 Task: Look for space in Bihārīganj, India from 8th June, 2023 to 19th June, 2023 for 1 adult in price range Rs.5000 to Rs.12000. Place can be shared room with 1  bedroom having 1 bed and 1 bathroom. Property type can be house, flat, guest house, hotel. Booking option can be shelf check-in. Required host language is English.
Action: Mouse moved to (487, 70)
Screenshot: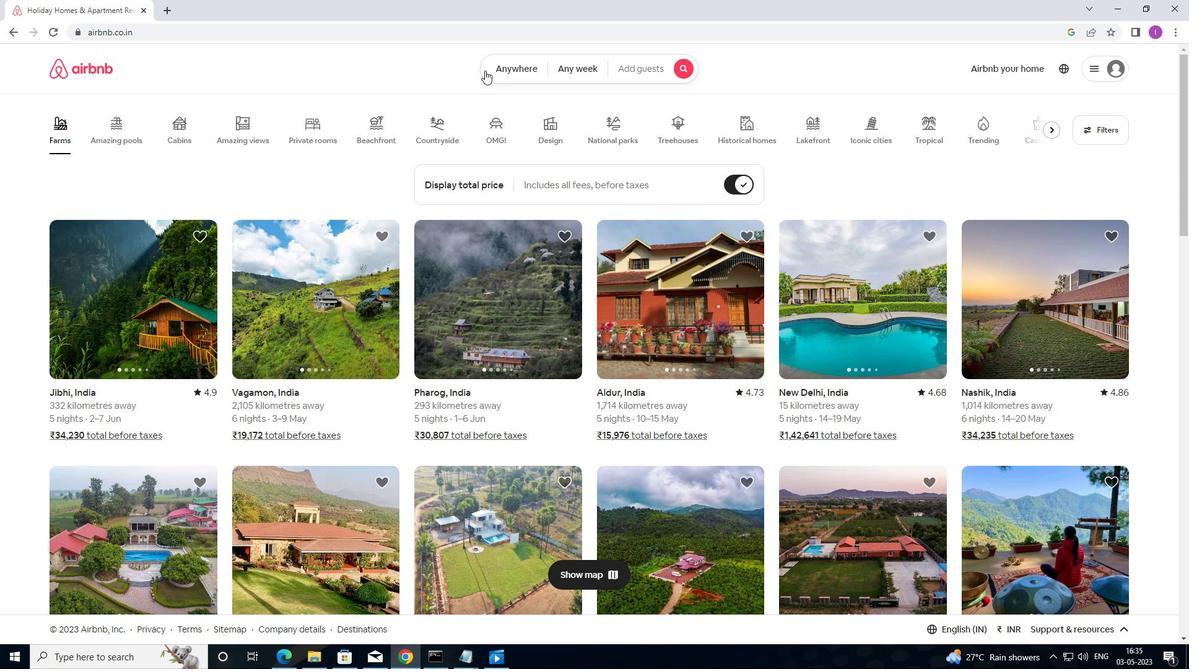 
Action: Mouse pressed left at (487, 70)
Screenshot: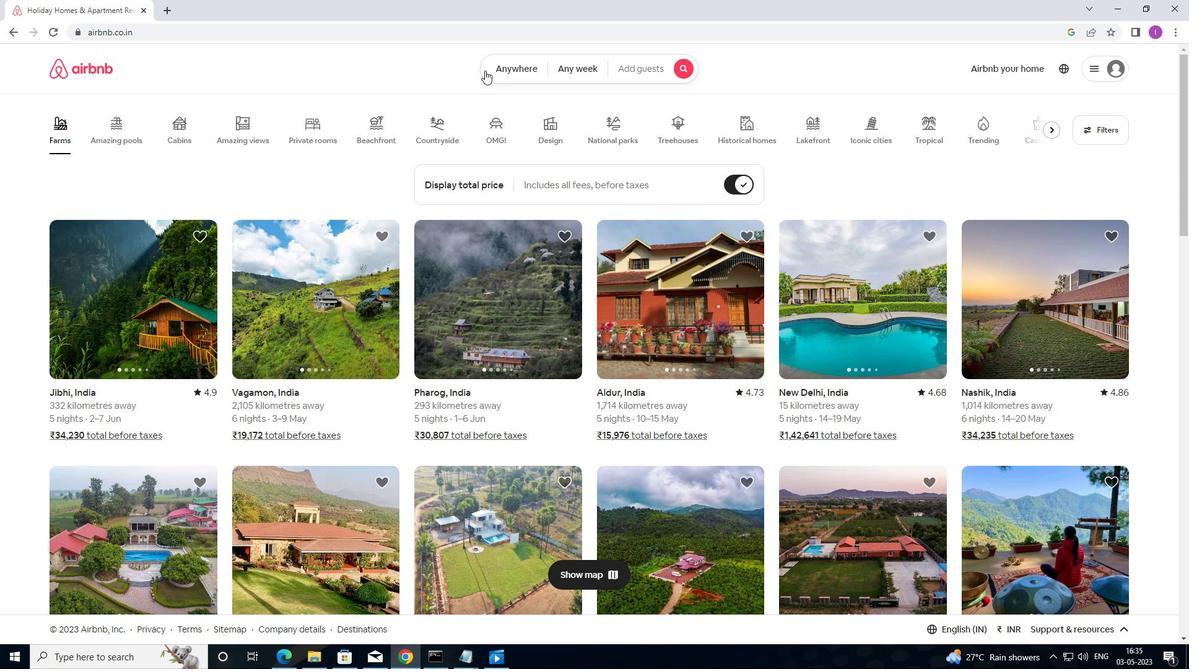 
Action: Mouse moved to (365, 127)
Screenshot: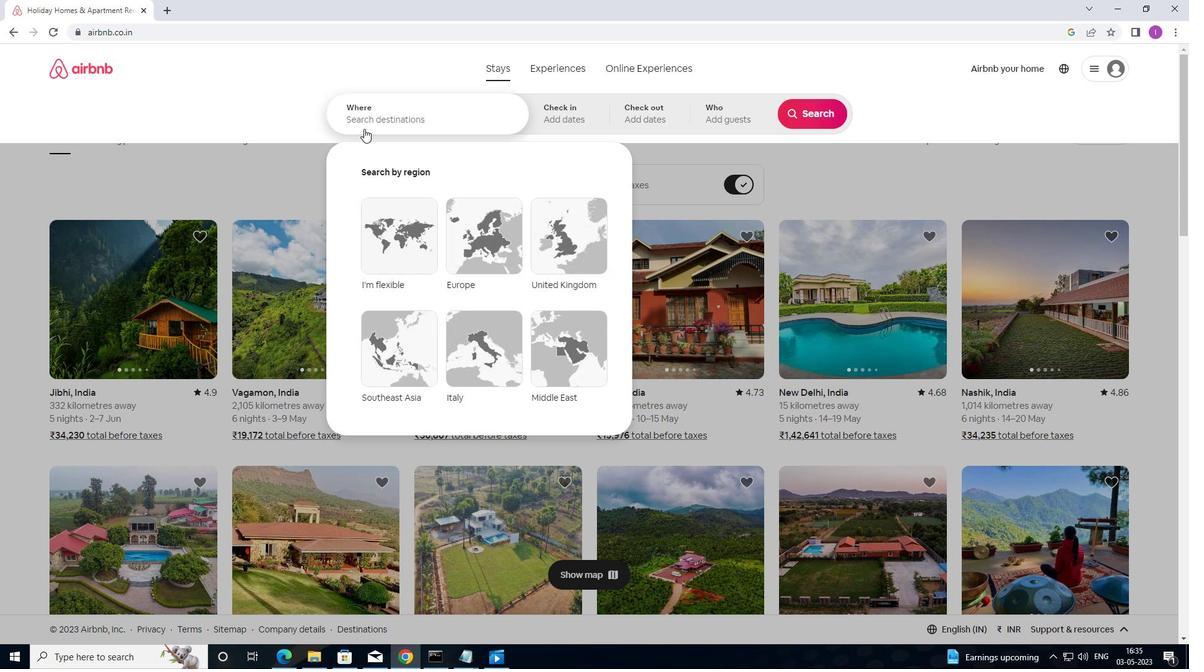 
Action: Mouse pressed left at (365, 127)
Screenshot: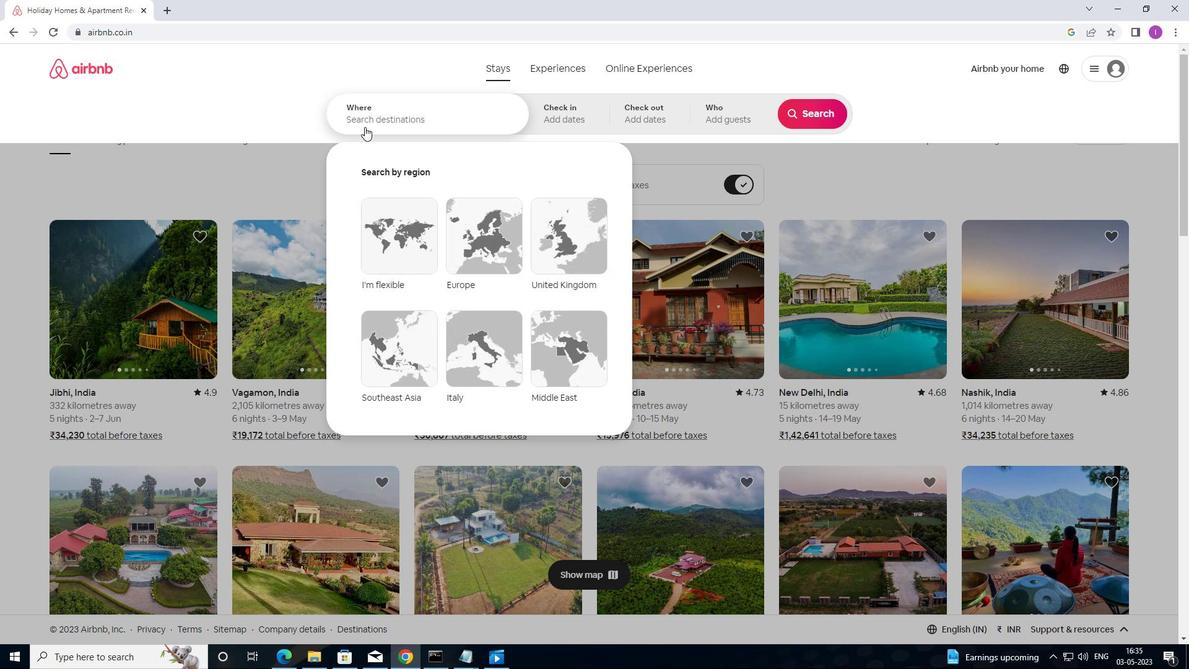 
Action: Mouse moved to (193, 237)
Screenshot: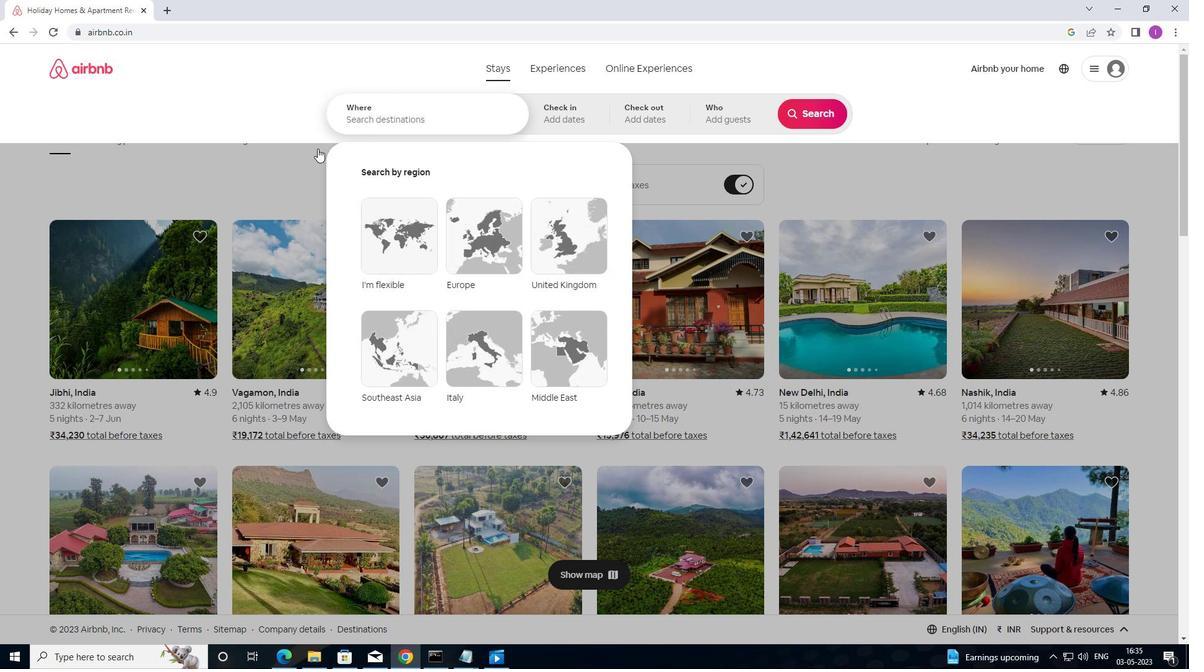 
Action: Key pressed <Key.shift>BIHARIGANJ,<Key.shift>INDIA
Screenshot: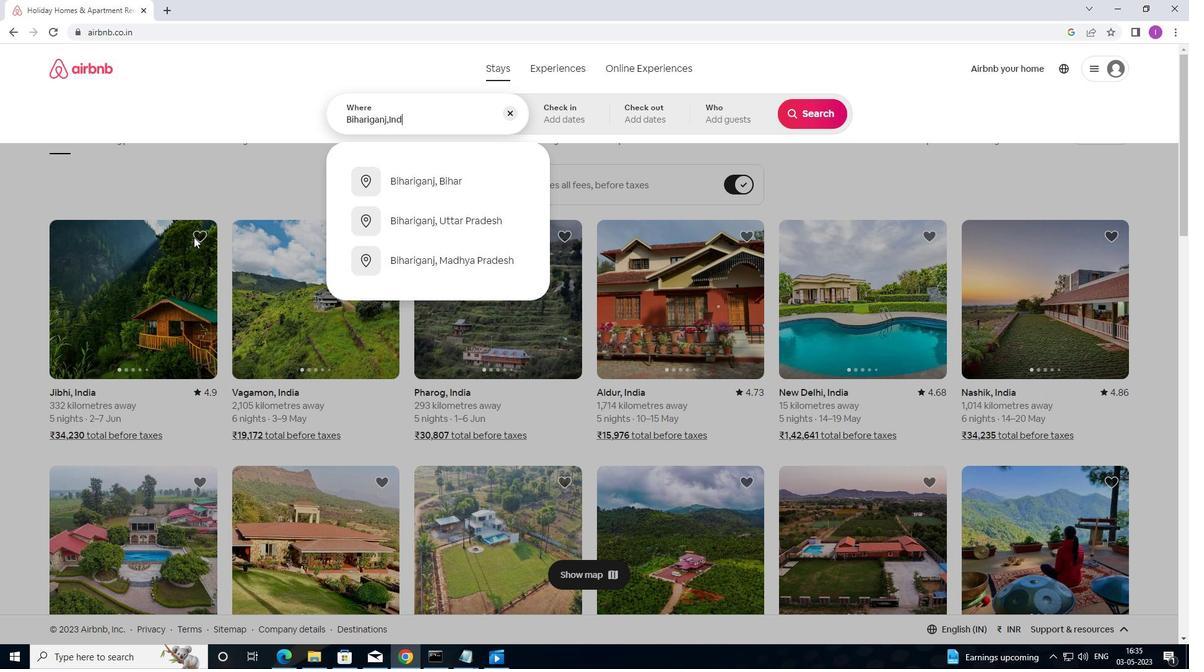 
Action: Mouse moved to (598, 128)
Screenshot: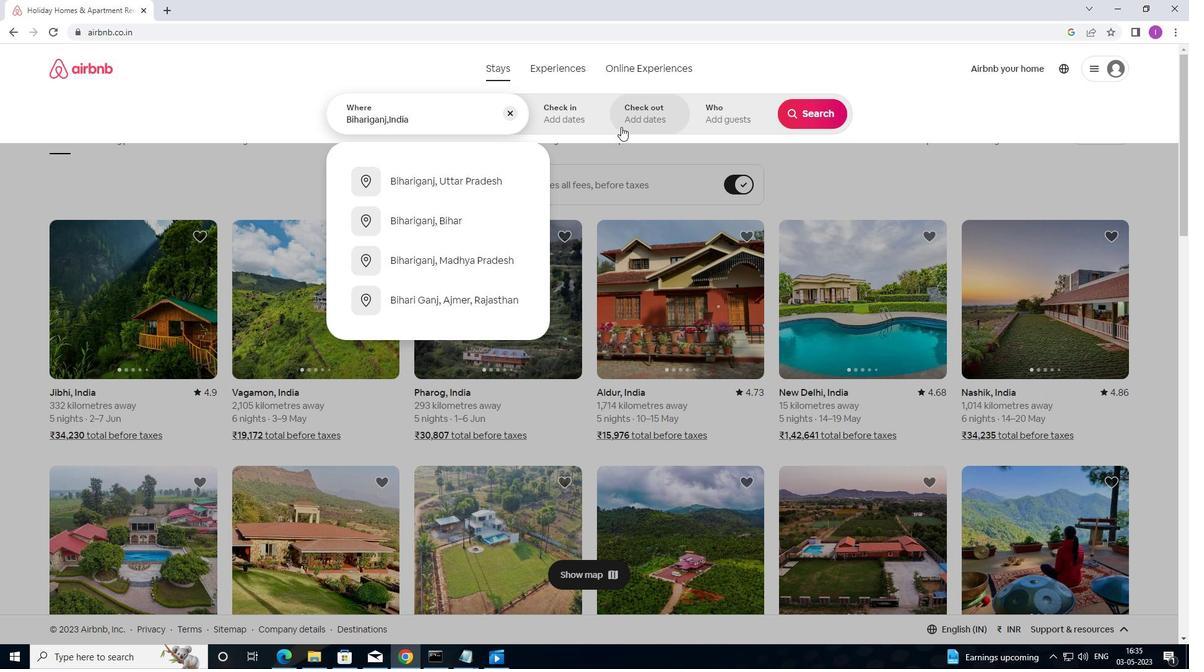 
Action: Mouse pressed left at (598, 128)
Screenshot: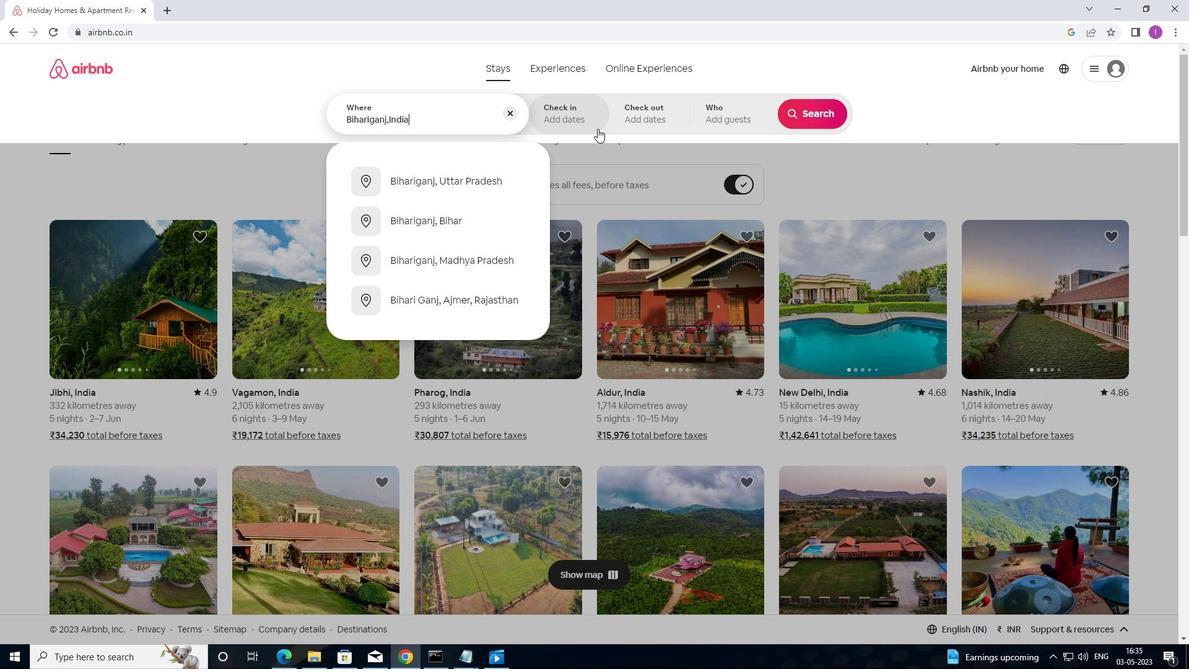 
Action: Mouse moved to (736, 295)
Screenshot: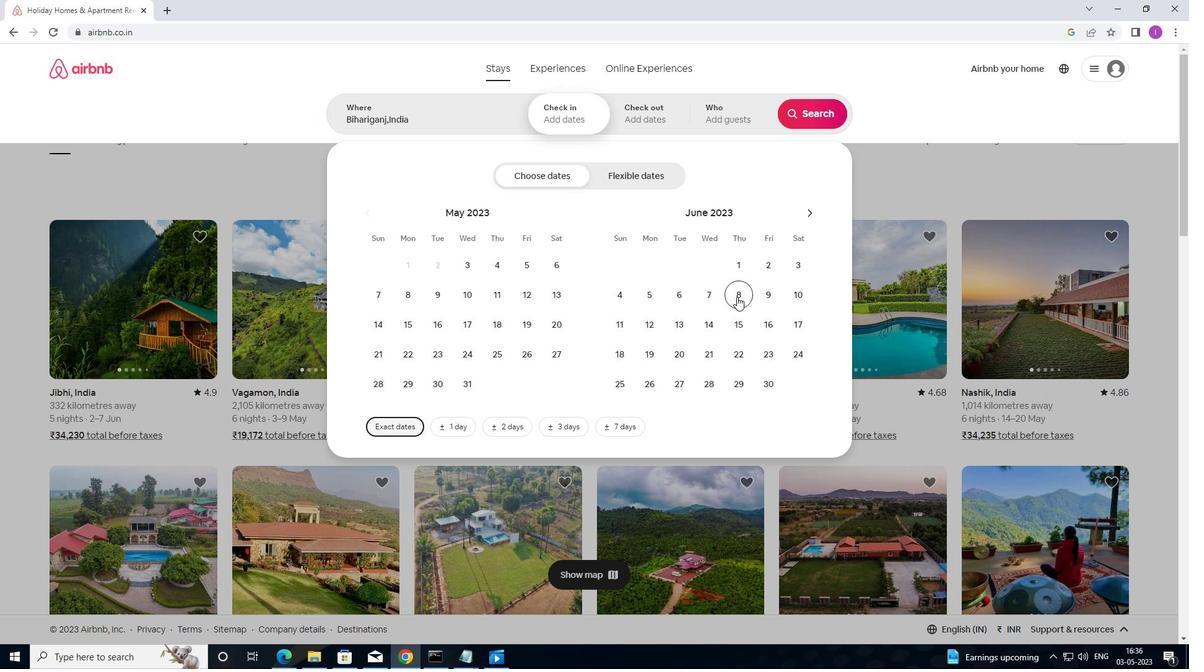 
Action: Mouse pressed left at (736, 295)
Screenshot: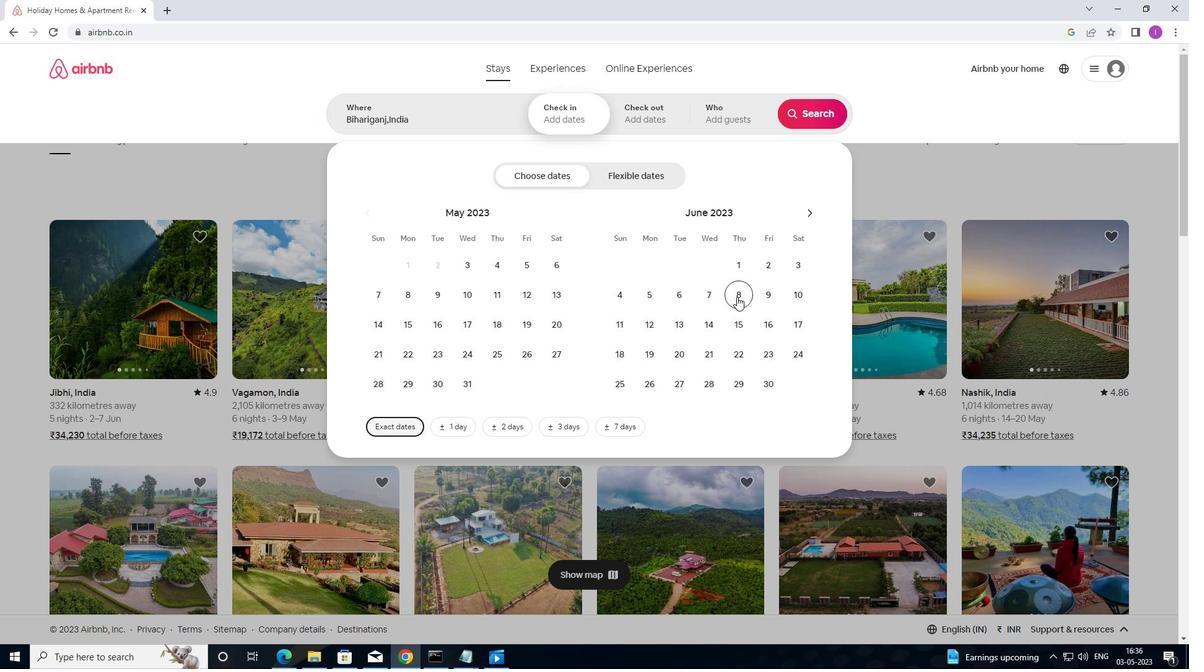 
Action: Mouse moved to (653, 362)
Screenshot: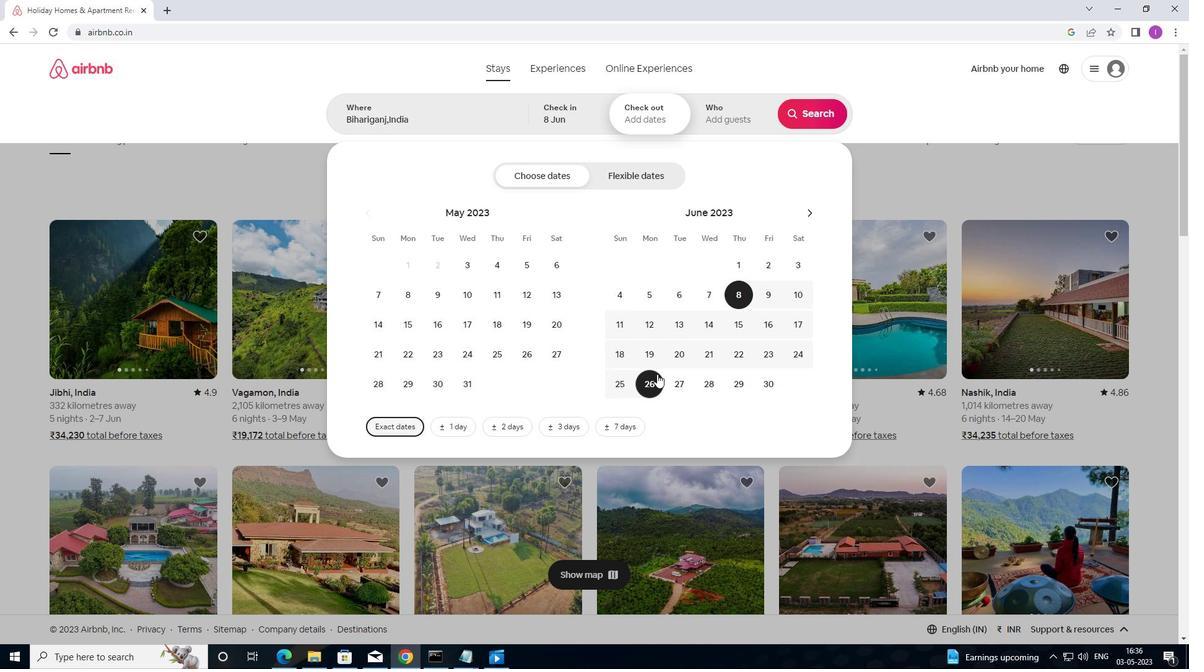 
Action: Mouse pressed left at (653, 362)
Screenshot: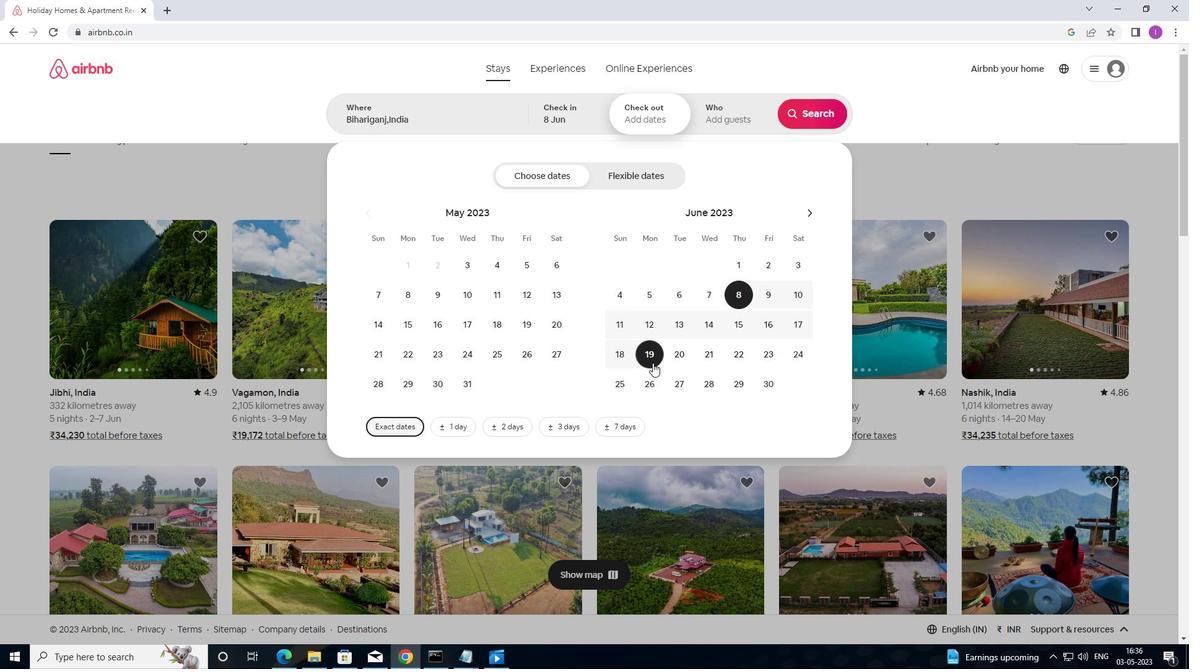 
Action: Mouse moved to (738, 124)
Screenshot: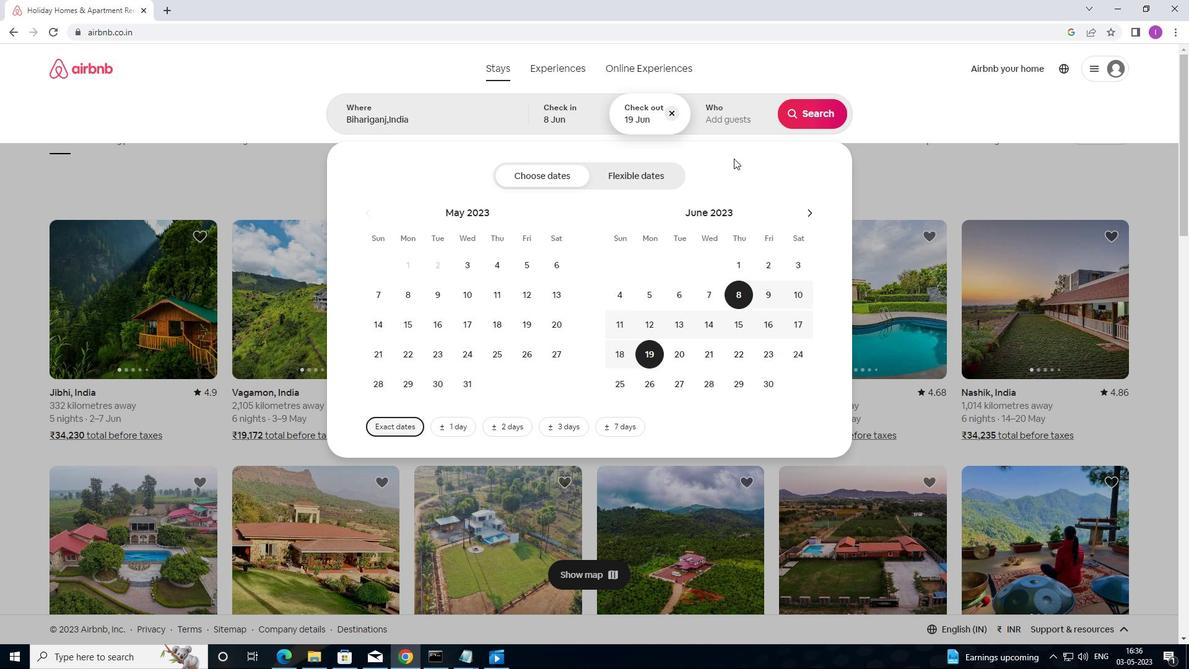 
Action: Mouse pressed left at (738, 124)
Screenshot: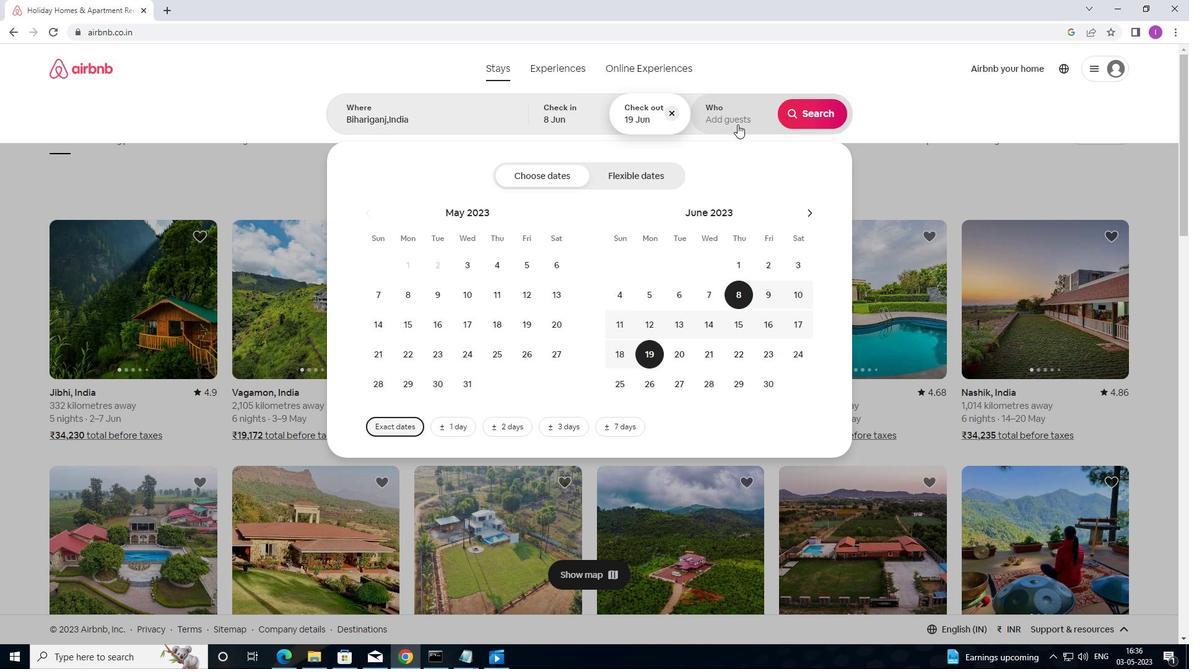 
Action: Mouse moved to (810, 179)
Screenshot: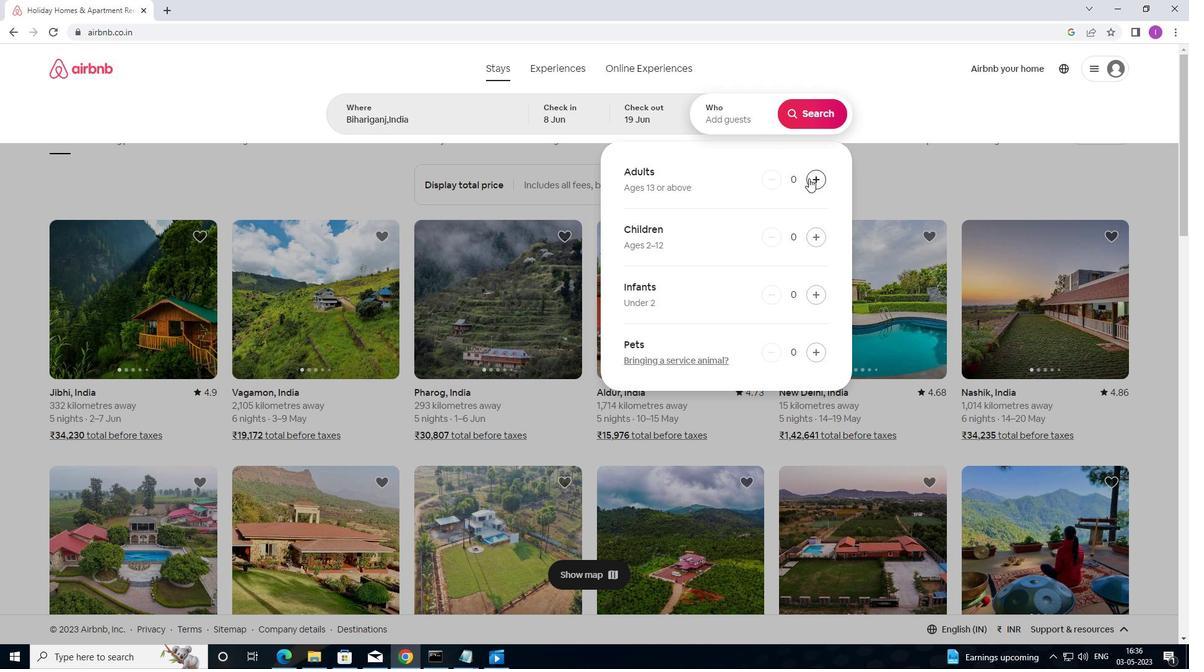 
Action: Mouse pressed left at (810, 179)
Screenshot: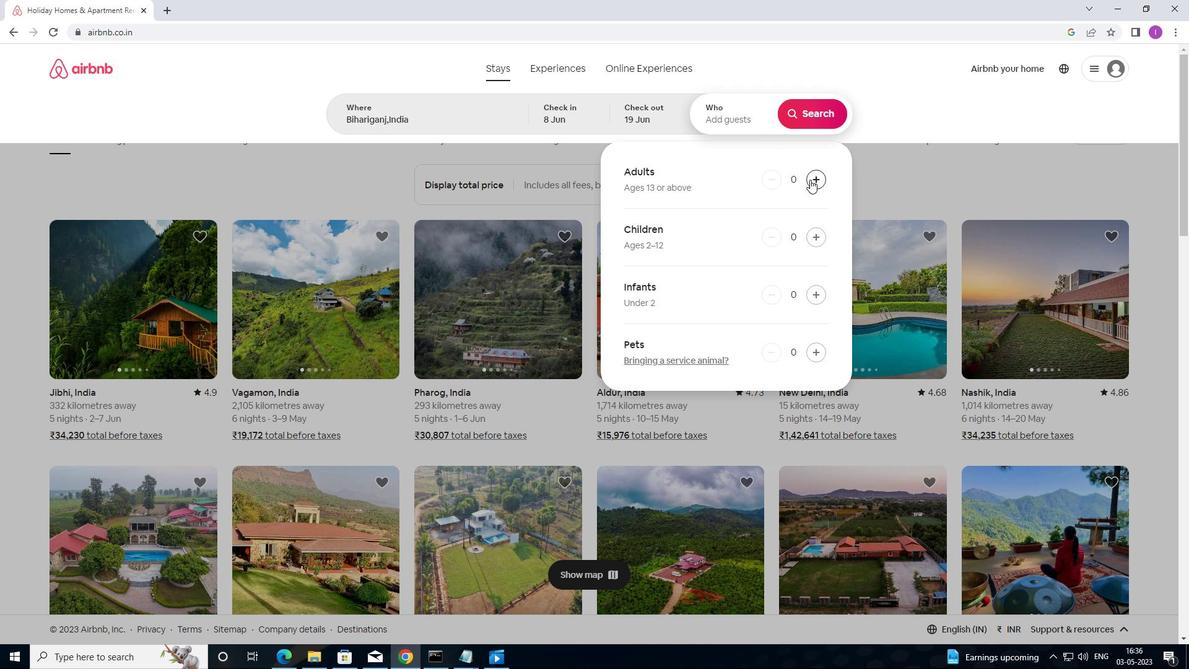 
Action: Mouse moved to (824, 112)
Screenshot: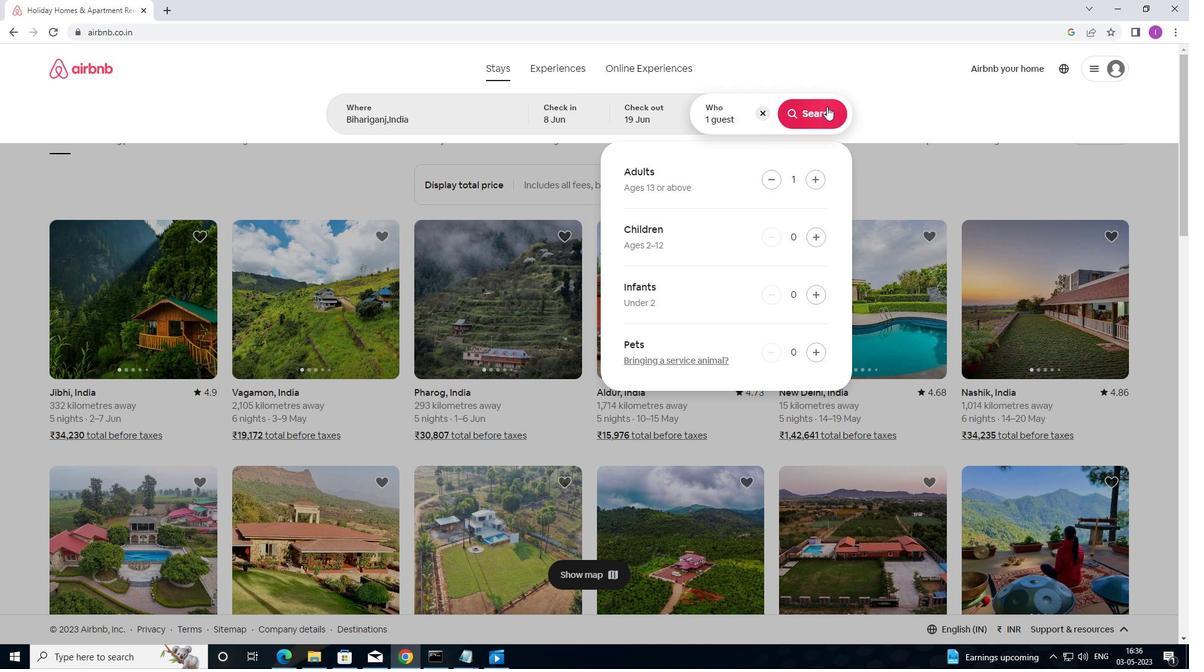 
Action: Mouse pressed left at (824, 112)
Screenshot: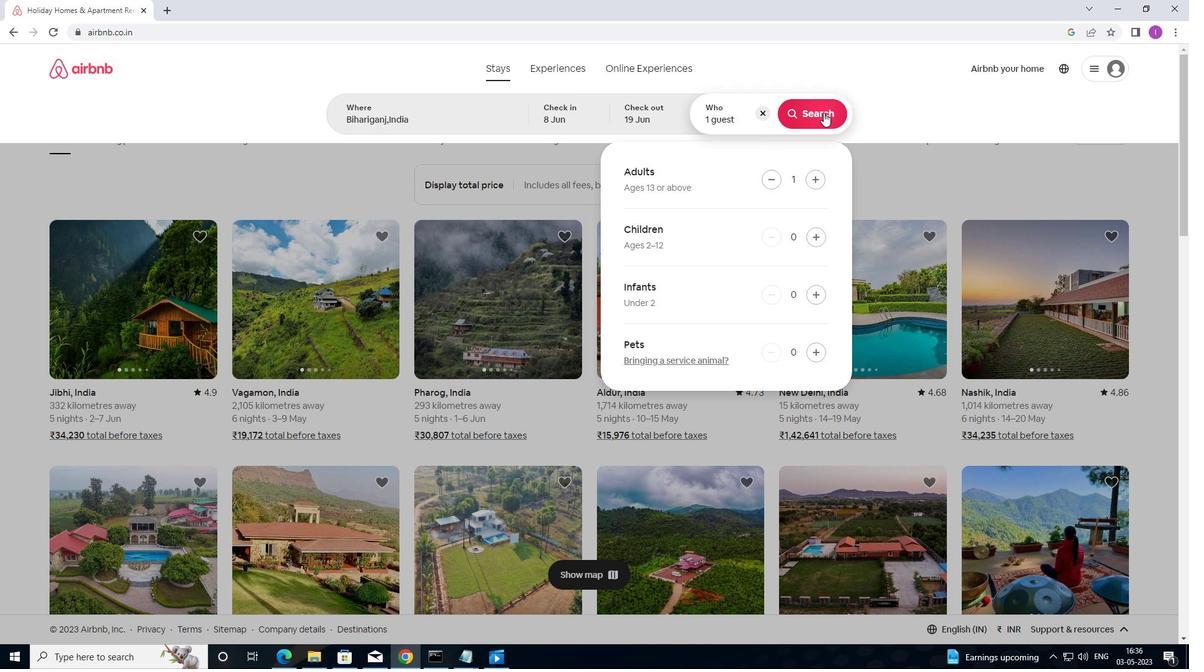 
Action: Mouse moved to (1123, 119)
Screenshot: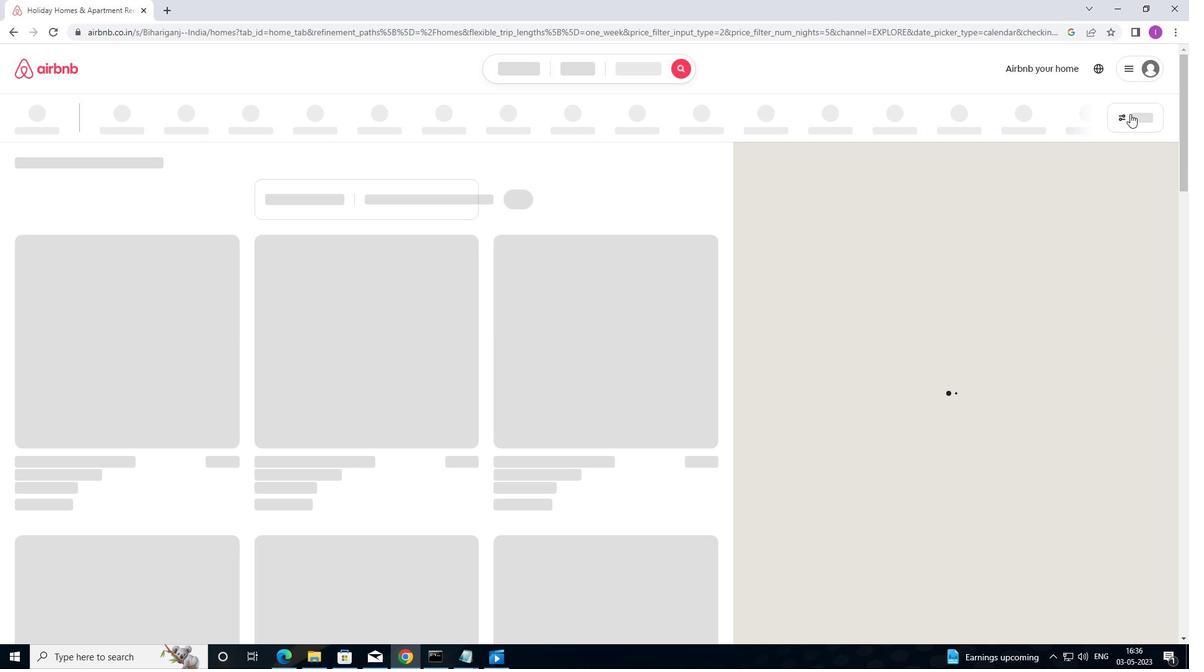 
Action: Mouse pressed left at (1123, 119)
Screenshot: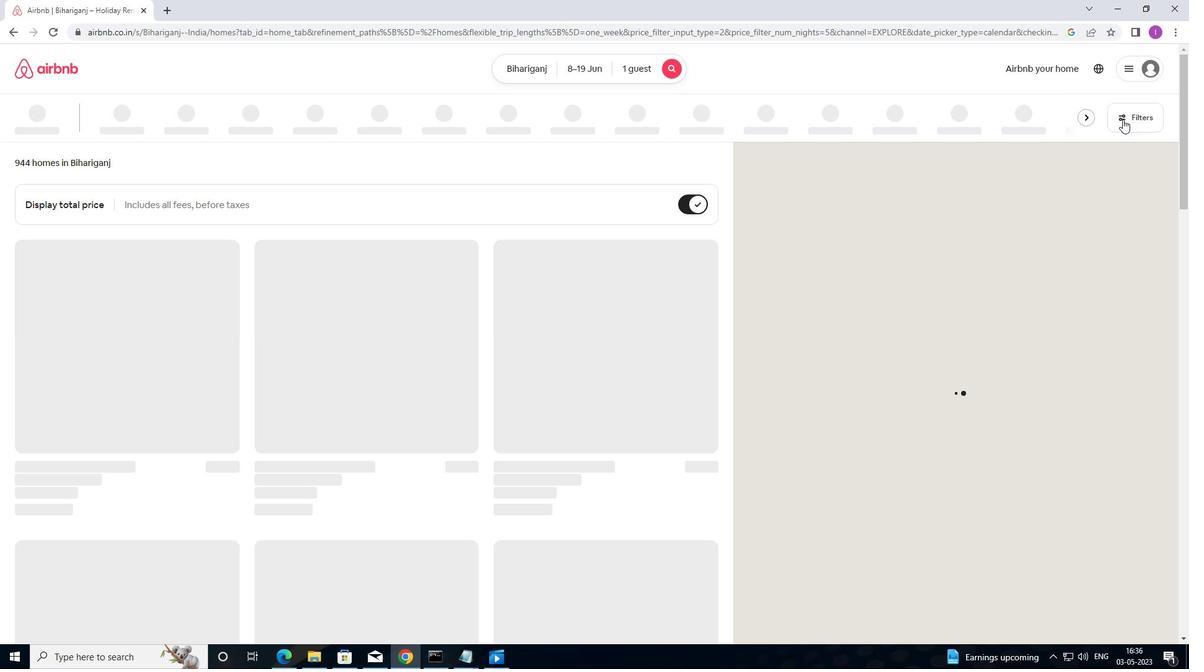 
Action: Mouse moved to (458, 280)
Screenshot: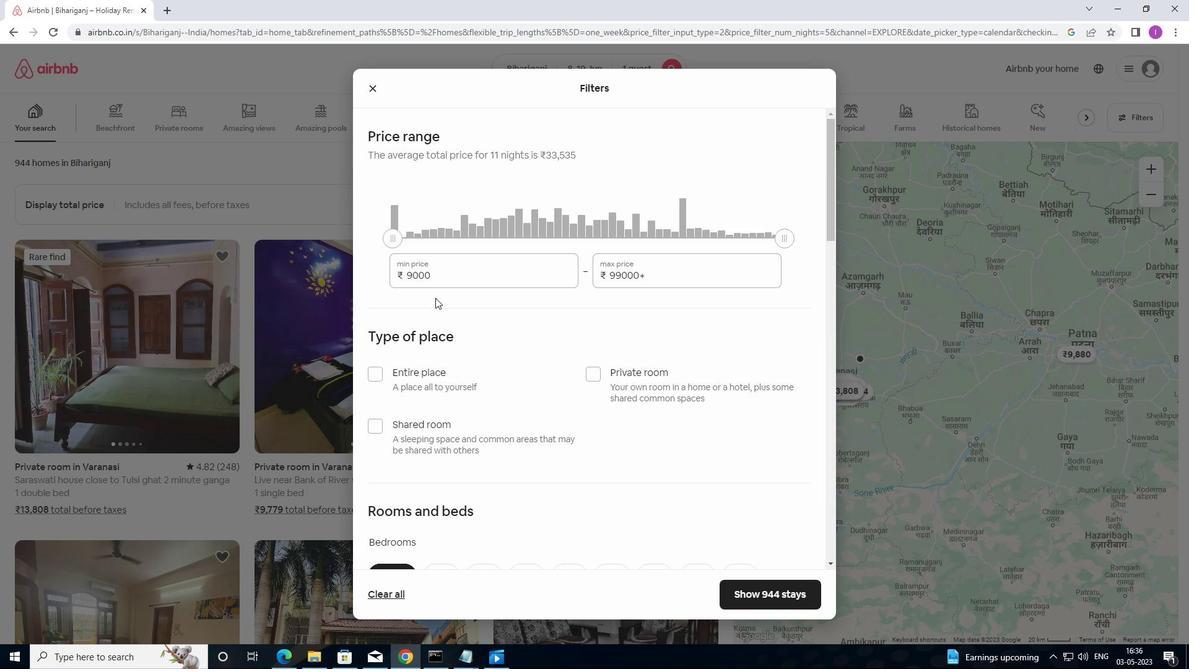
Action: Mouse pressed left at (458, 280)
Screenshot: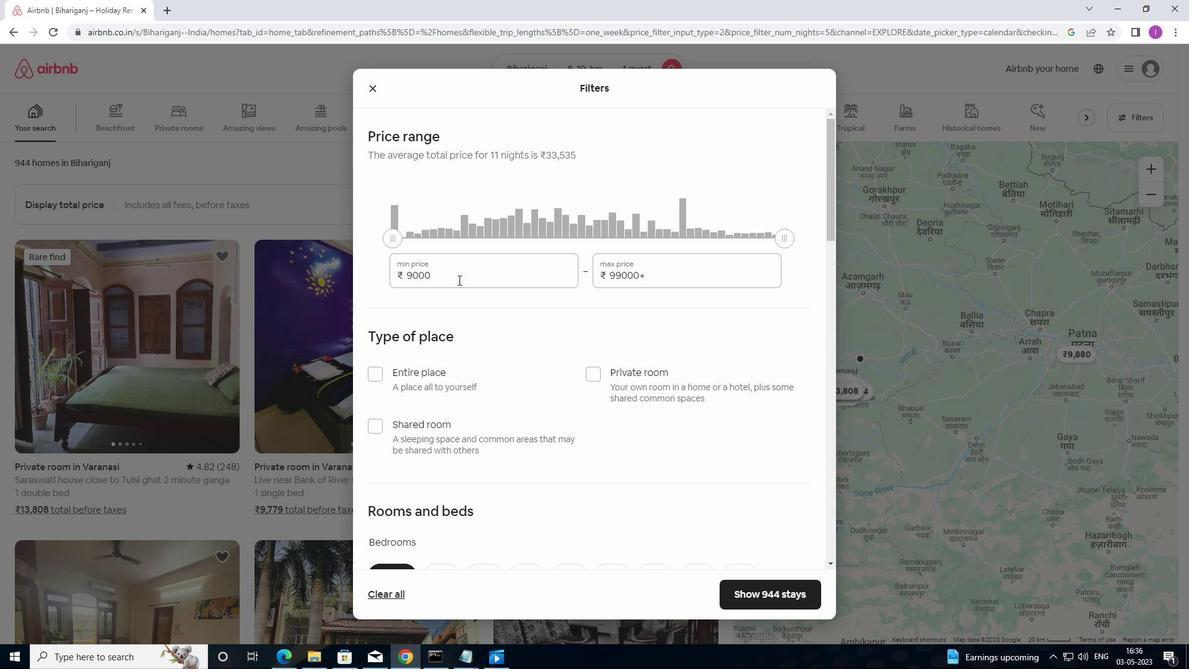 
Action: Mouse moved to (446, 281)
Screenshot: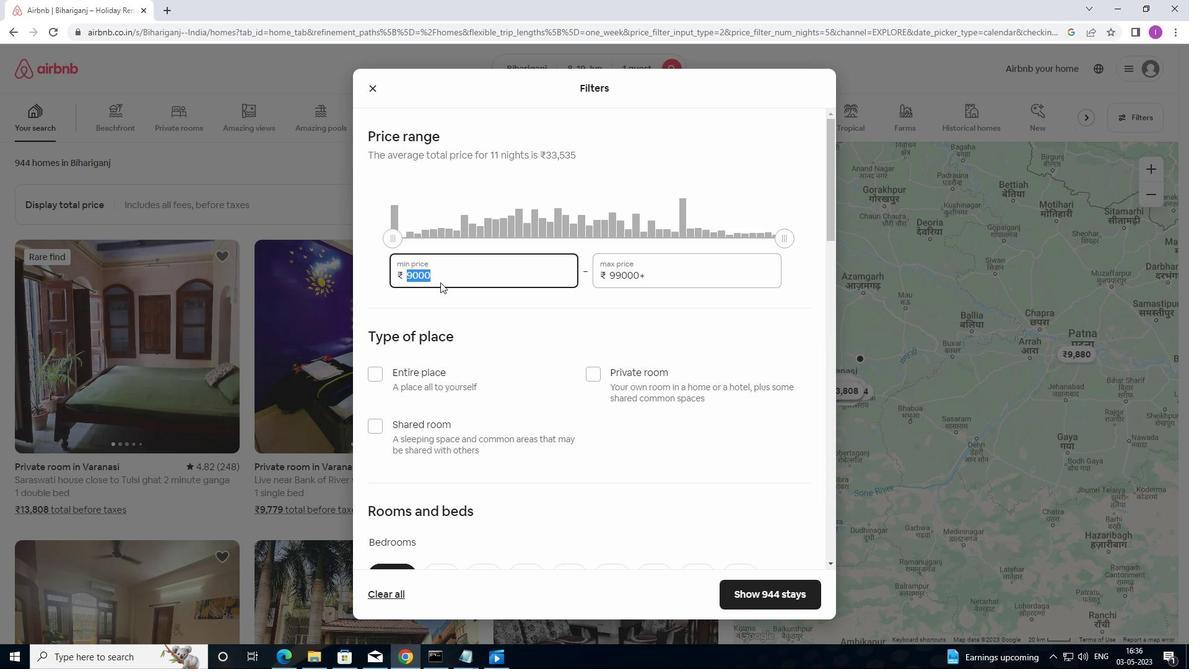 
Action: Key pressed 5
Screenshot: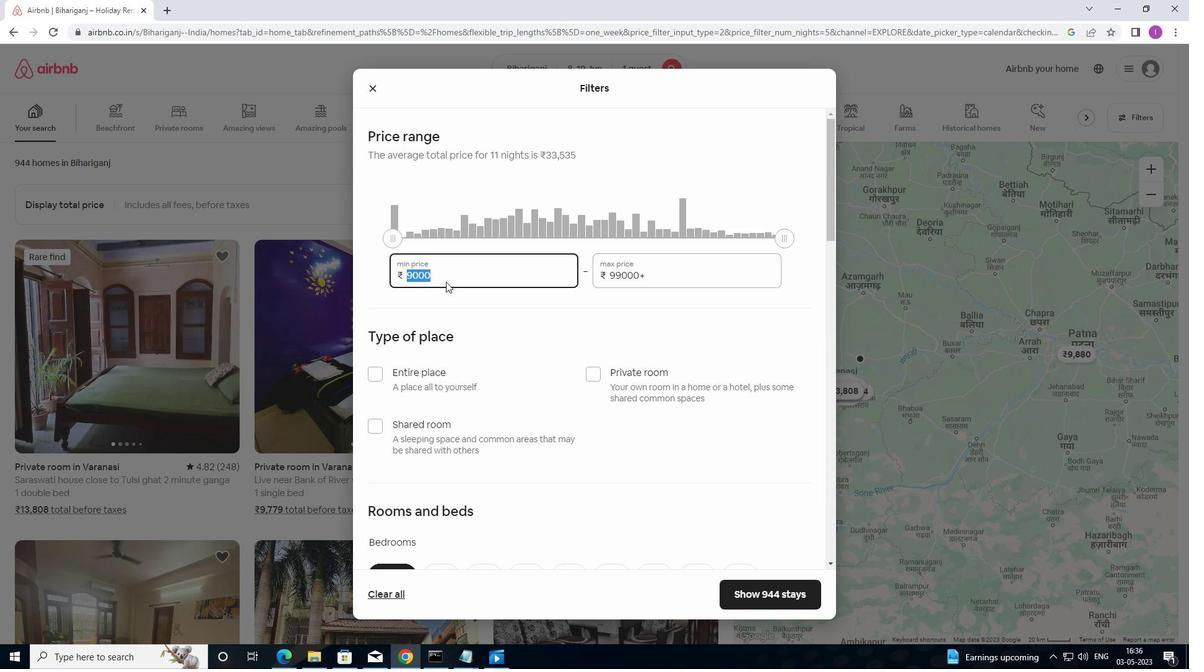 
Action: Mouse moved to (448, 283)
Screenshot: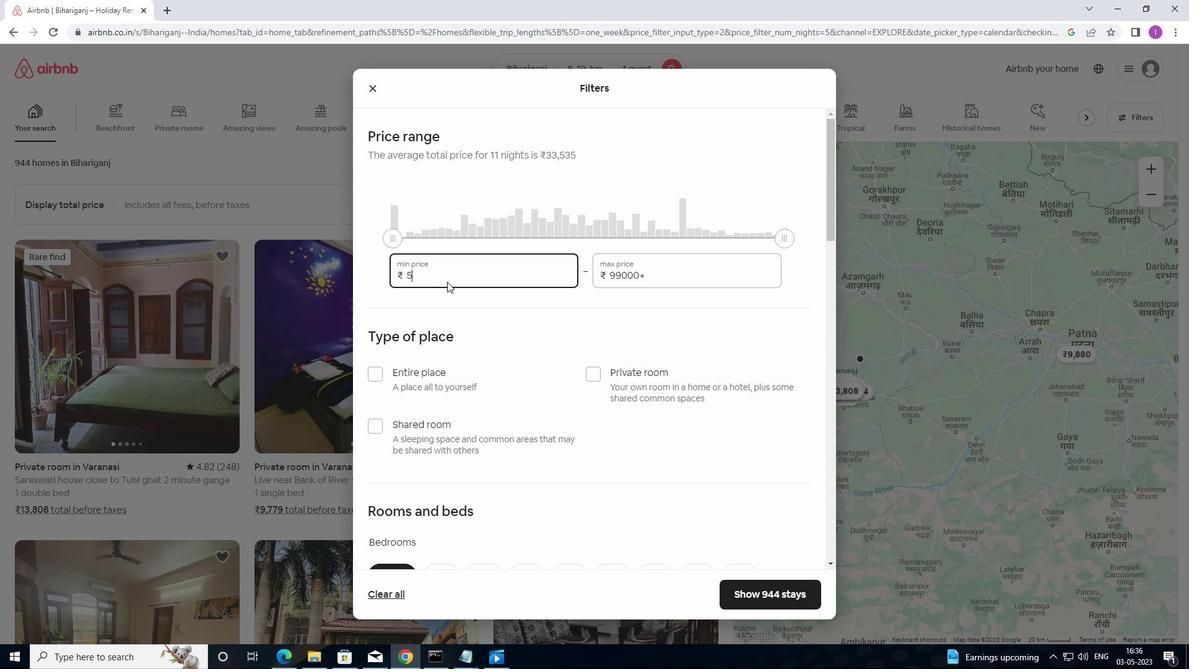 
Action: Key pressed 000
Screenshot: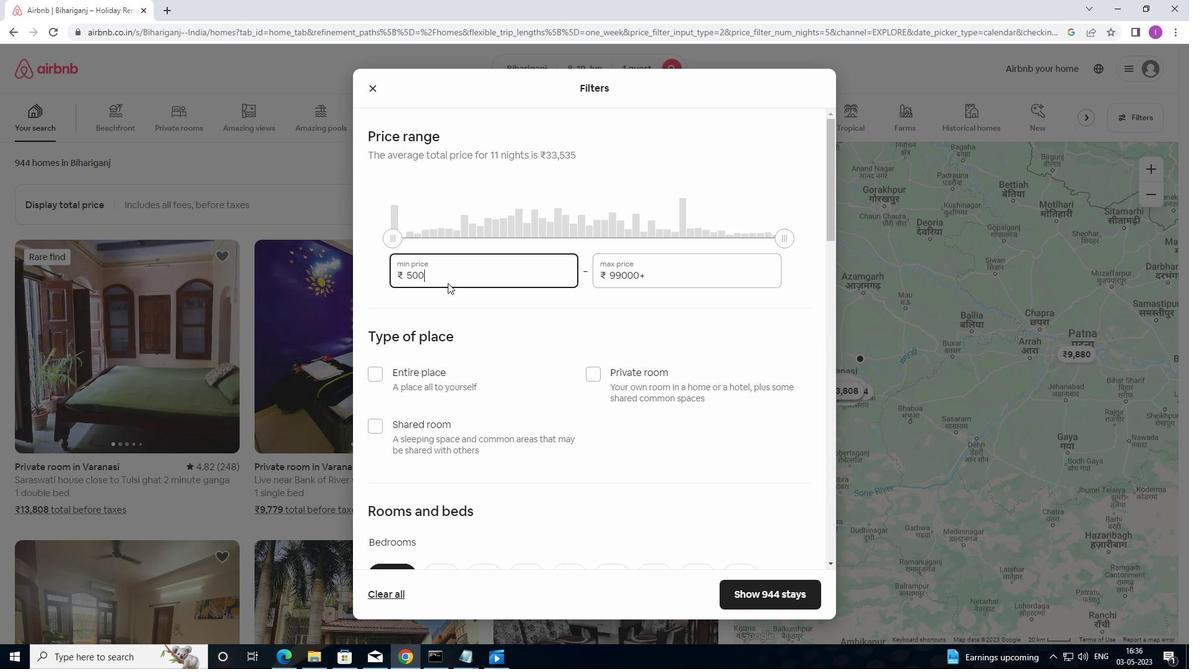 
Action: Mouse moved to (457, 286)
Screenshot: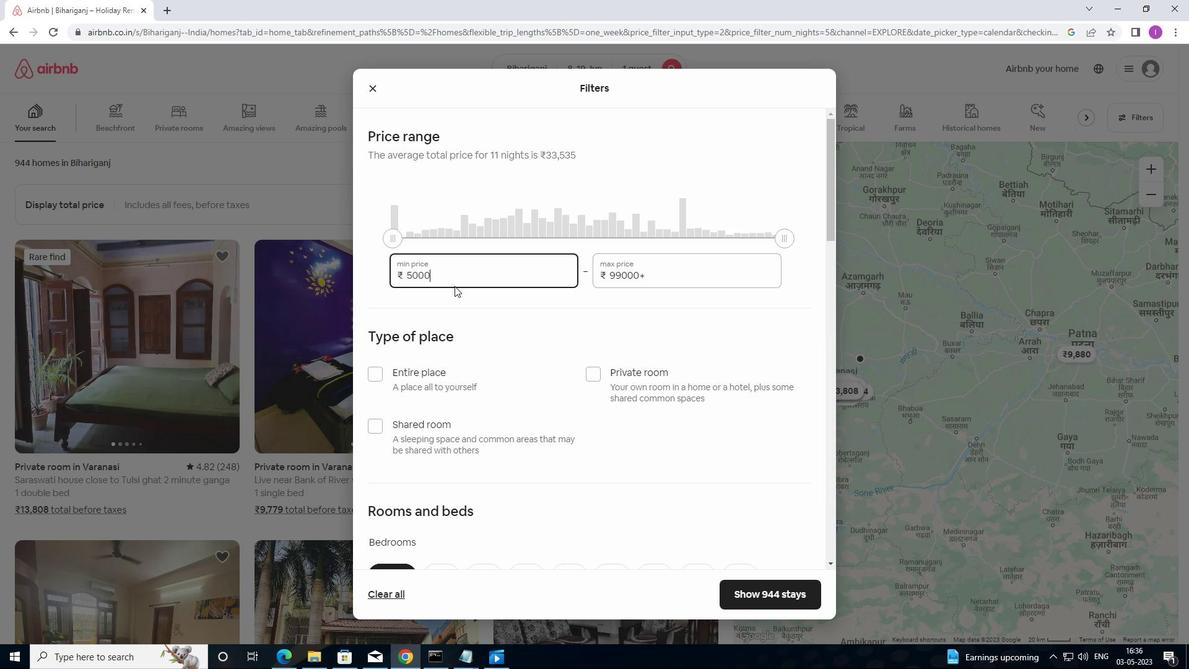 
Action: Key pressed 0
Screenshot: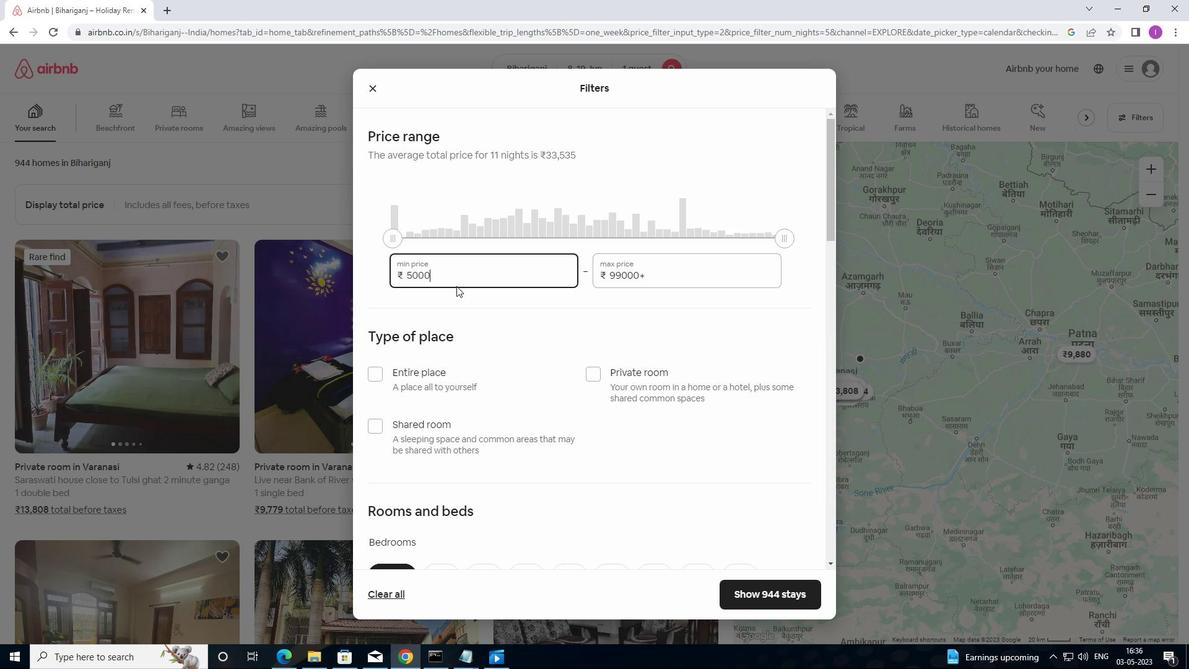 
Action: Mouse moved to (535, 281)
Screenshot: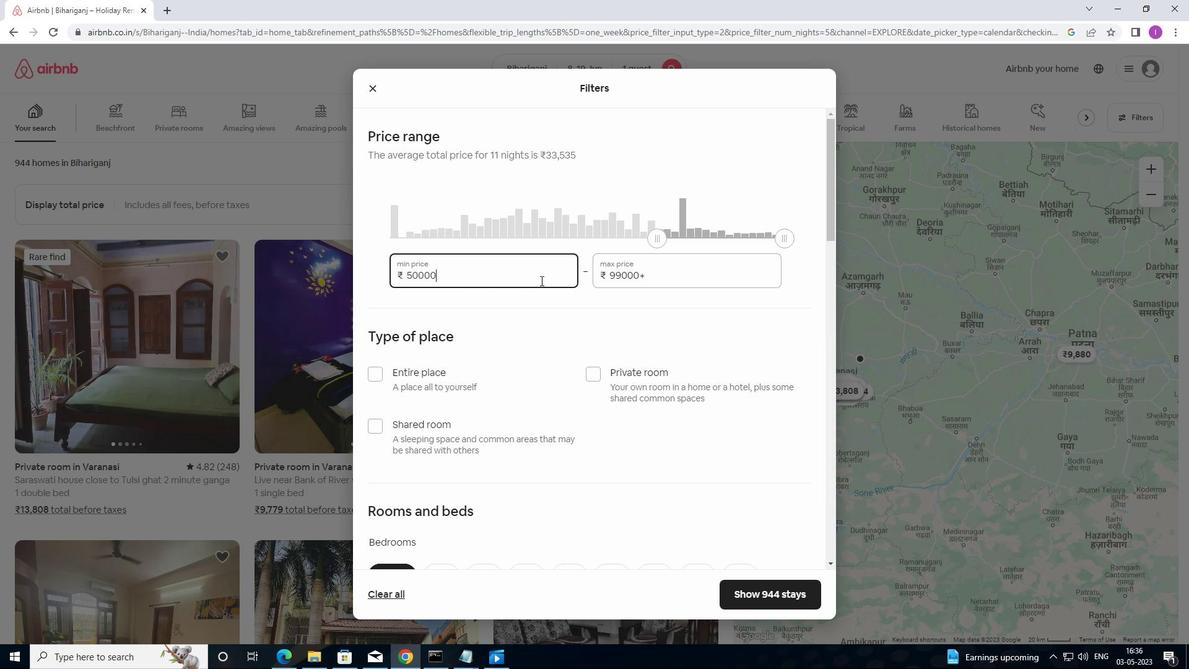 
Action: Key pressed <Key.backspace>
Screenshot: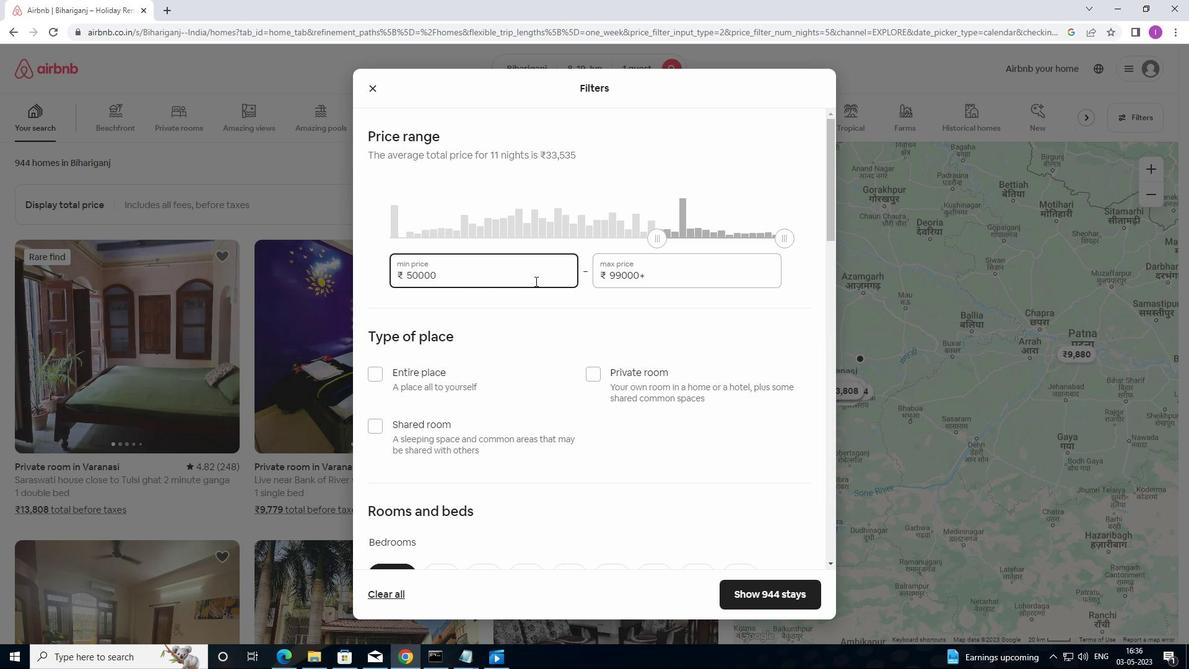 
Action: Mouse moved to (659, 271)
Screenshot: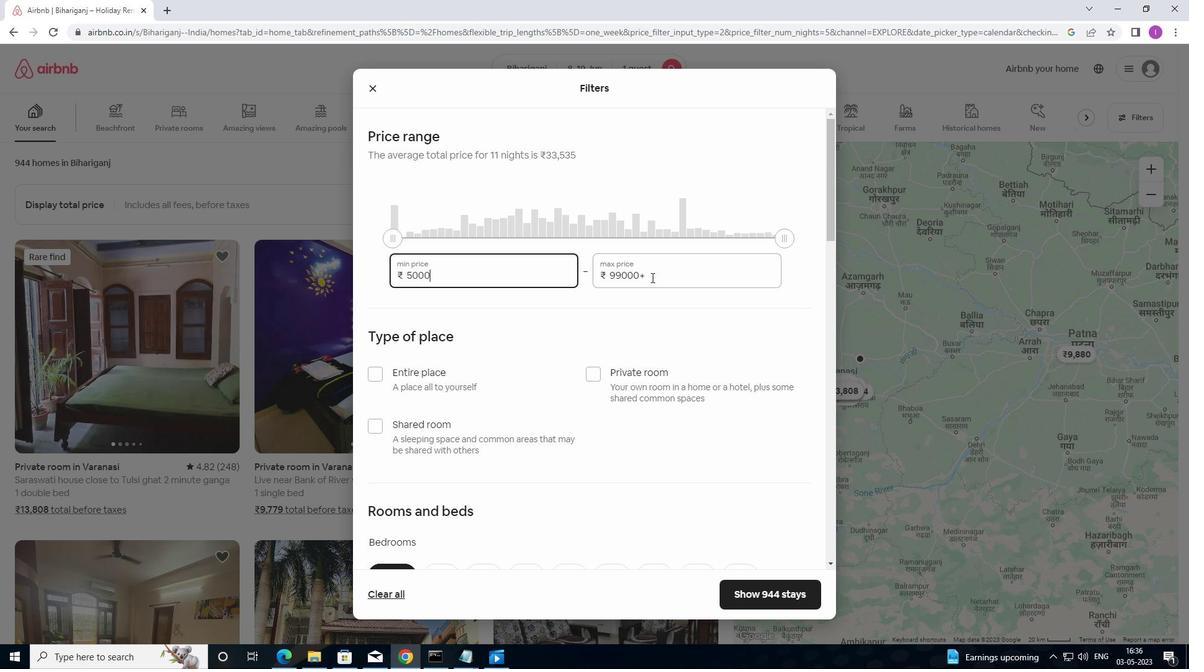
Action: Mouse pressed left at (659, 271)
Screenshot: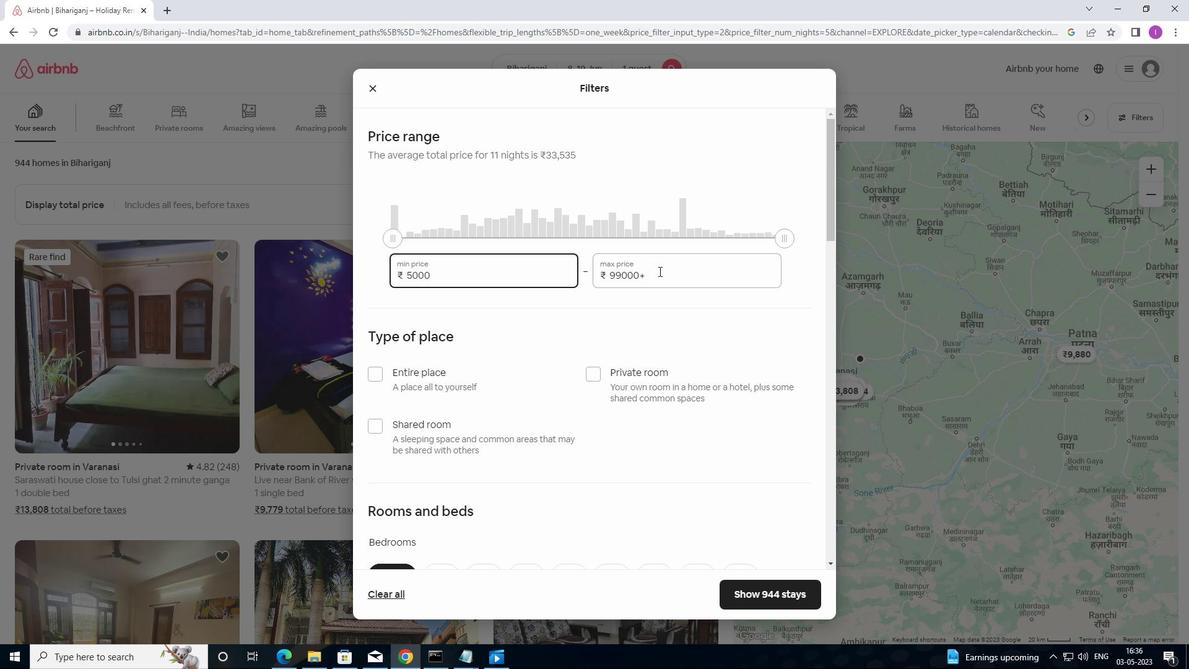 
Action: Mouse moved to (601, 275)
Screenshot: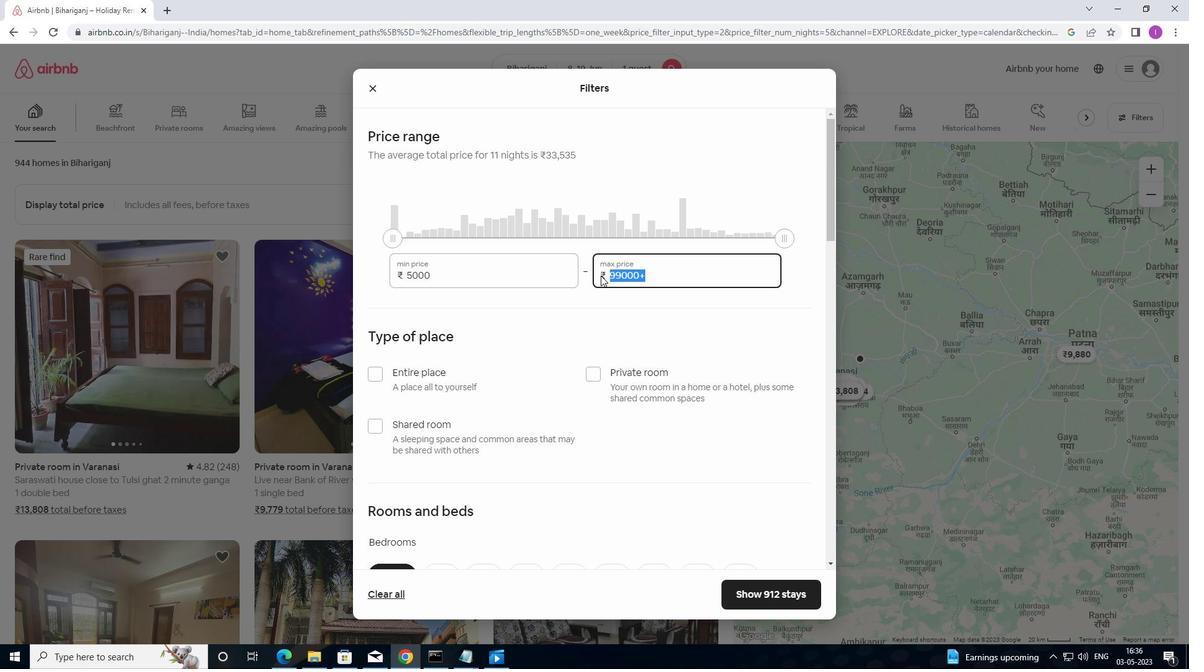 
Action: Key pressed 1
Screenshot: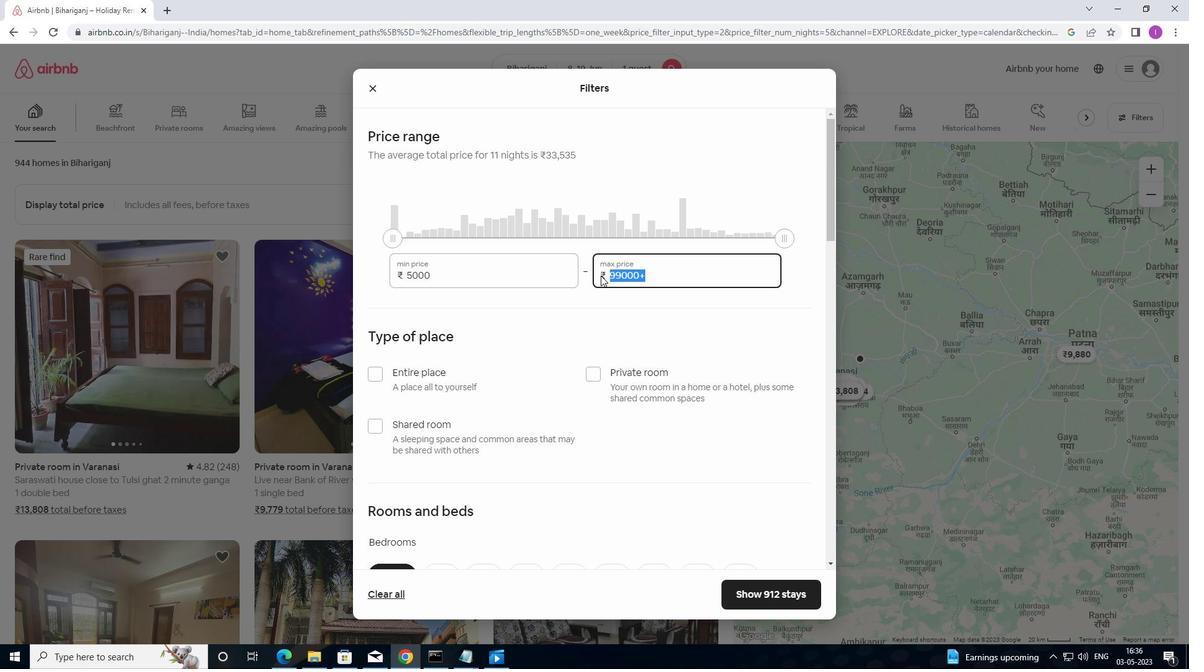 
Action: Mouse moved to (600, 278)
Screenshot: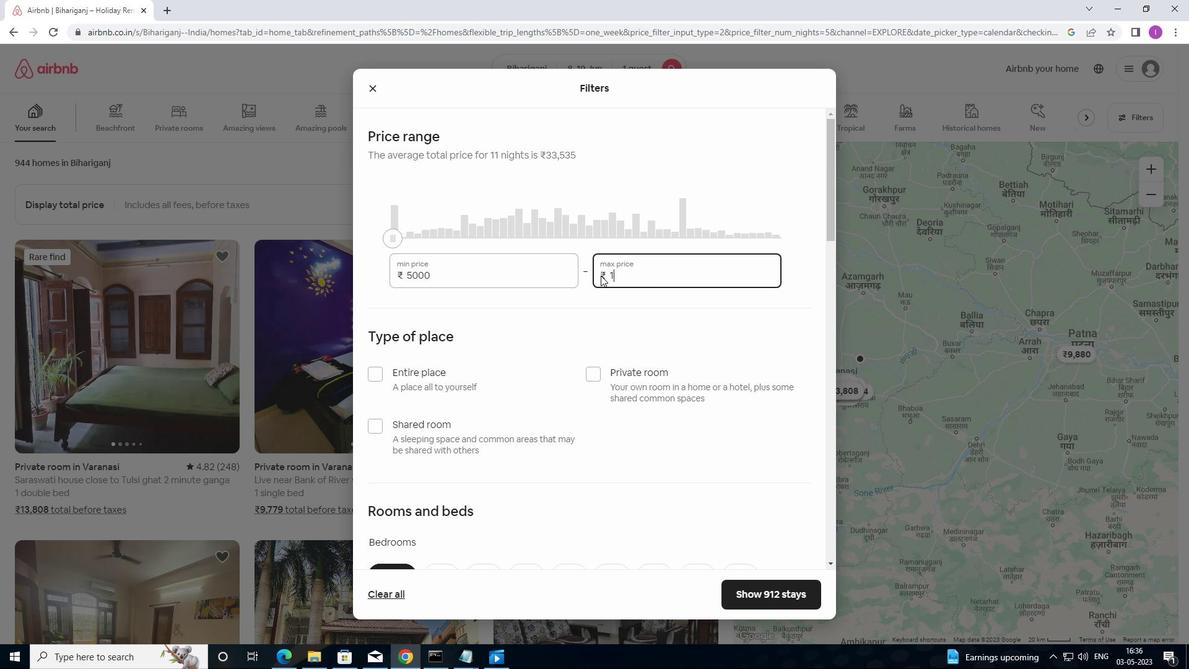 
Action: Key pressed 2
Screenshot: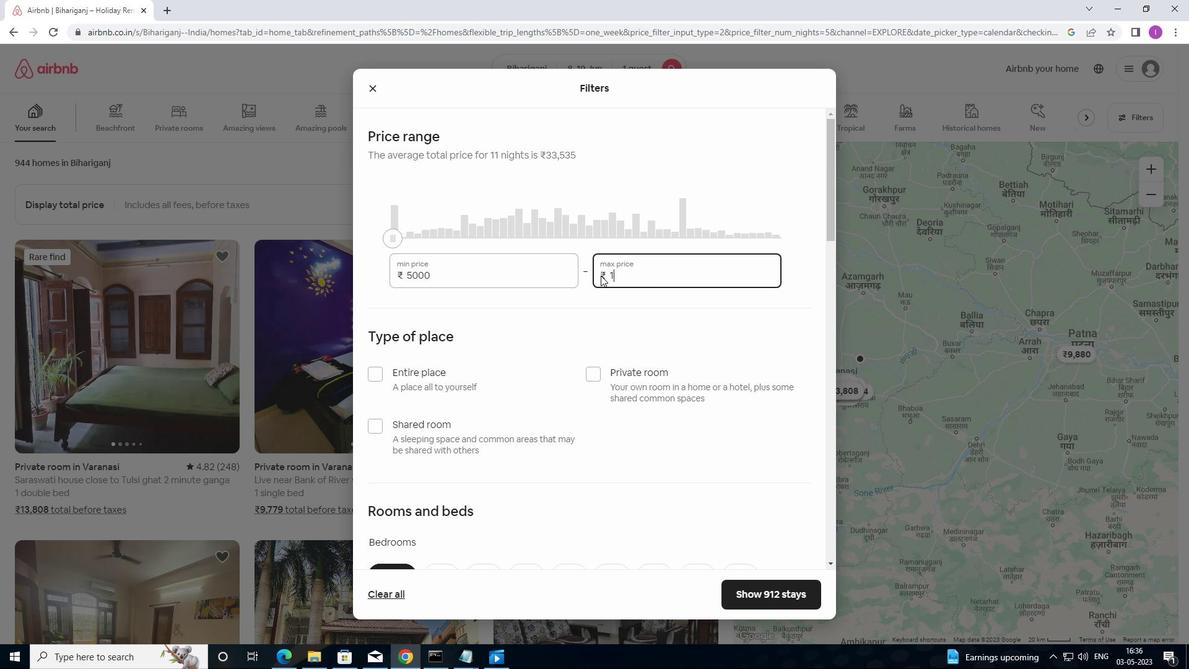 
Action: Mouse moved to (595, 280)
Screenshot: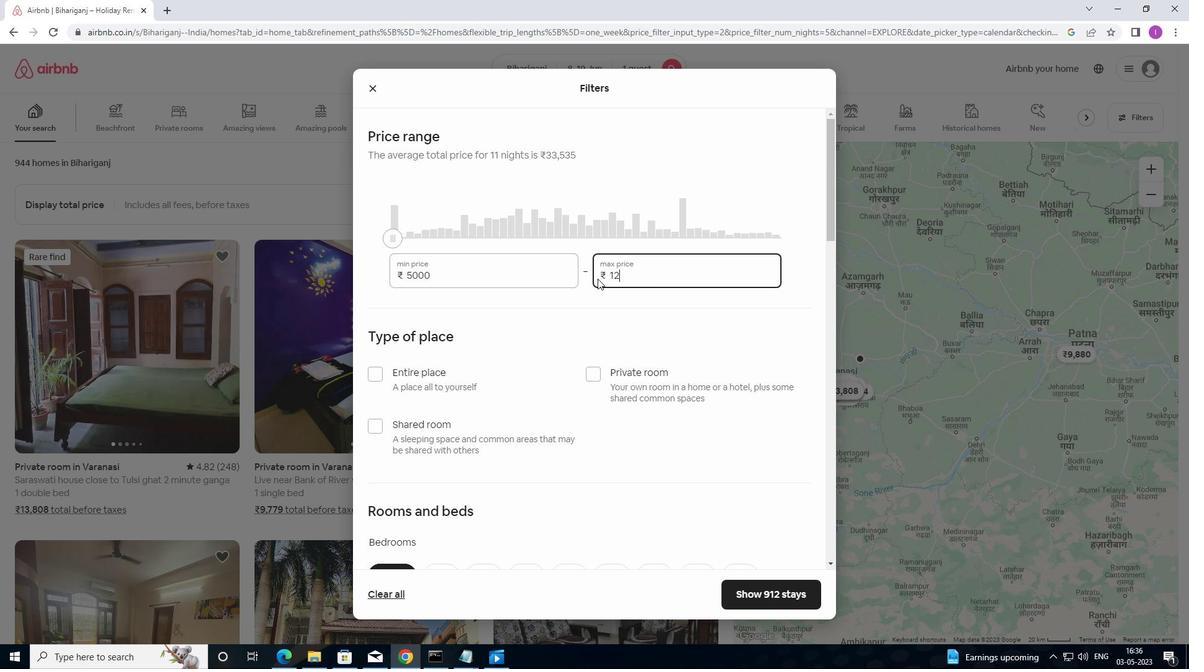 
Action: Key pressed 000
Screenshot: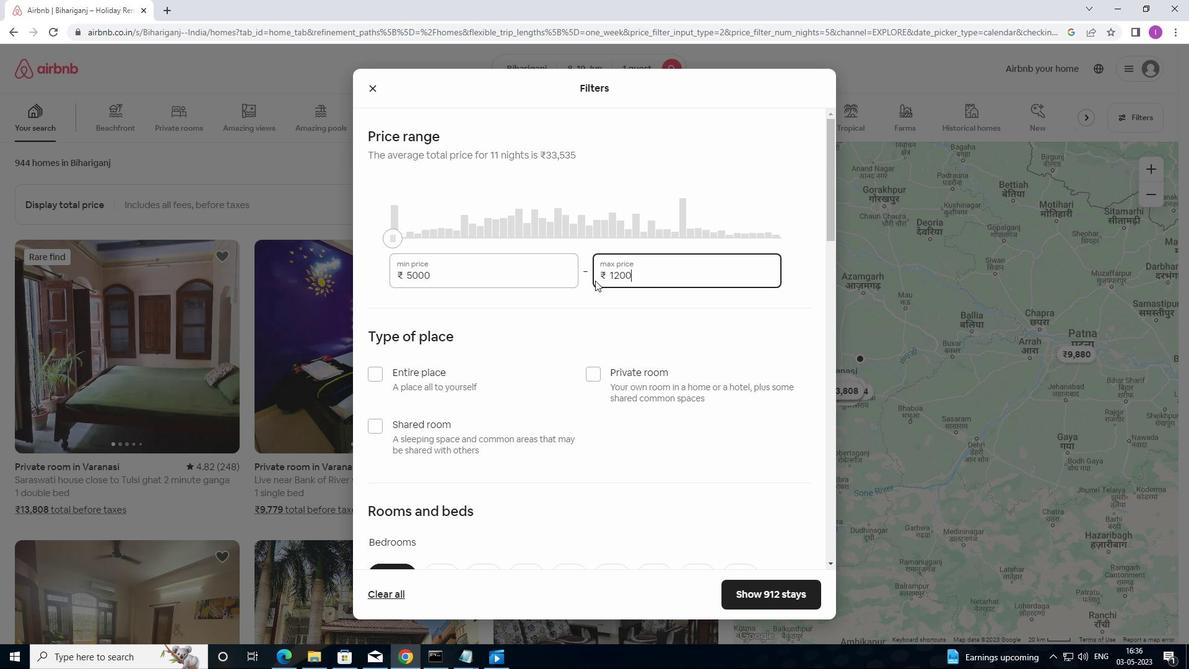 
Action: Mouse moved to (635, 299)
Screenshot: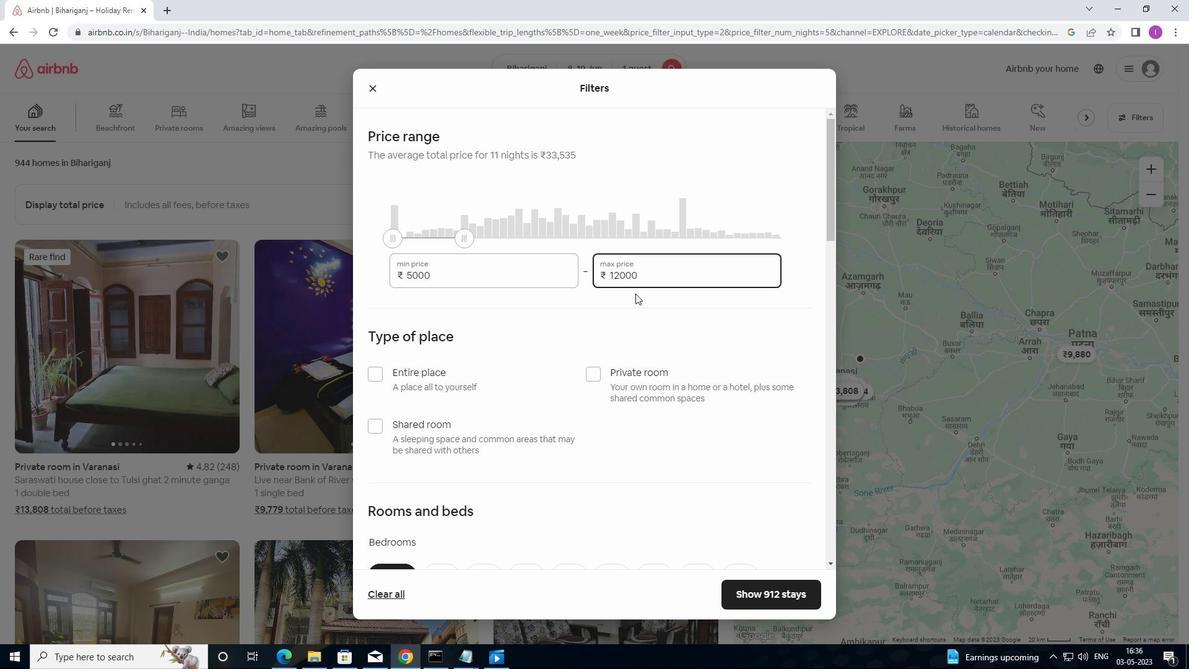 
Action: Mouse scrolled (635, 298) with delta (0, 0)
Screenshot: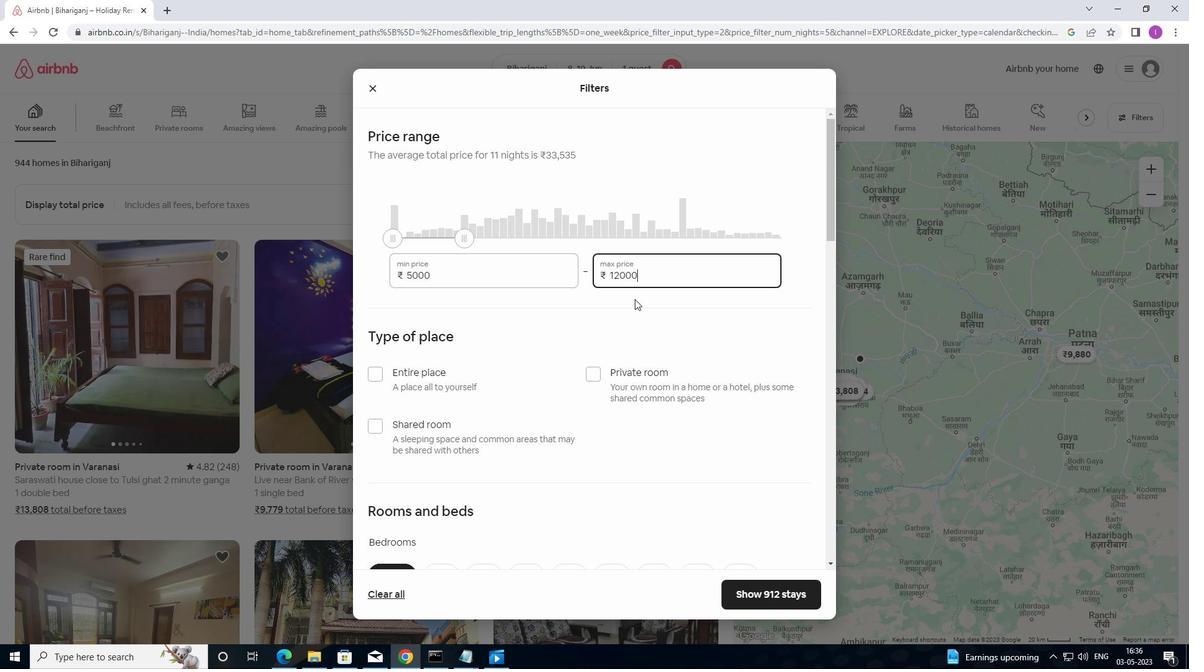 
Action: Mouse moved to (590, 311)
Screenshot: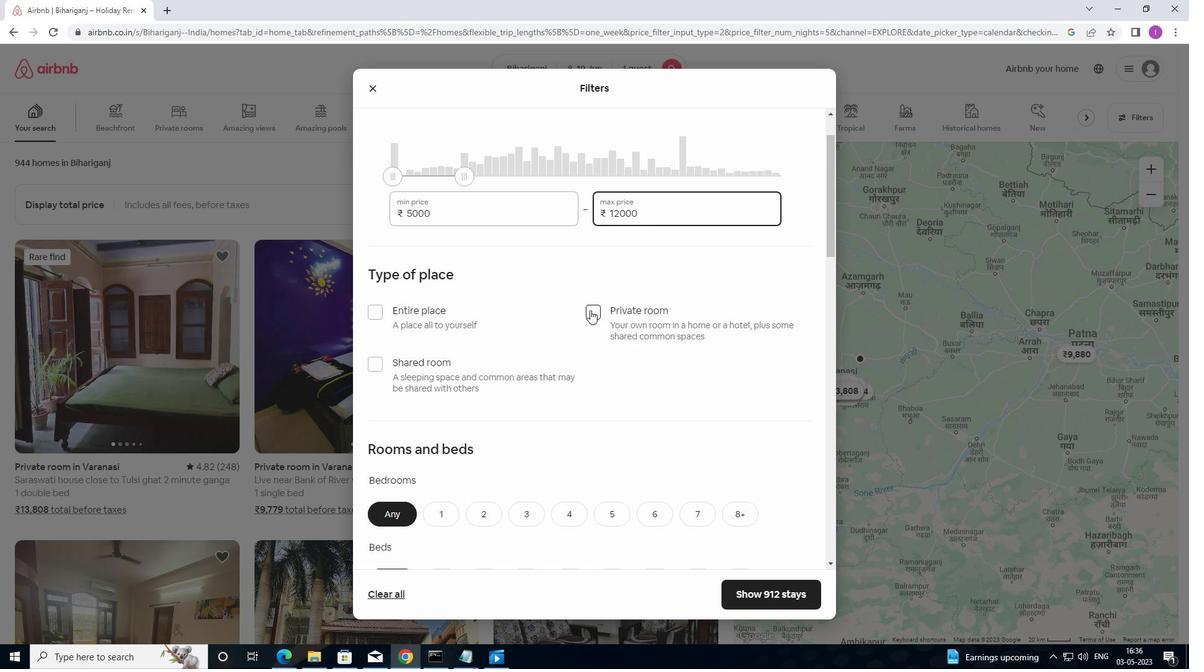 
Action: Mouse scrolled (590, 311) with delta (0, 0)
Screenshot: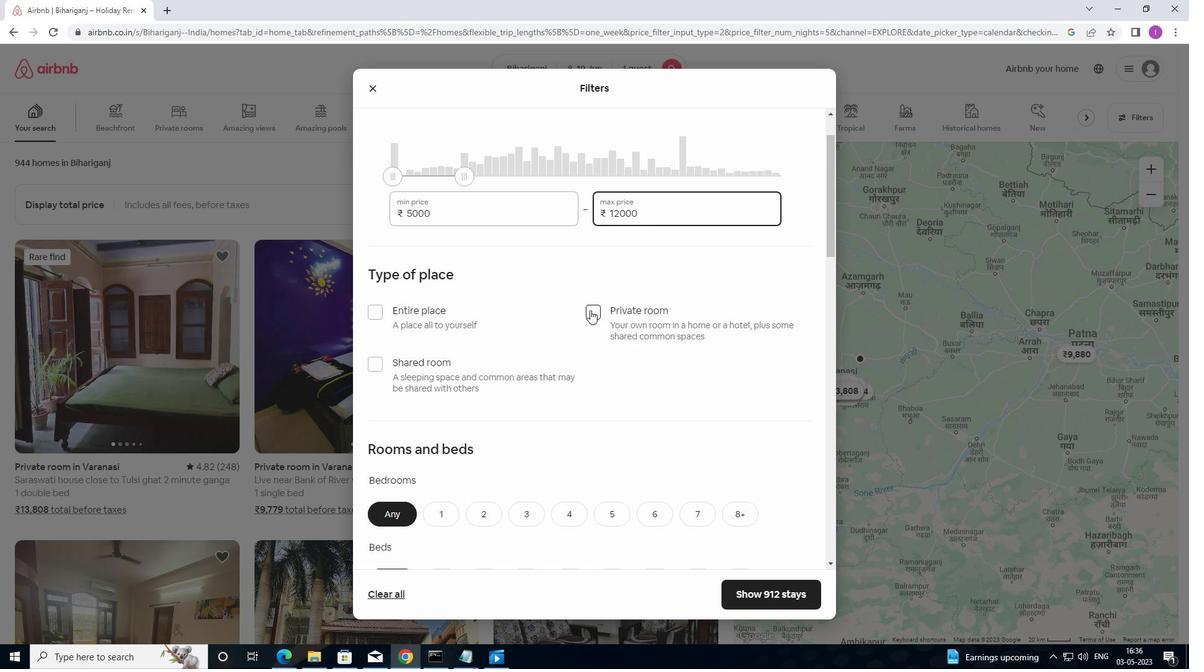 
Action: Mouse moved to (379, 302)
Screenshot: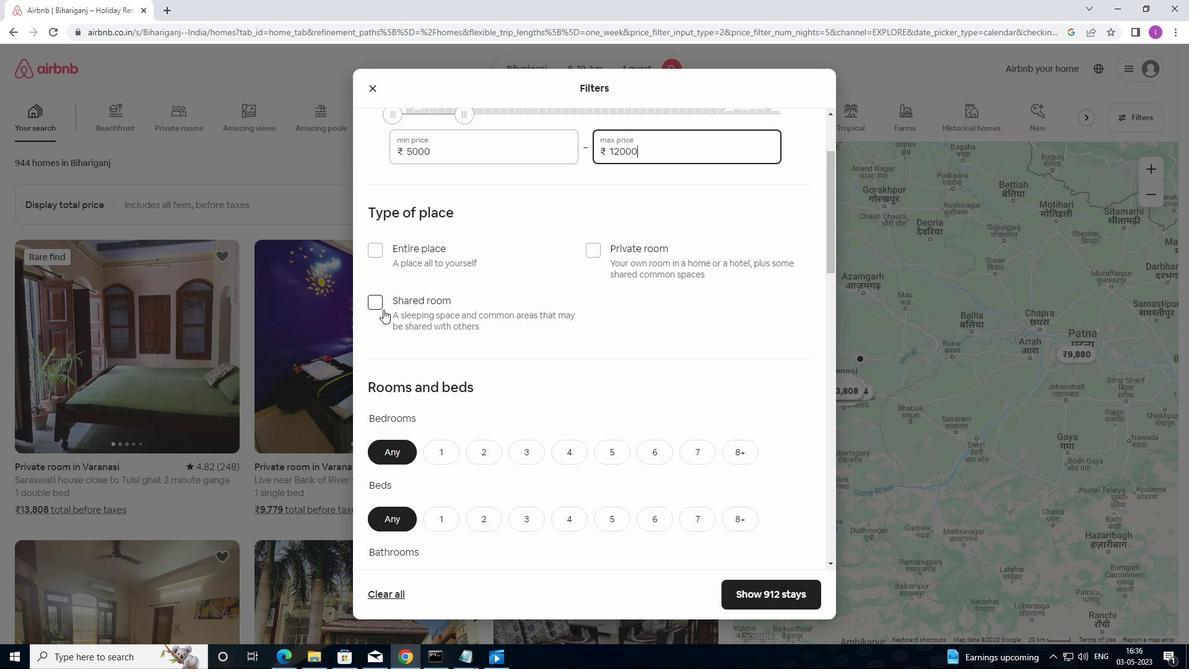 
Action: Mouse pressed left at (379, 302)
Screenshot: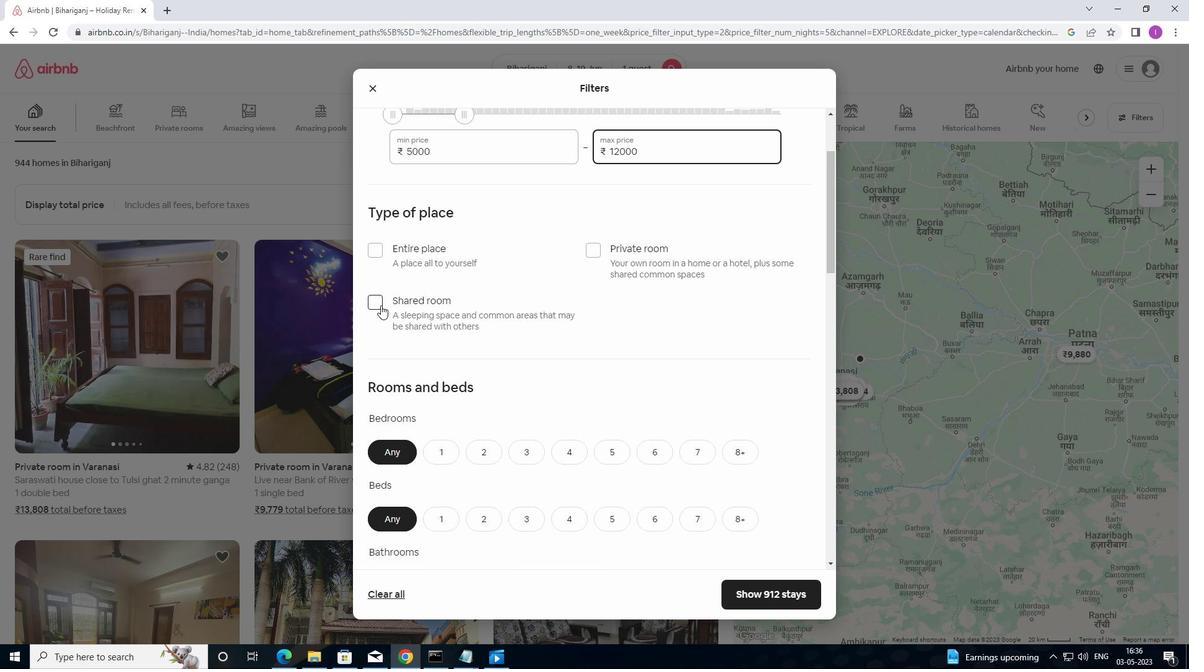 
Action: Mouse moved to (458, 304)
Screenshot: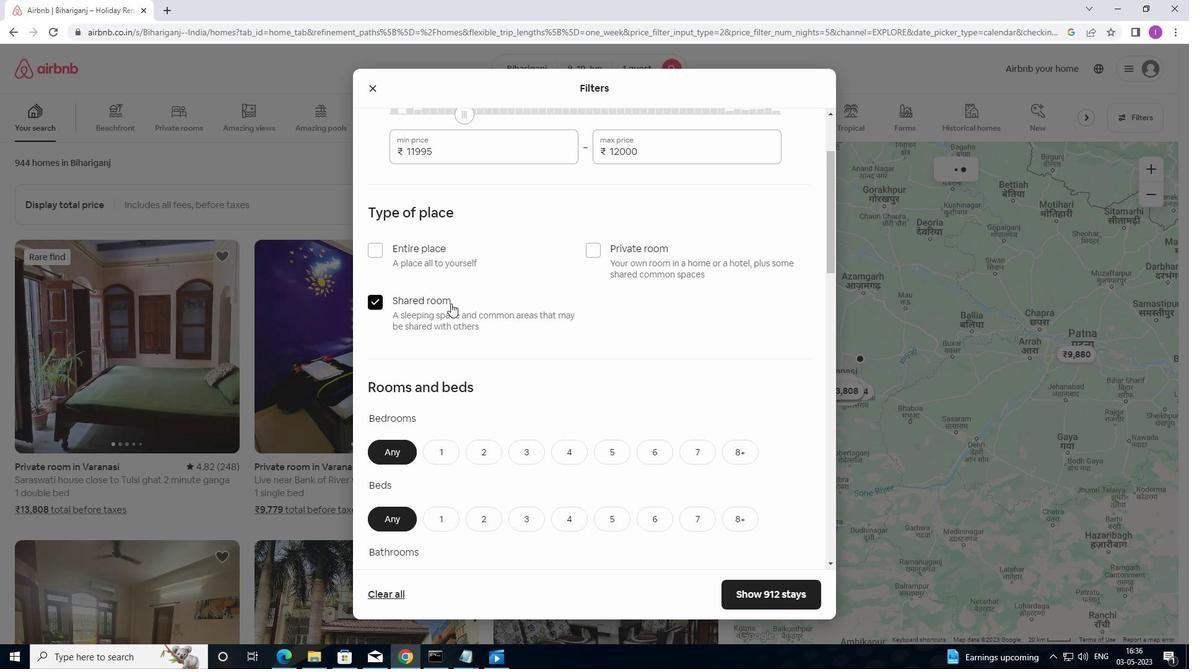 
Action: Mouse scrolled (458, 304) with delta (0, 0)
Screenshot: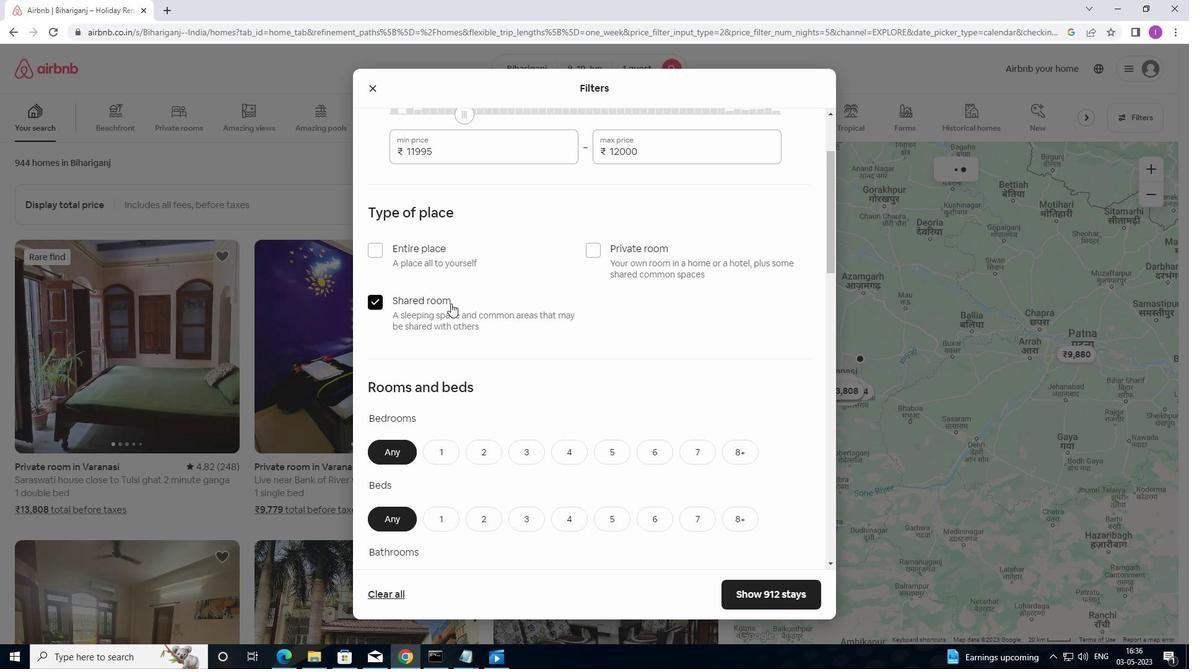
Action: Mouse moved to (458, 306)
Screenshot: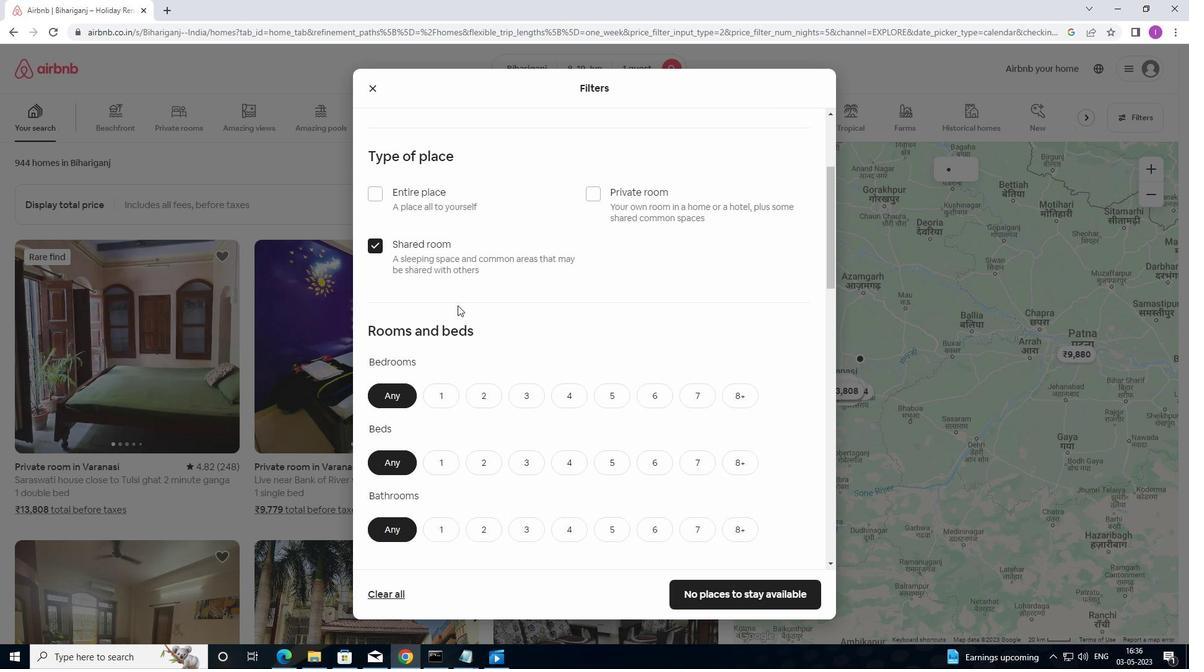 
Action: Mouse scrolled (458, 305) with delta (0, 0)
Screenshot: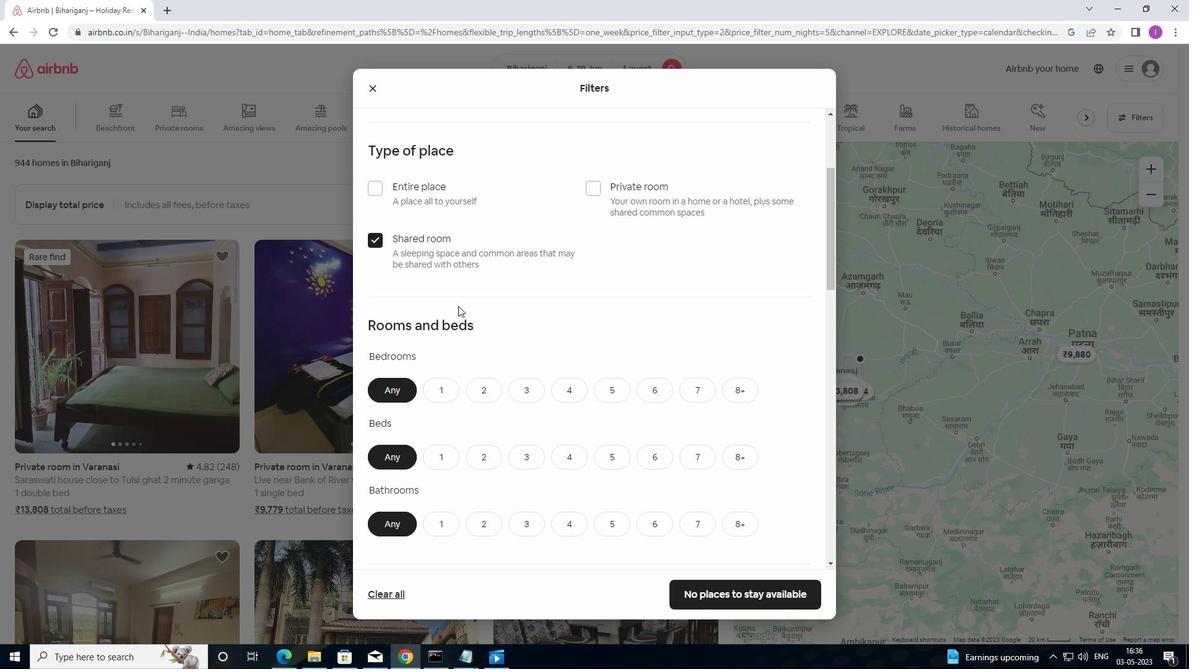 
Action: Mouse scrolled (458, 305) with delta (0, 0)
Screenshot: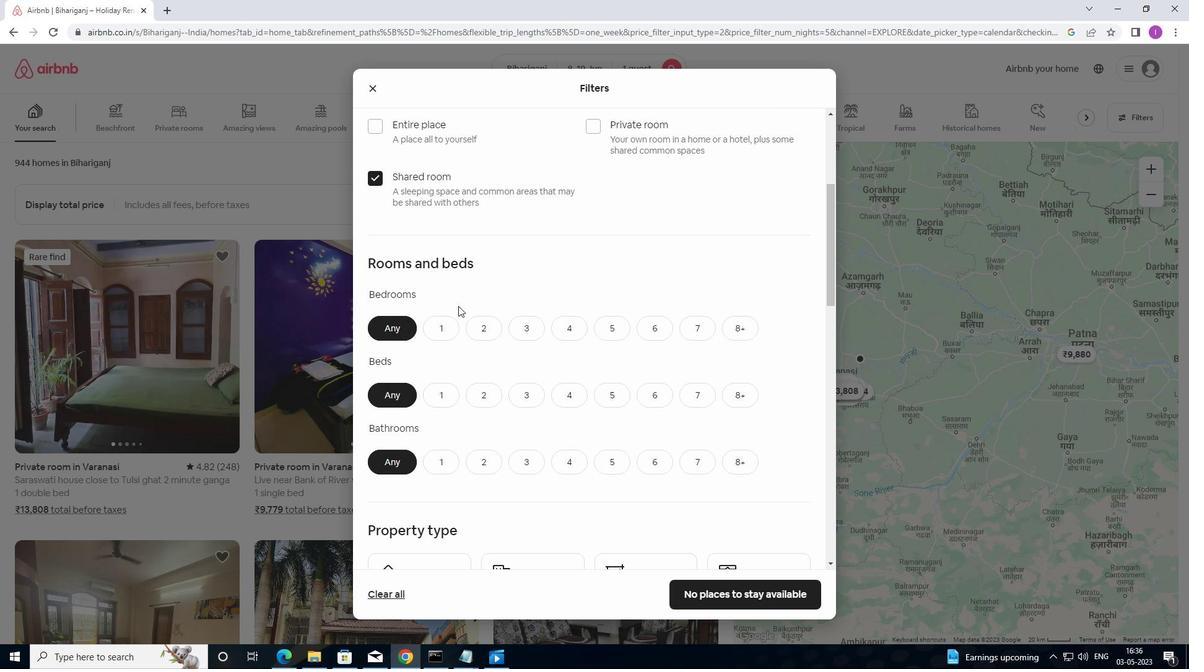 
Action: Mouse moved to (444, 276)
Screenshot: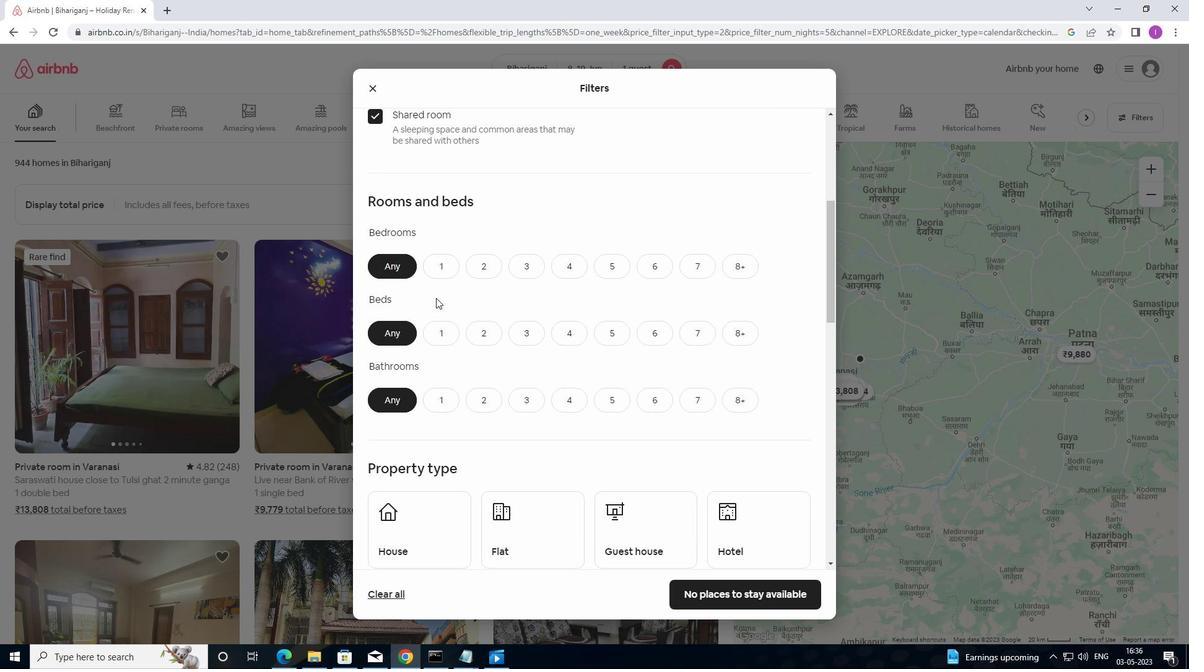 
Action: Mouse pressed left at (444, 276)
Screenshot: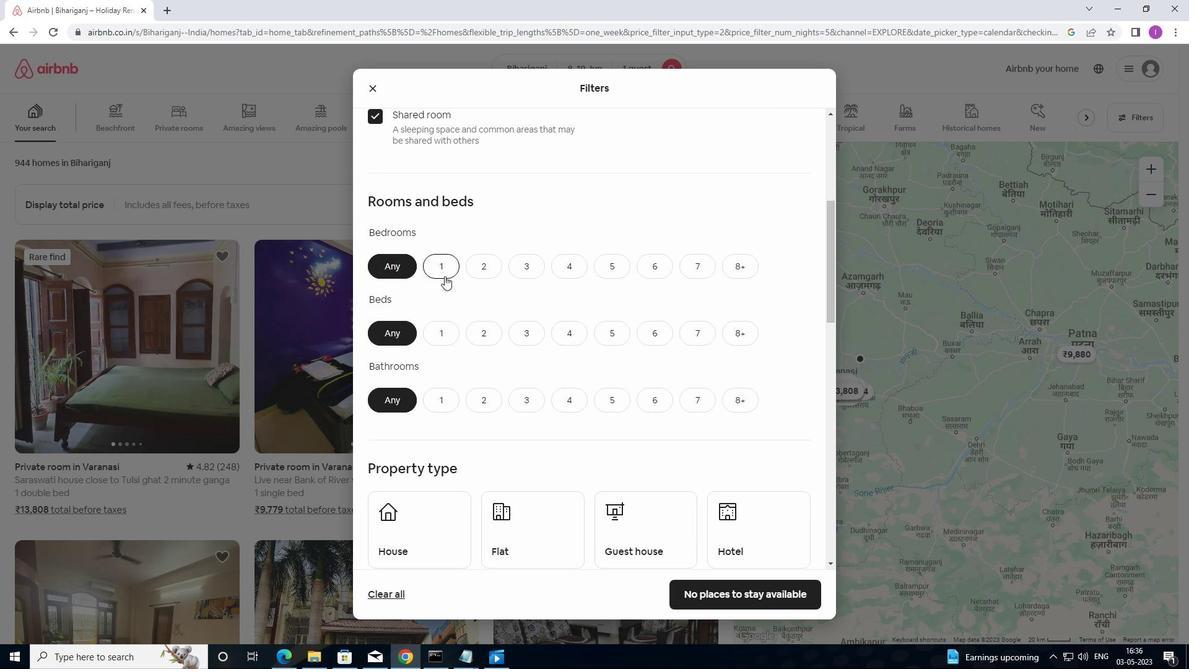 
Action: Mouse moved to (447, 329)
Screenshot: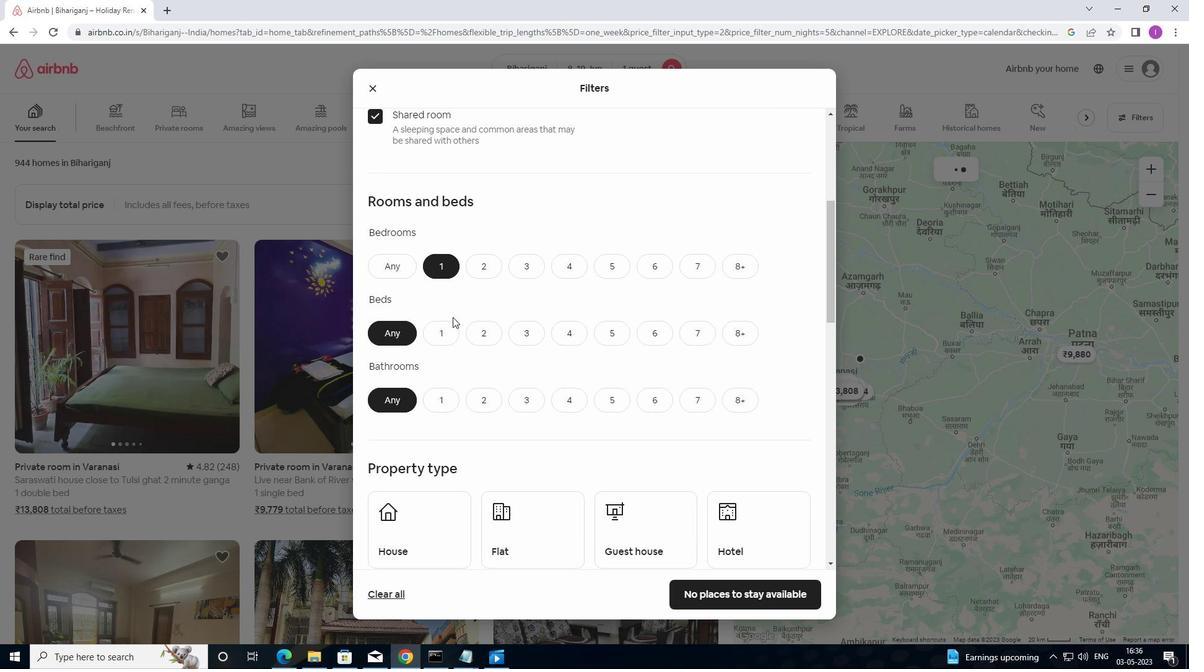 
Action: Mouse pressed left at (447, 329)
Screenshot: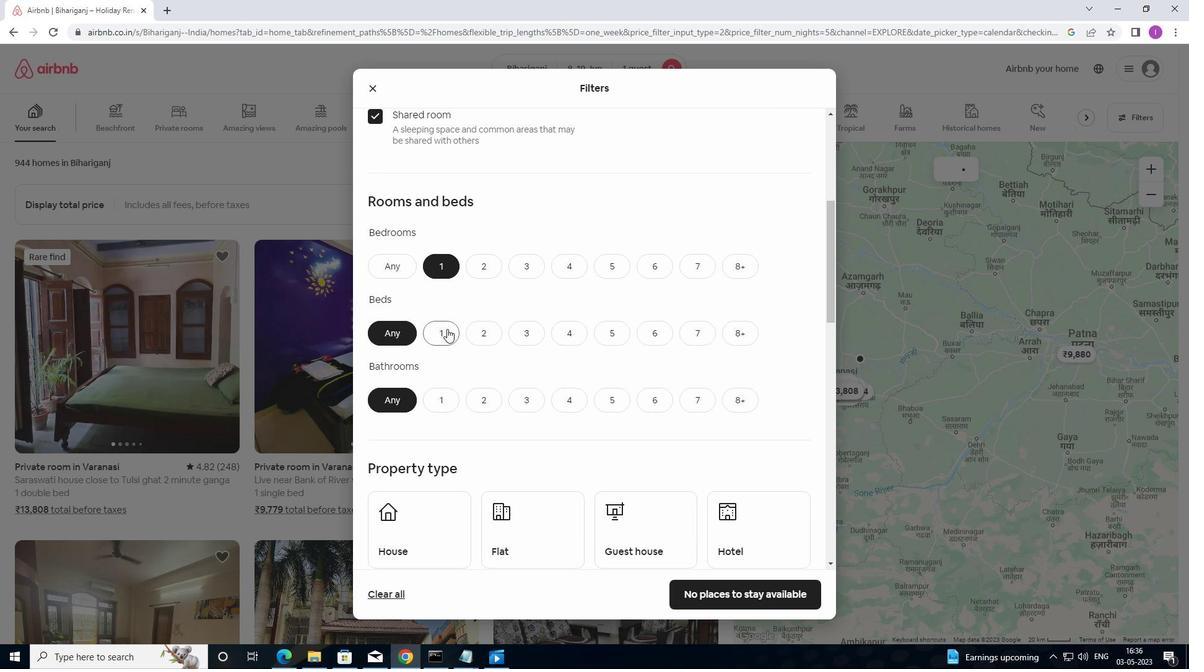 
Action: Mouse moved to (446, 400)
Screenshot: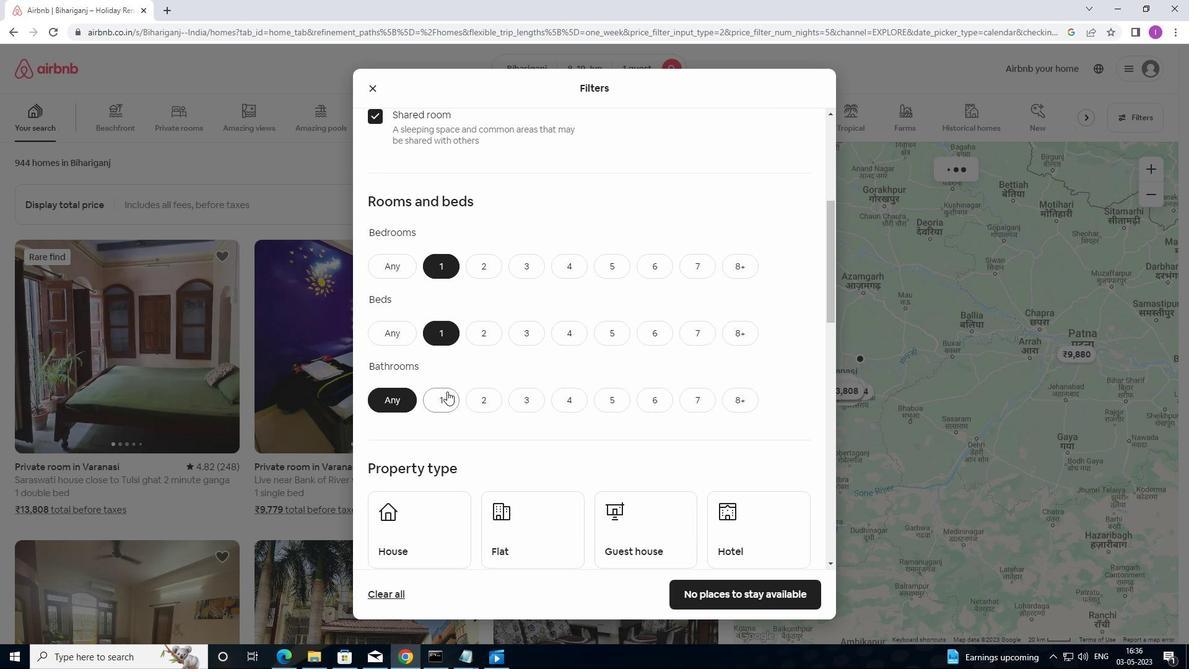 
Action: Mouse pressed left at (446, 400)
Screenshot: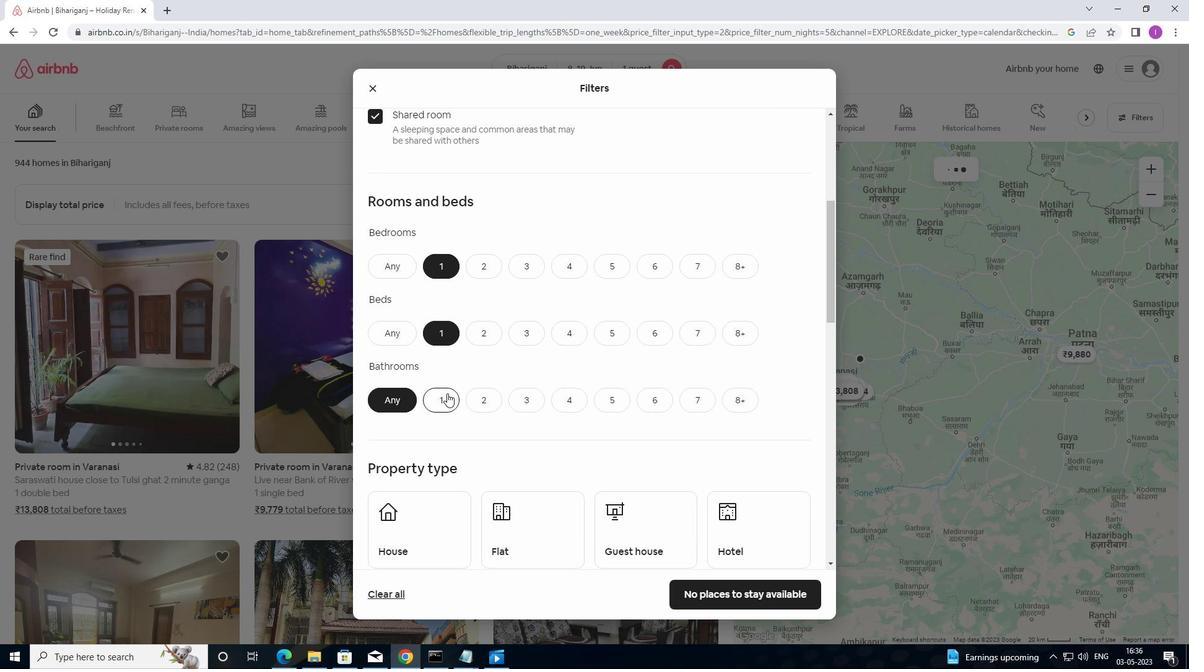 
Action: Mouse moved to (458, 400)
Screenshot: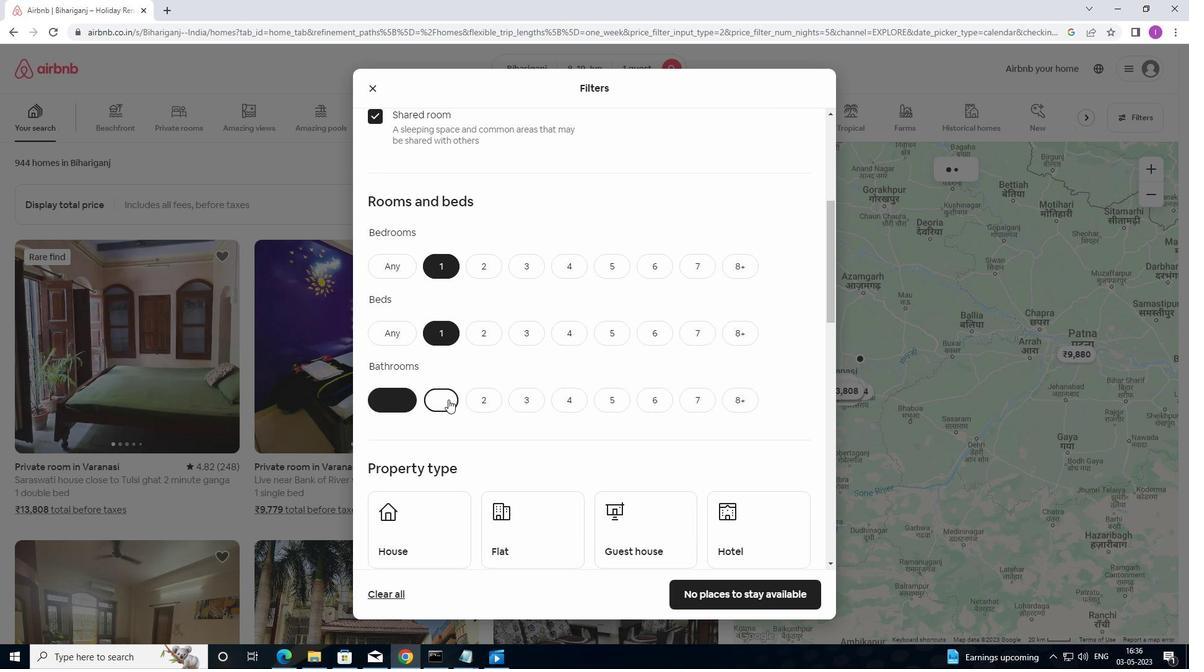 
Action: Mouse scrolled (458, 400) with delta (0, 0)
Screenshot: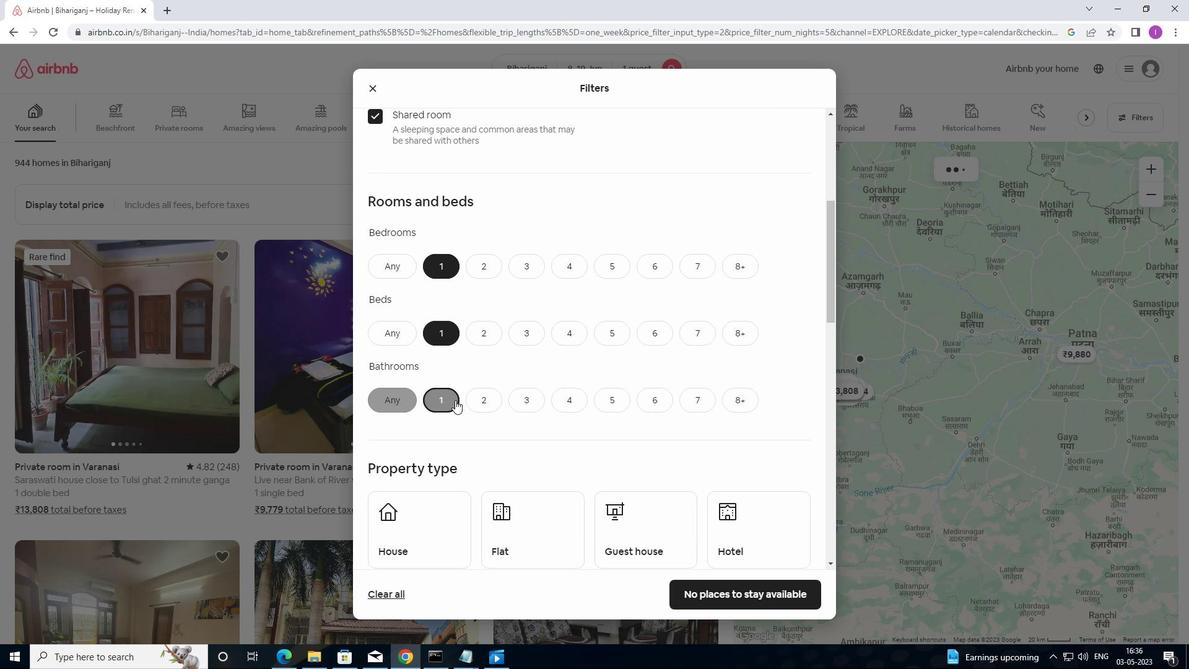 
Action: Mouse moved to (459, 401)
Screenshot: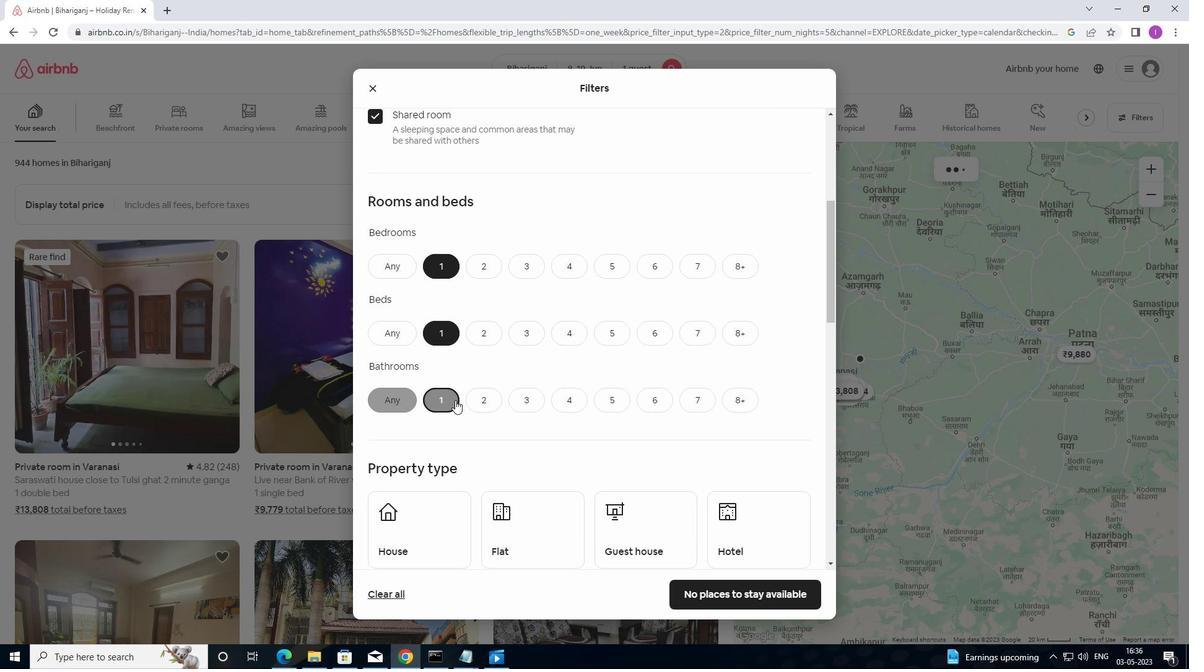 
Action: Mouse scrolled (459, 400) with delta (0, 0)
Screenshot: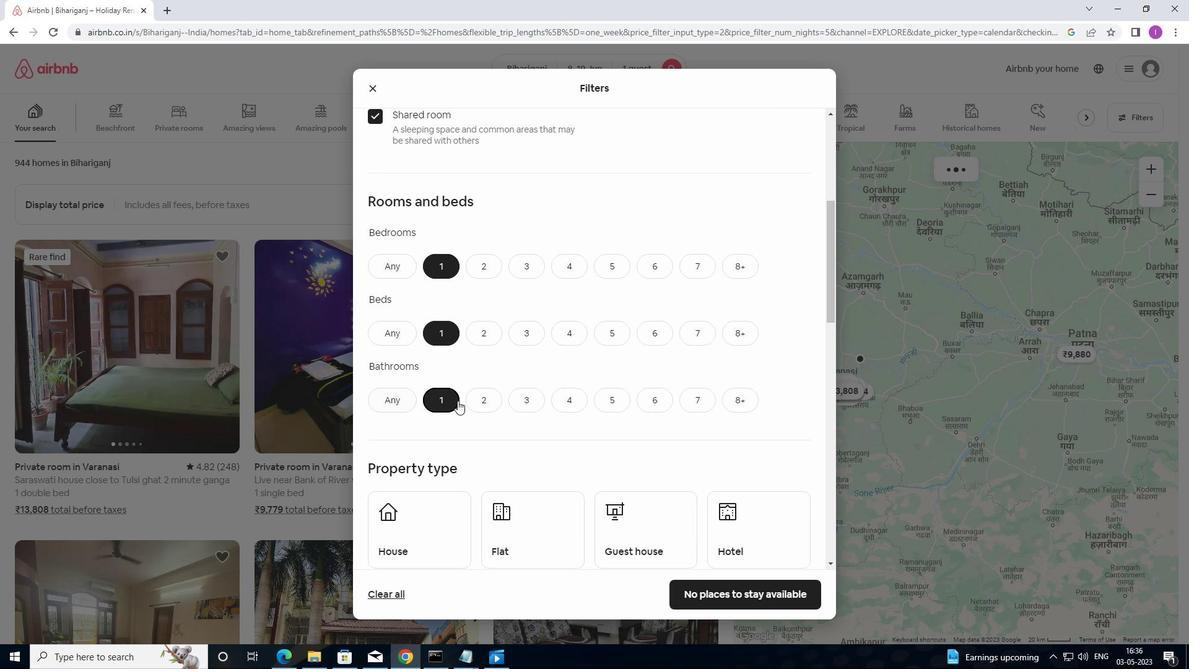 
Action: Mouse scrolled (459, 400) with delta (0, 0)
Screenshot: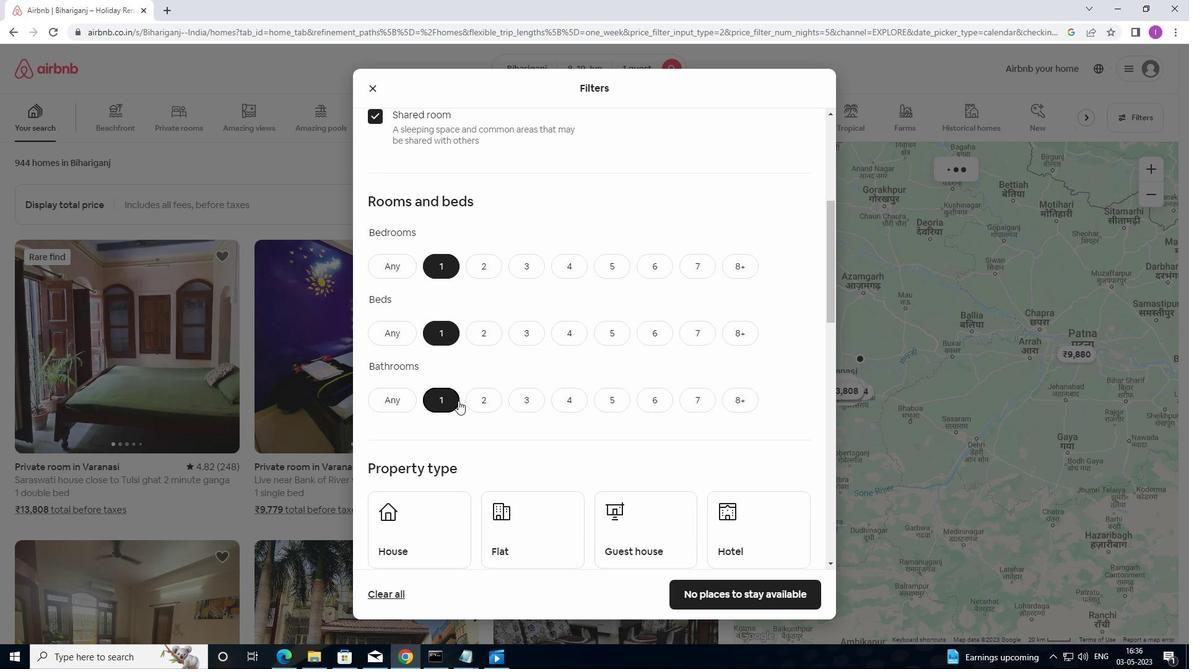 
Action: Mouse moved to (425, 376)
Screenshot: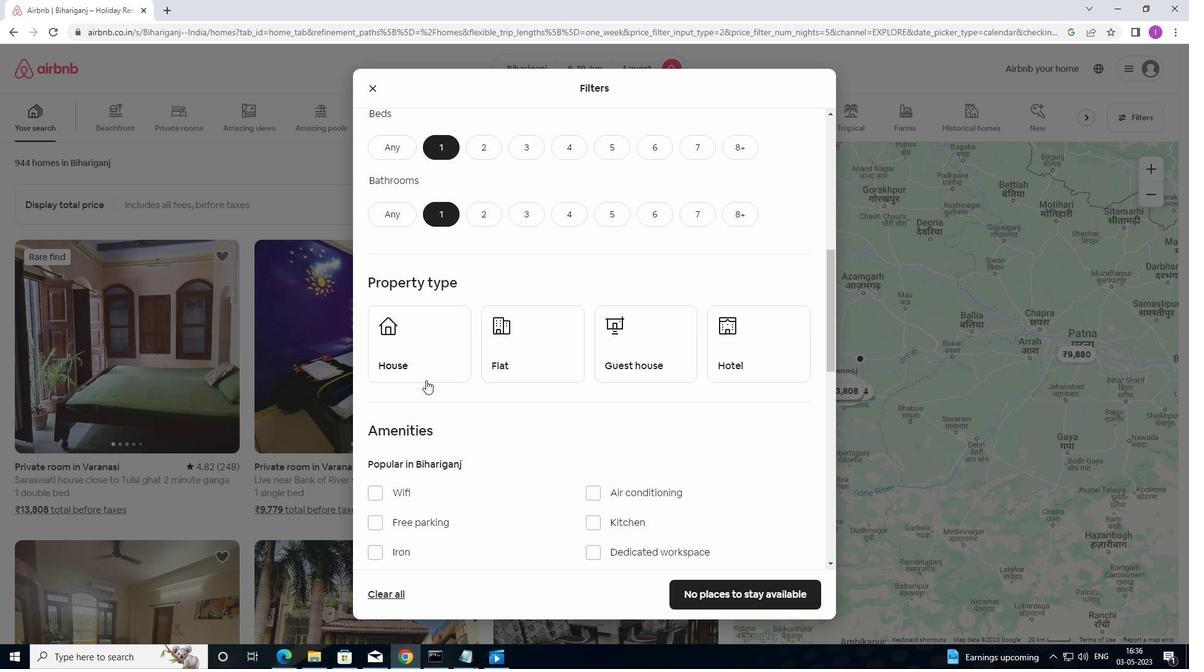 
Action: Mouse pressed left at (425, 376)
Screenshot: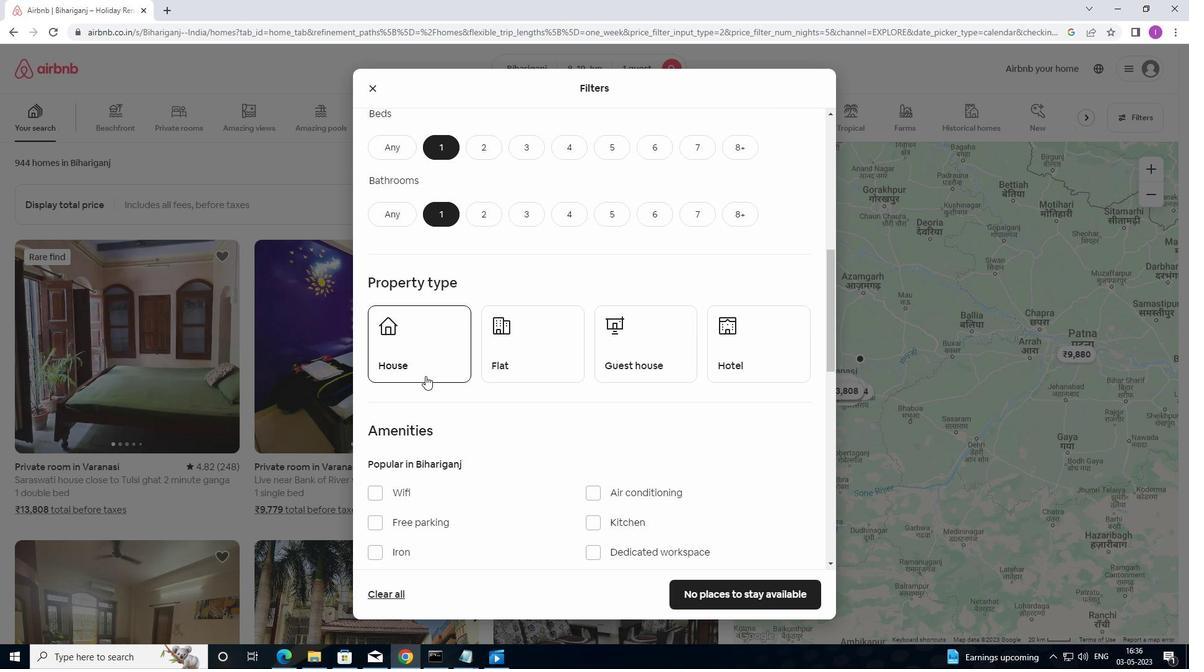 
Action: Mouse moved to (505, 370)
Screenshot: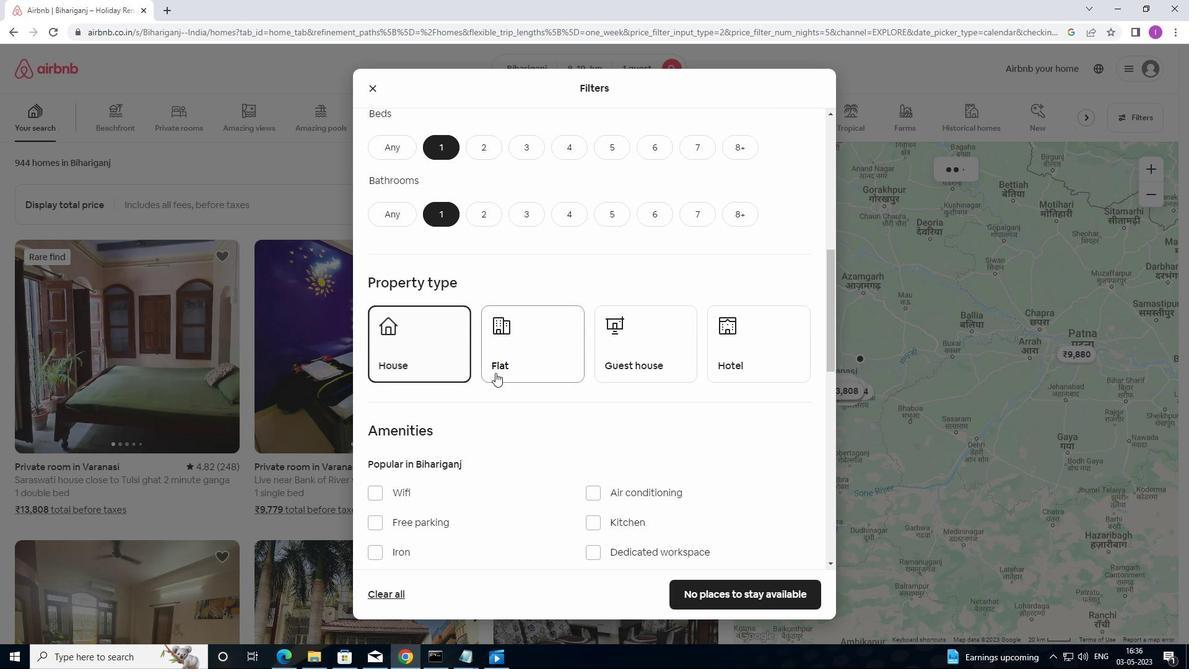 
Action: Mouse pressed left at (505, 370)
Screenshot: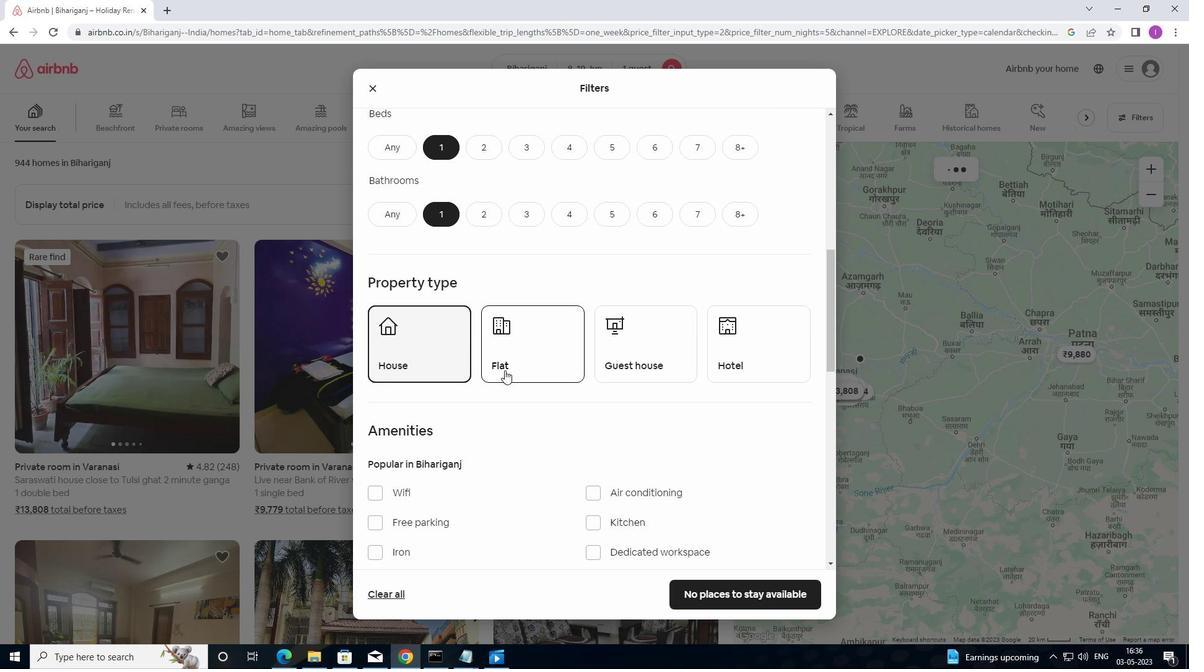
Action: Mouse moved to (684, 366)
Screenshot: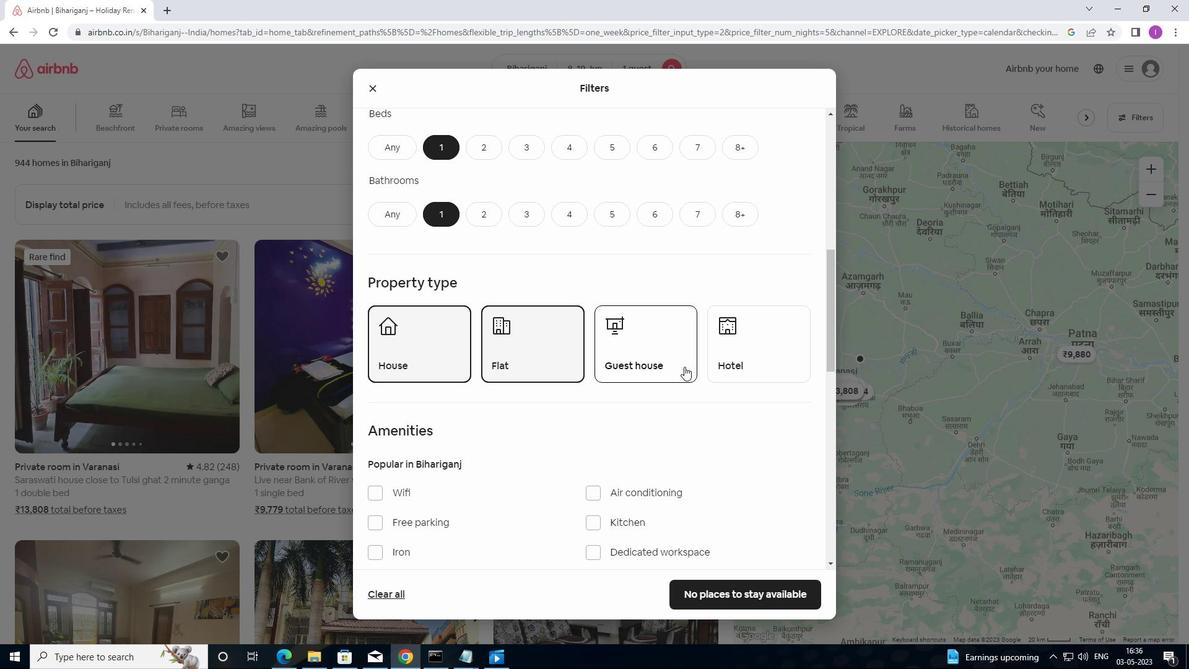 
Action: Mouse pressed left at (684, 366)
Screenshot: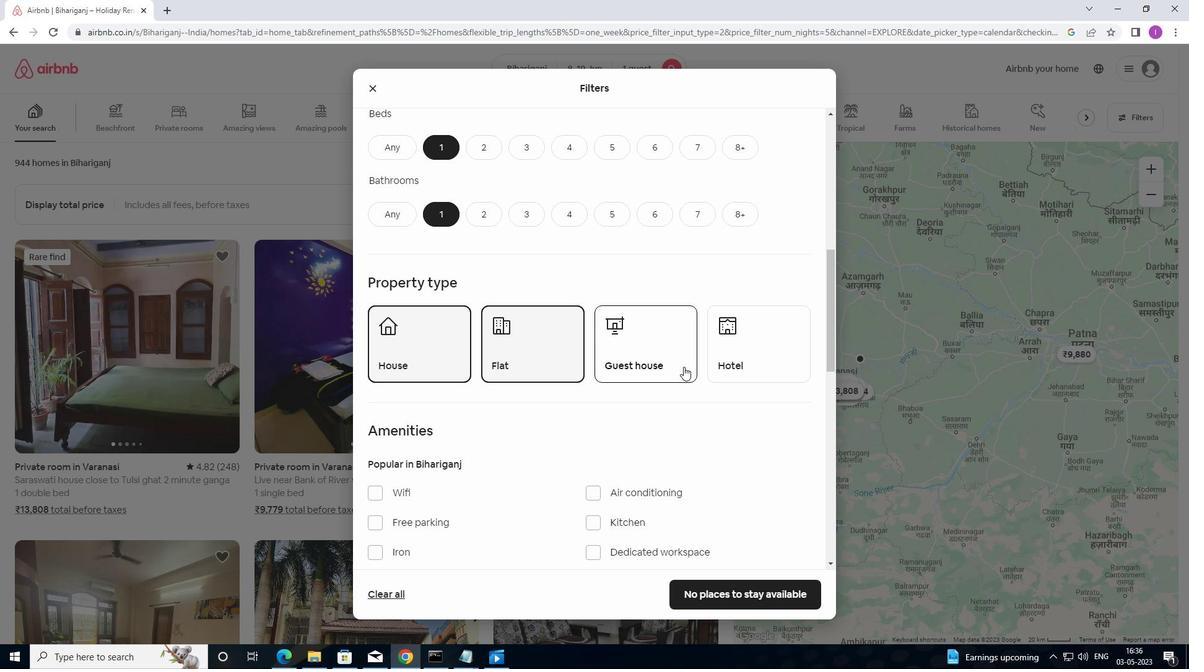 
Action: Mouse moved to (740, 356)
Screenshot: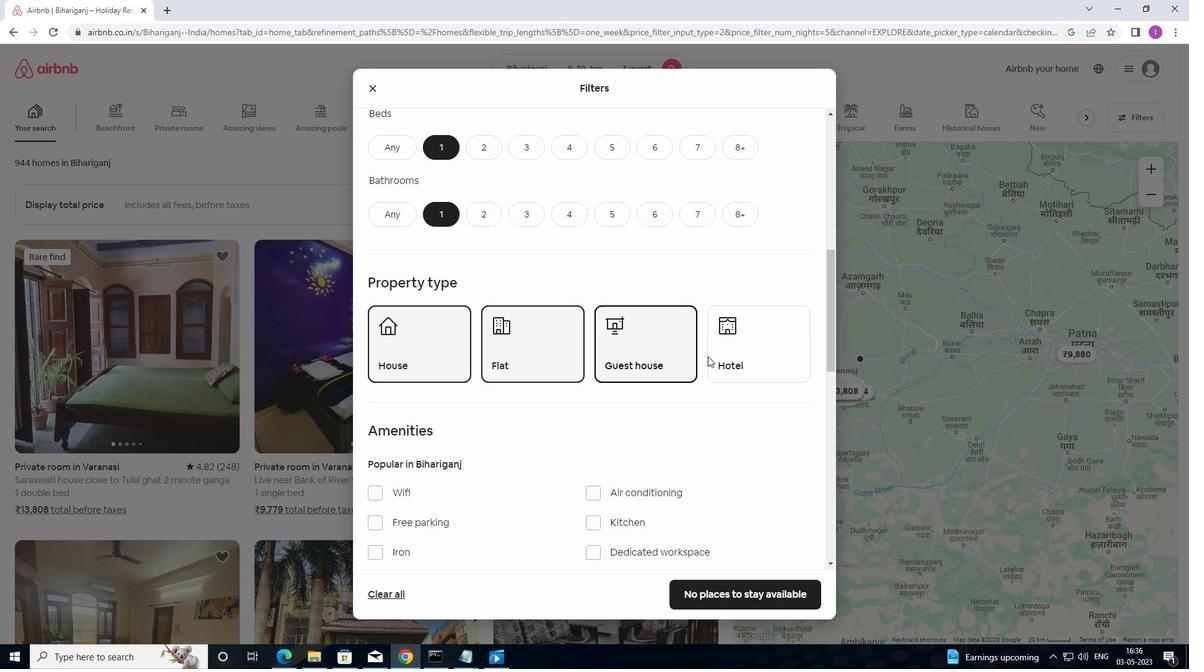 
Action: Mouse pressed left at (740, 356)
Screenshot: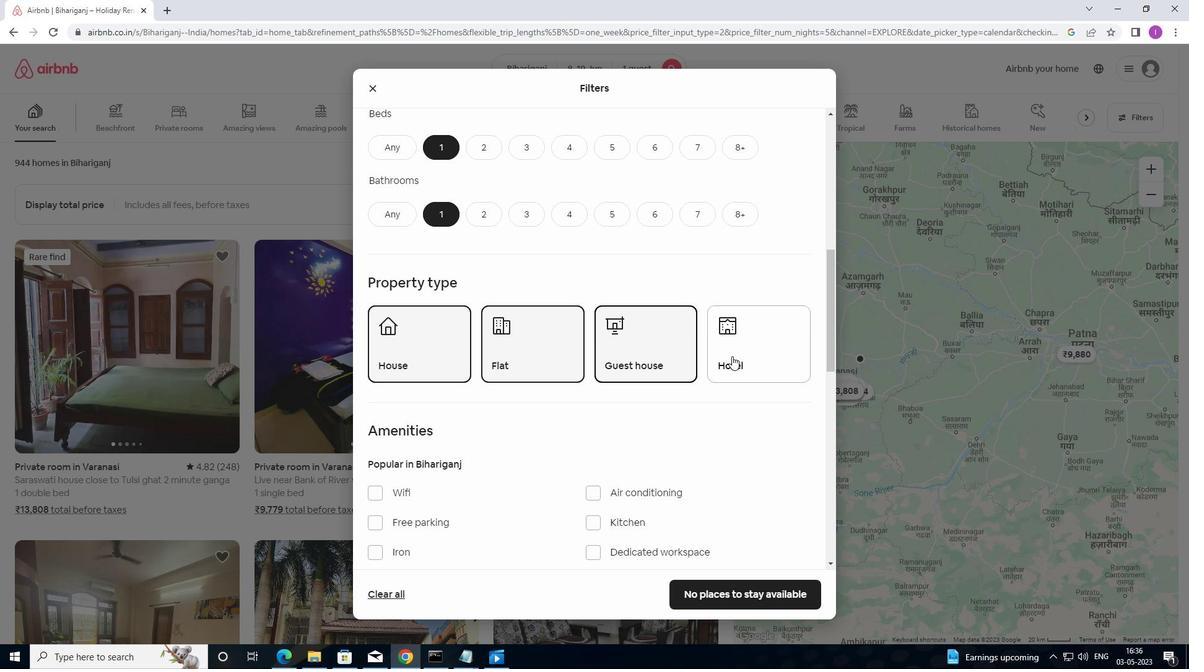 
Action: Mouse moved to (675, 386)
Screenshot: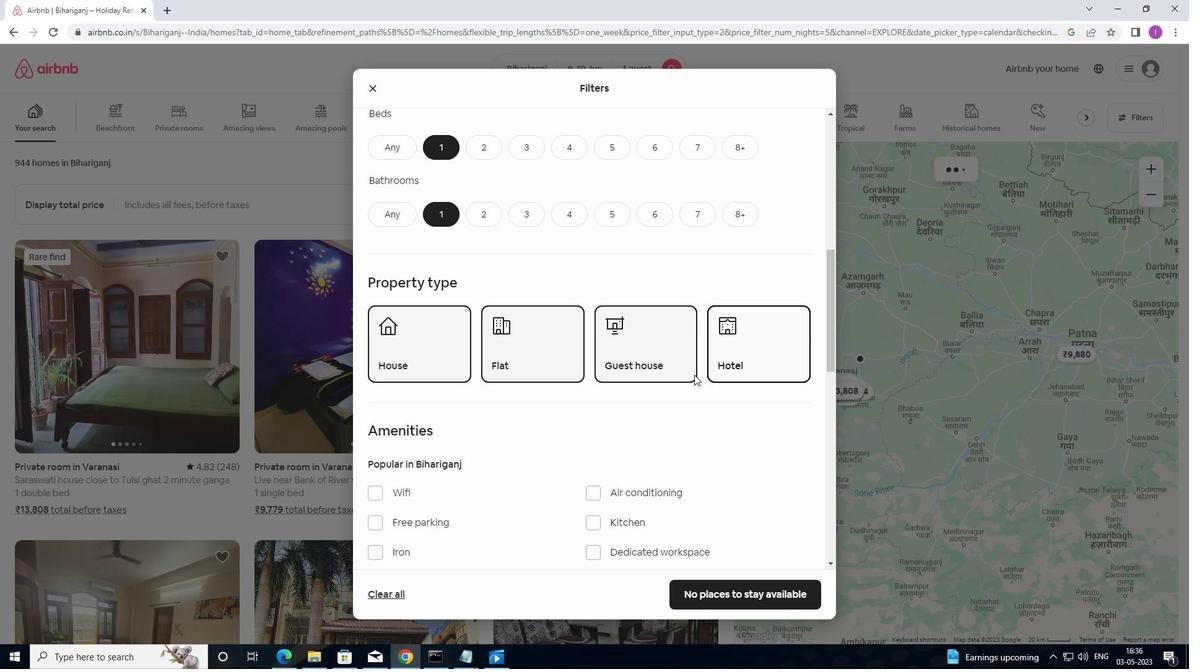 
Action: Mouse scrolled (675, 386) with delta (0, 0)
Screenshot: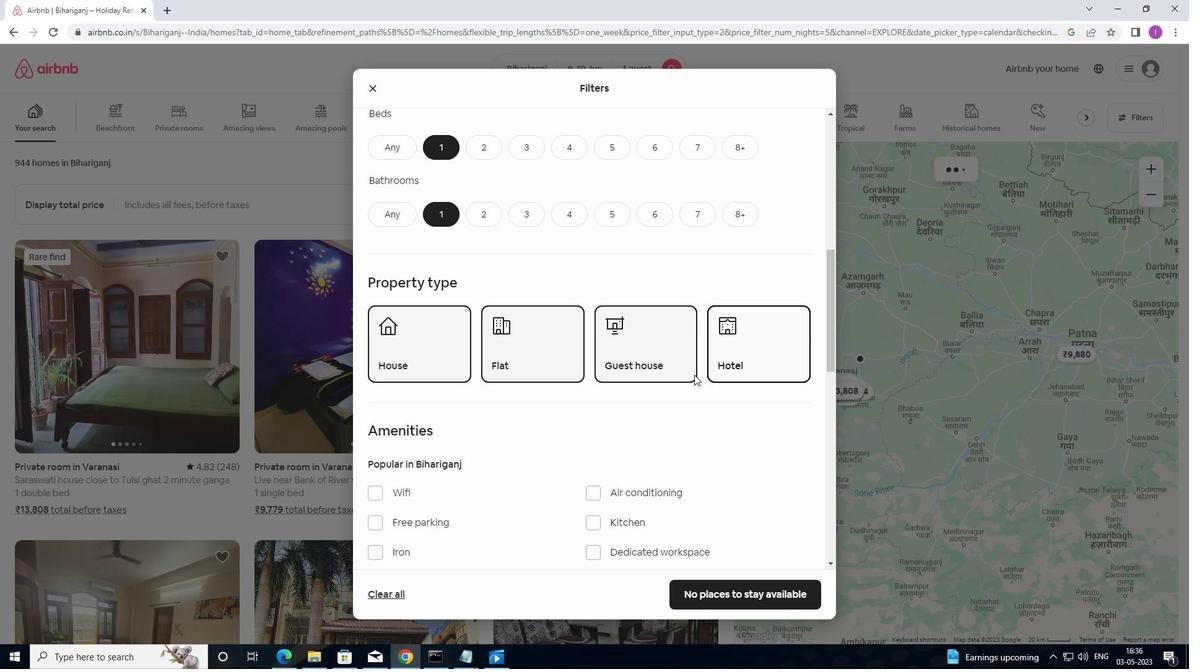 
Action: Mouse moved to (674, 391)
Screenshot: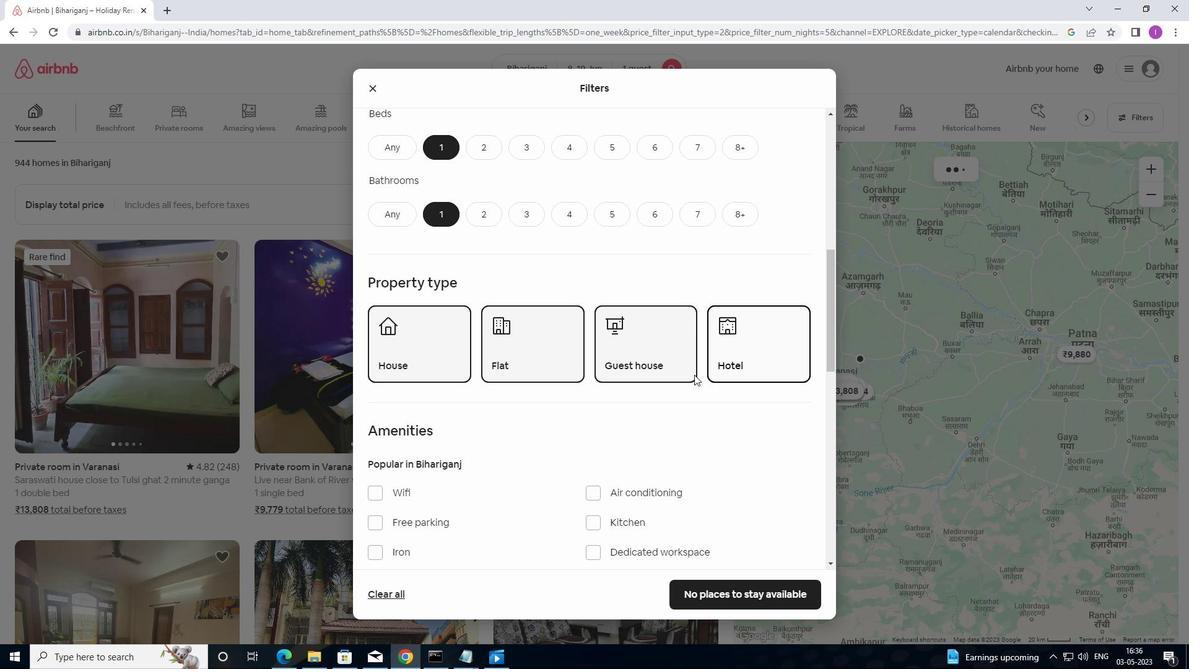 
Action: Mouse scrolled (674, 391) with delta (0, 0)
Screenshot: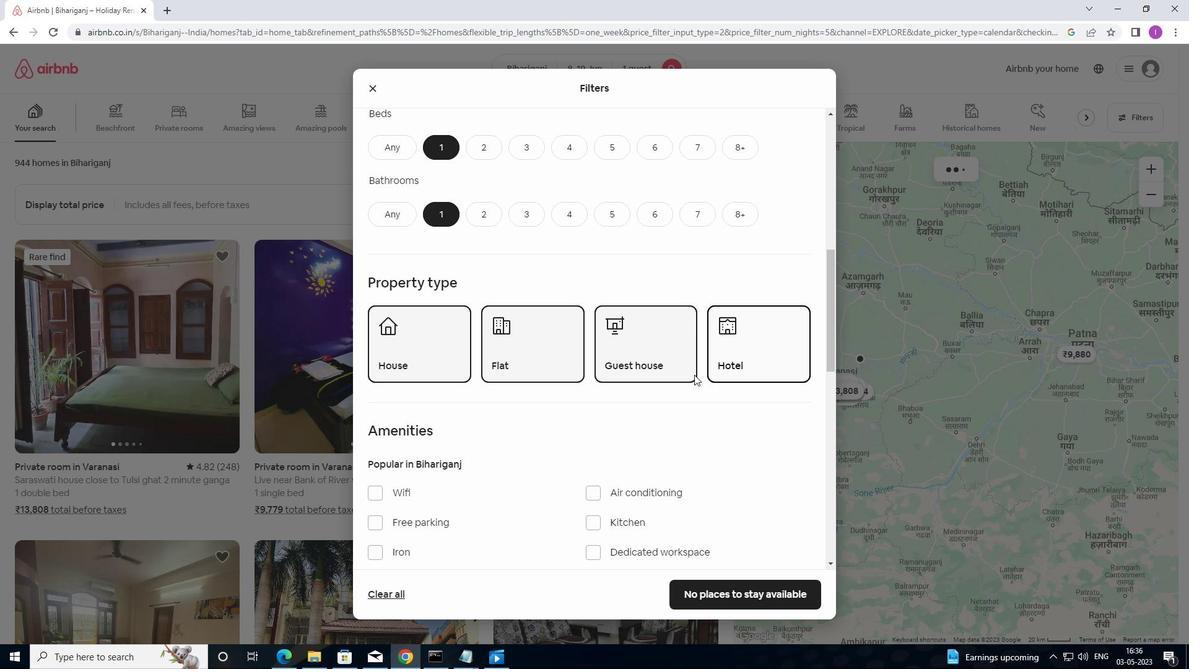 
Action: Mouse moved to (673, 392)
Screenshot: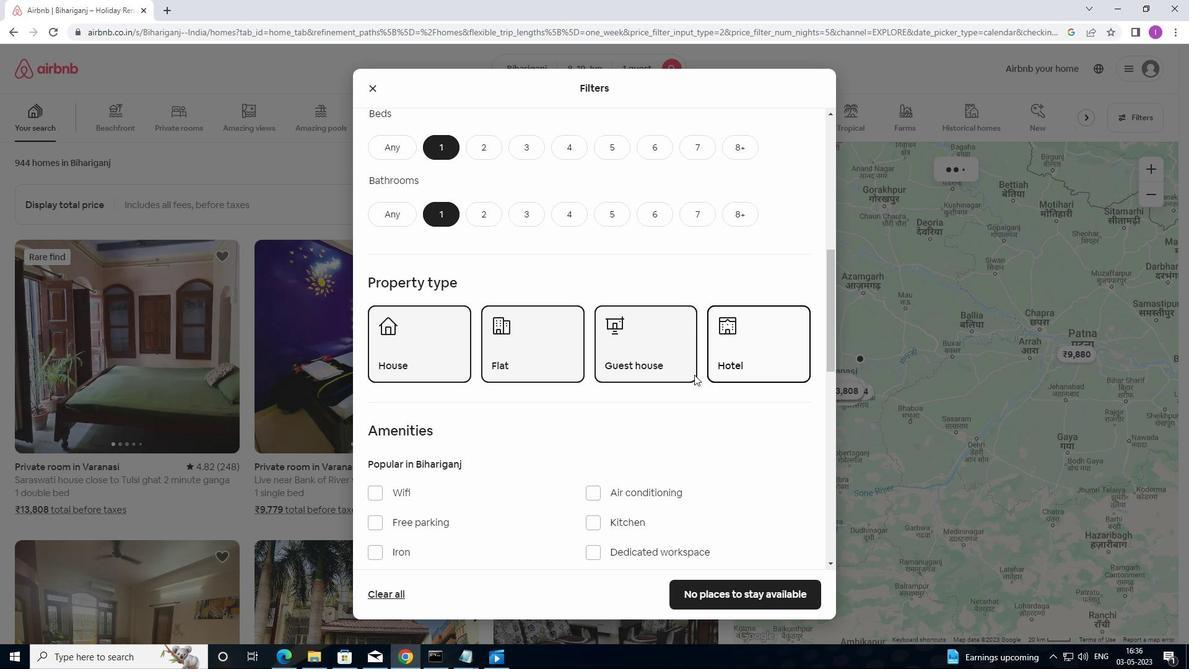 
Action: Mouse scrolled (673, 392) with delta (0, 0)
Screenshot: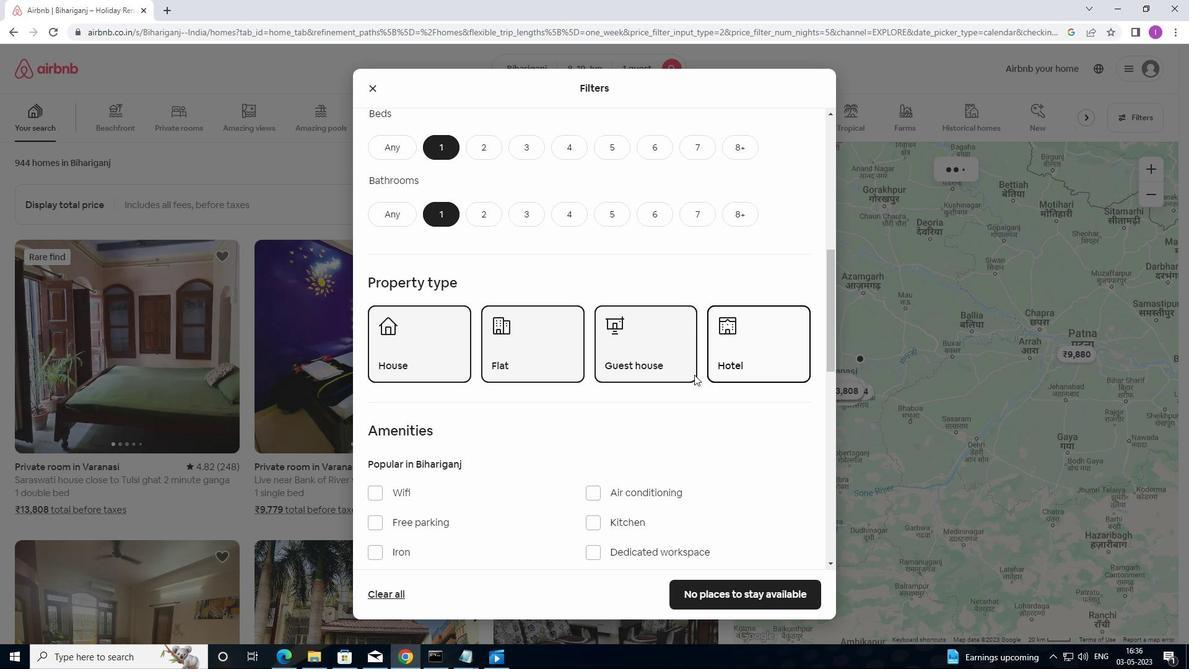 
Action: Mouse scrolled (673, 392) with delta (0, 0)
Screenshot: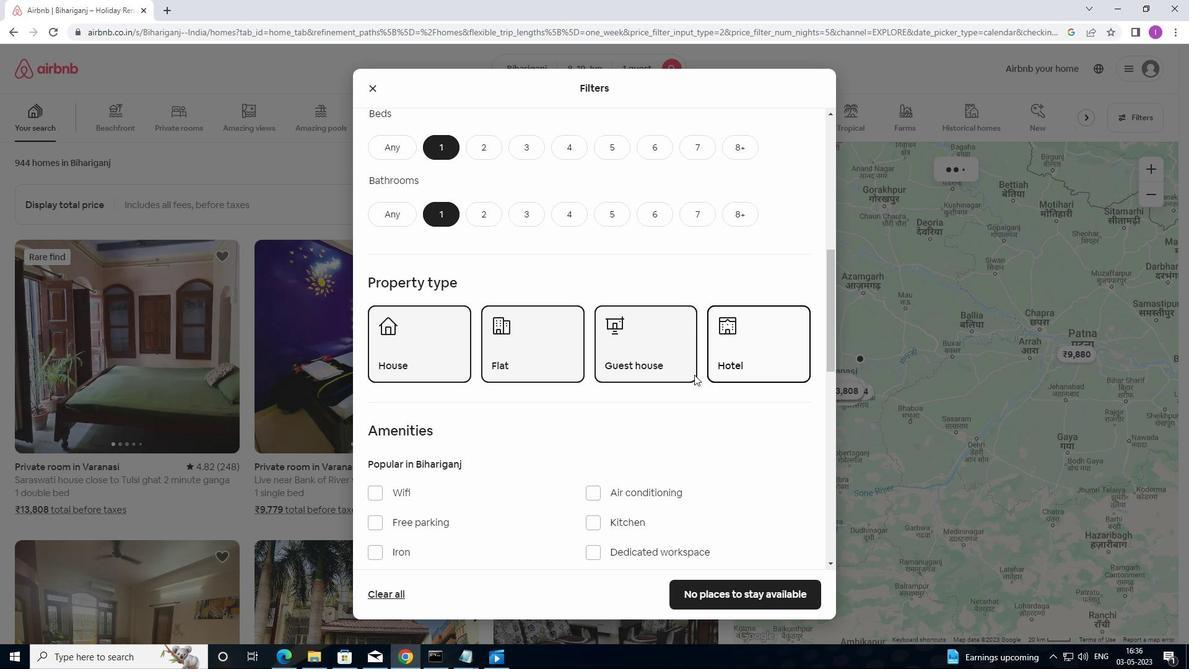 
Action: Mouse moved to (673, 393)
Screenshot: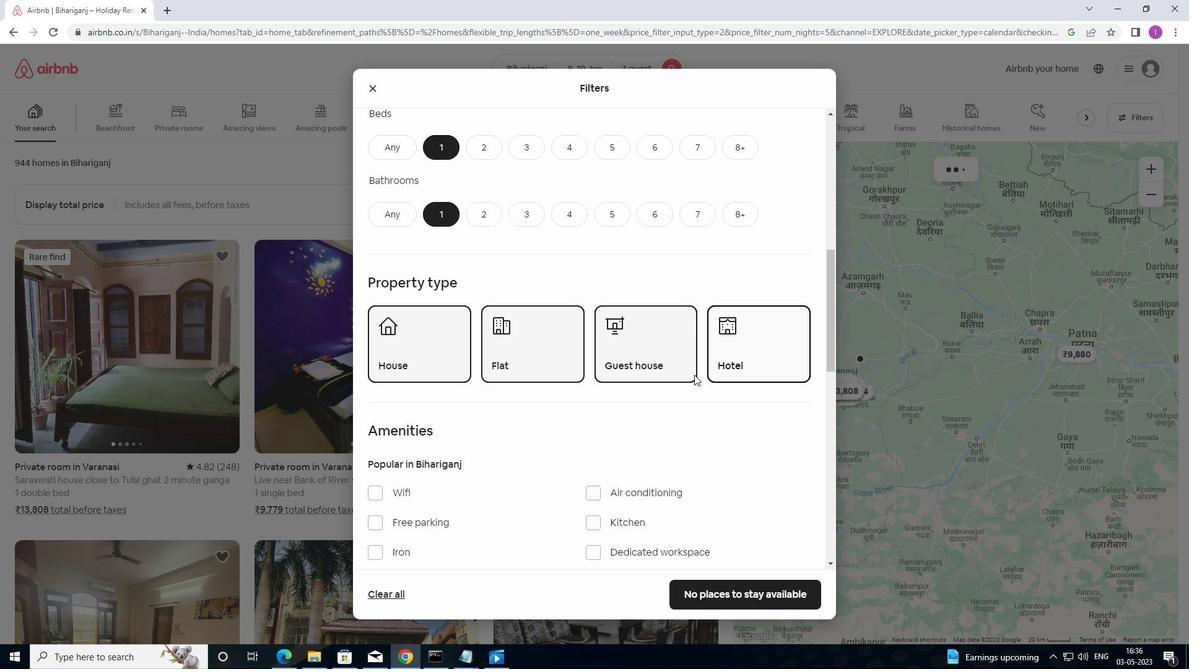 
Action: Mouse scrolled (673, 392) with delta (0, 0)
Screenshot: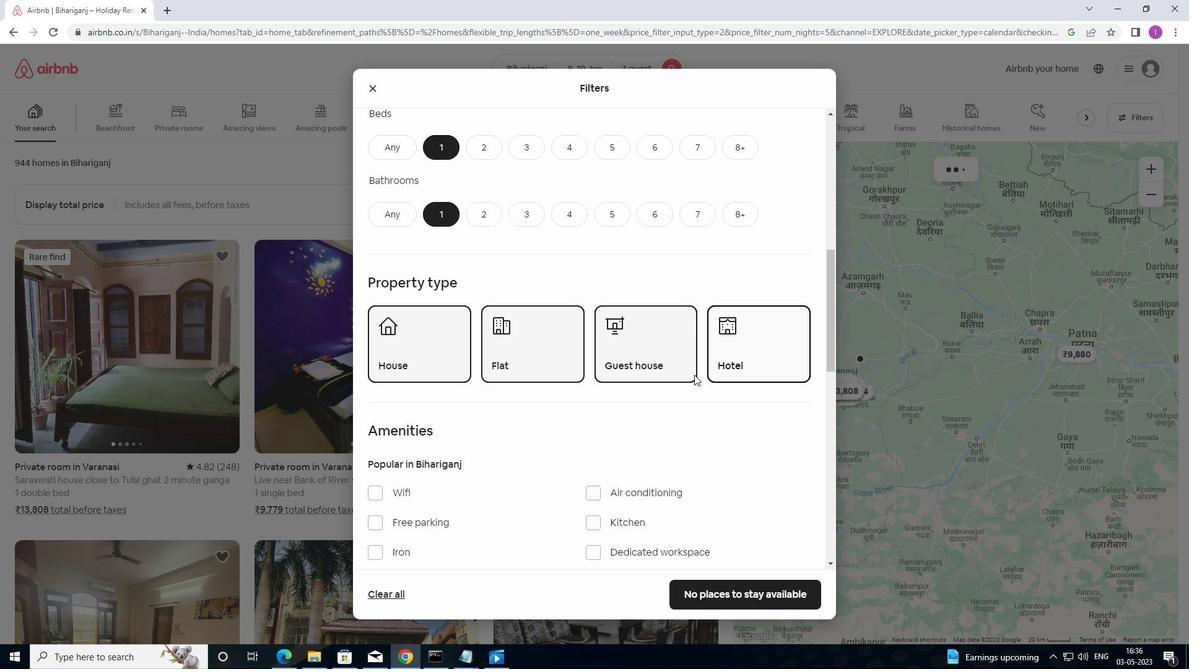 
Action: Mouse moved to (803, 413)
Screenshot: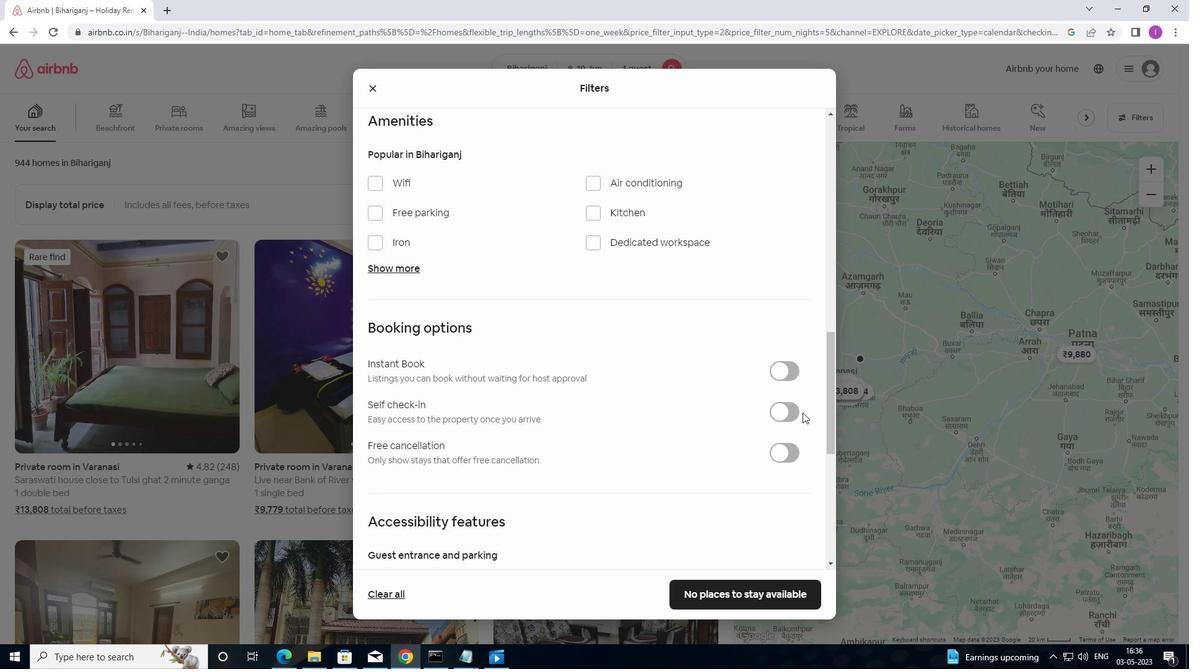 
Action: Mouse pressed left at (803, 413)
Screenshot: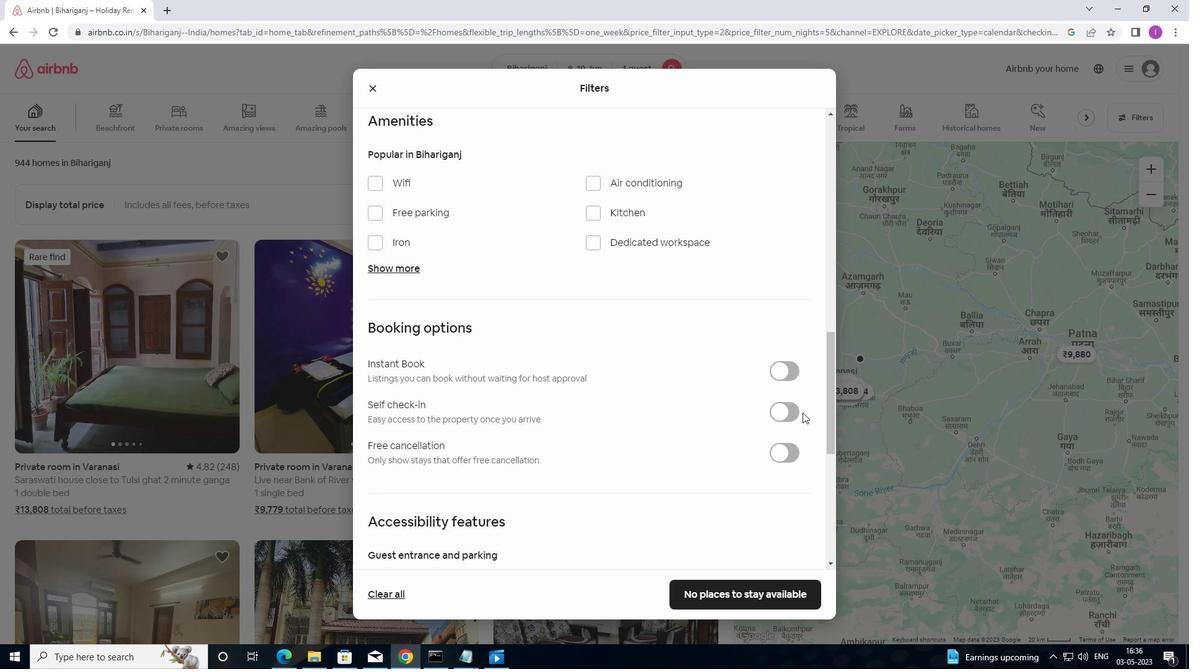 
Action: Mouse moved to (791, 416)
Screenshot: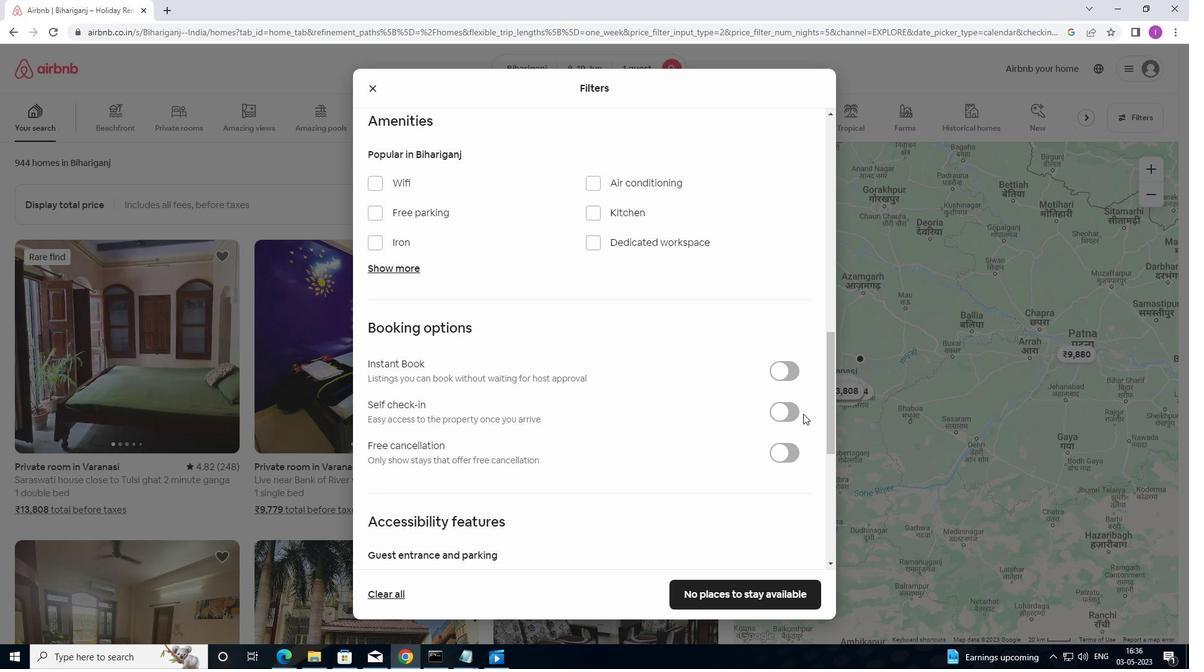 
Action: Mouse pressed left at (791, 416)
Screenshot: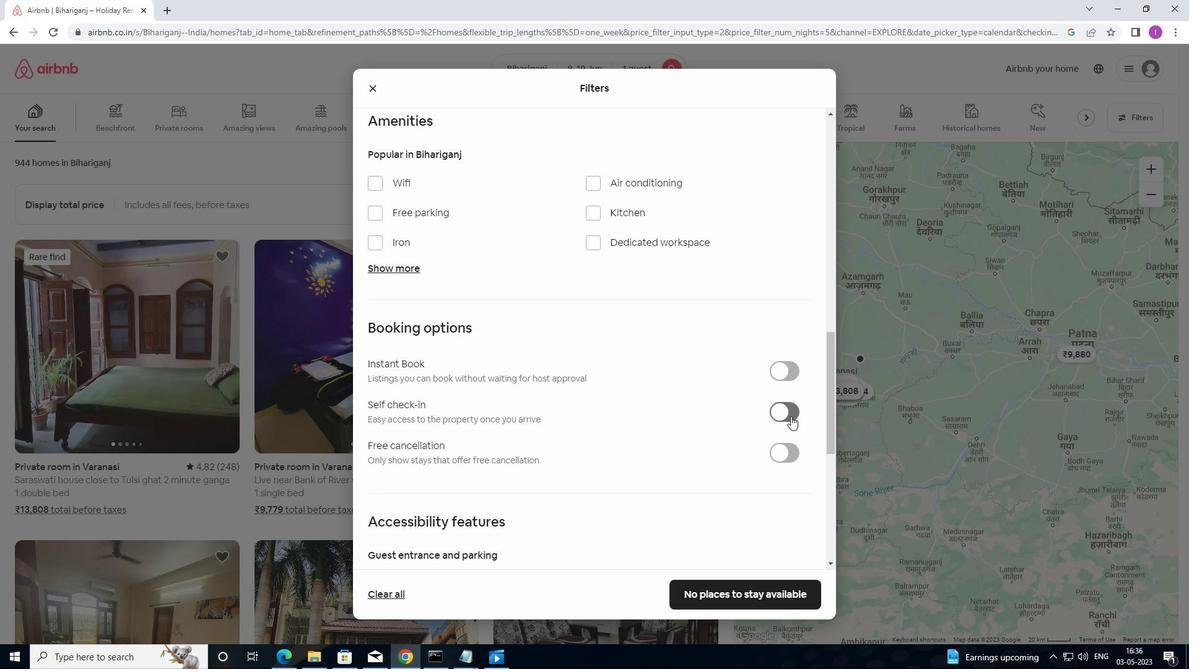 
Action: Mouse moved to (591, 427)
Screenshot: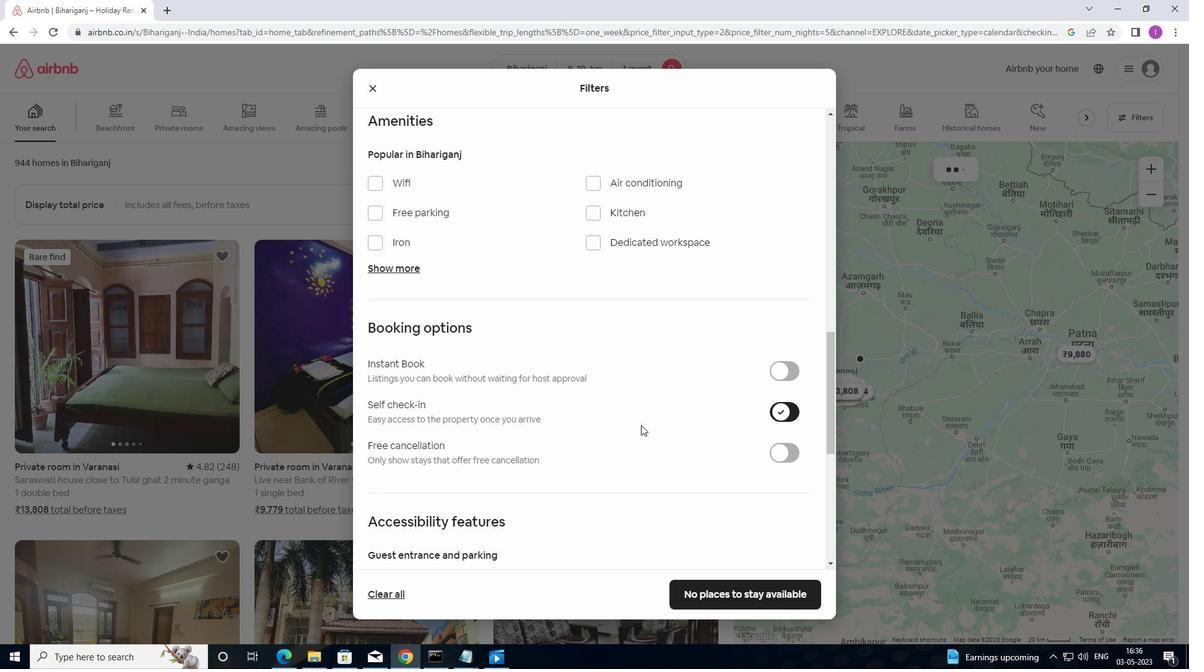 
Action: Mouse scrolled (591, 427) with delta (0, 0)
Screenshot: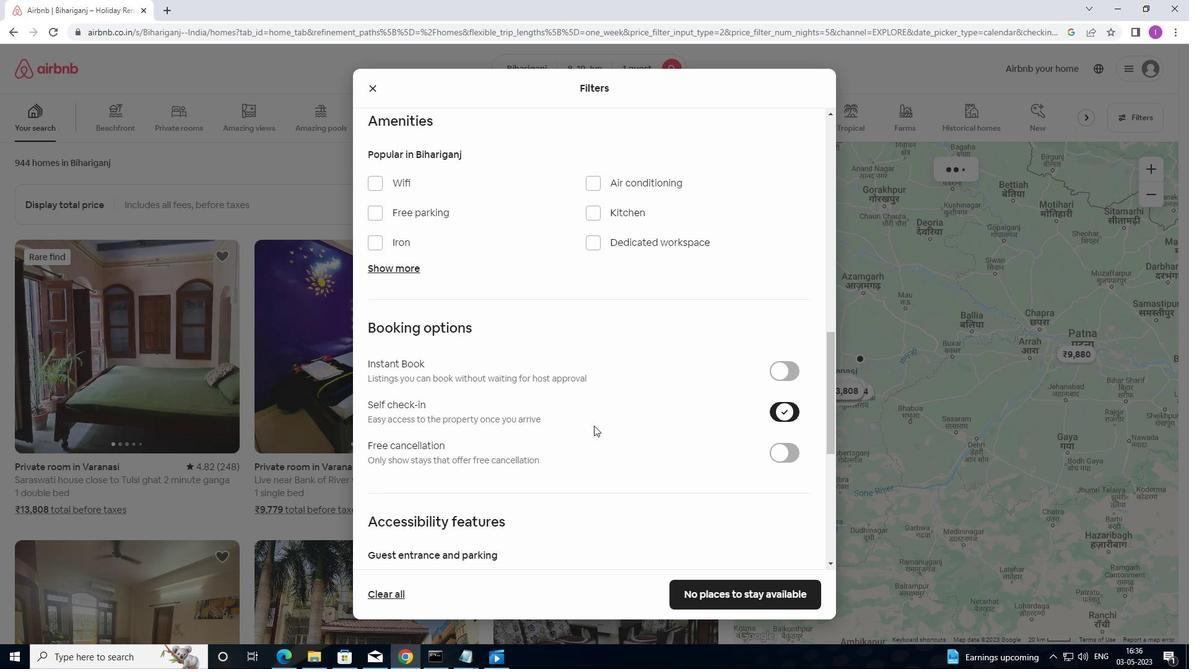 
Action: Mouse moved to (590, 427)
Screenshot: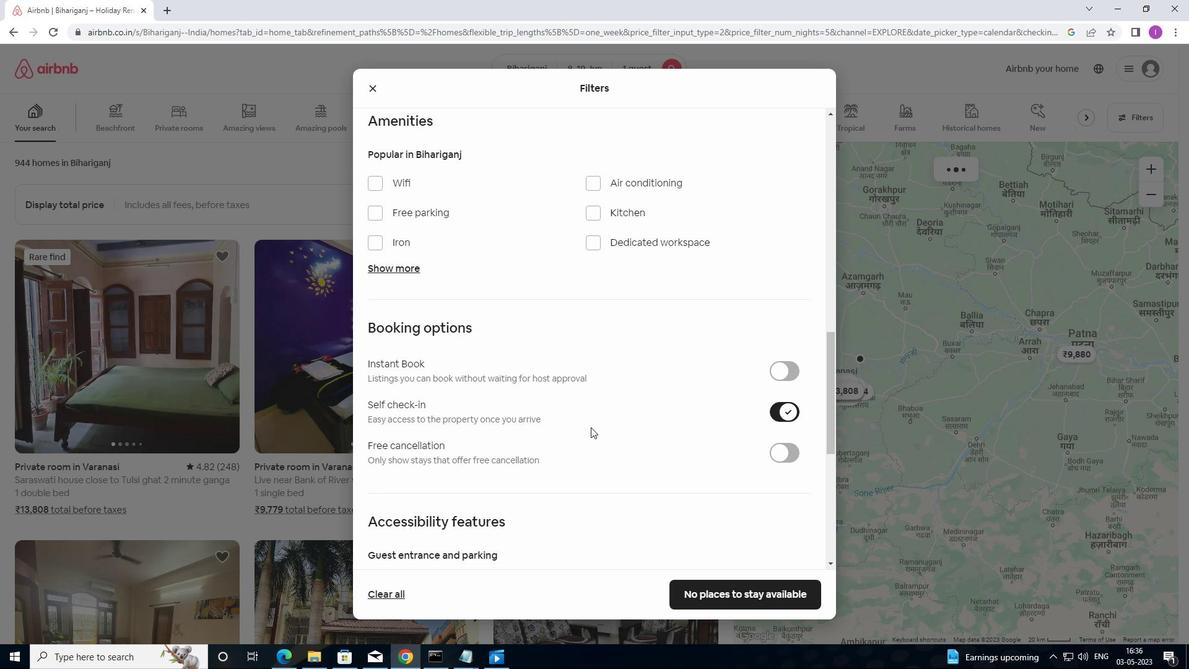 
Action: Mouse scrolled (590, 427) with delta (0, 0)
Screenshot: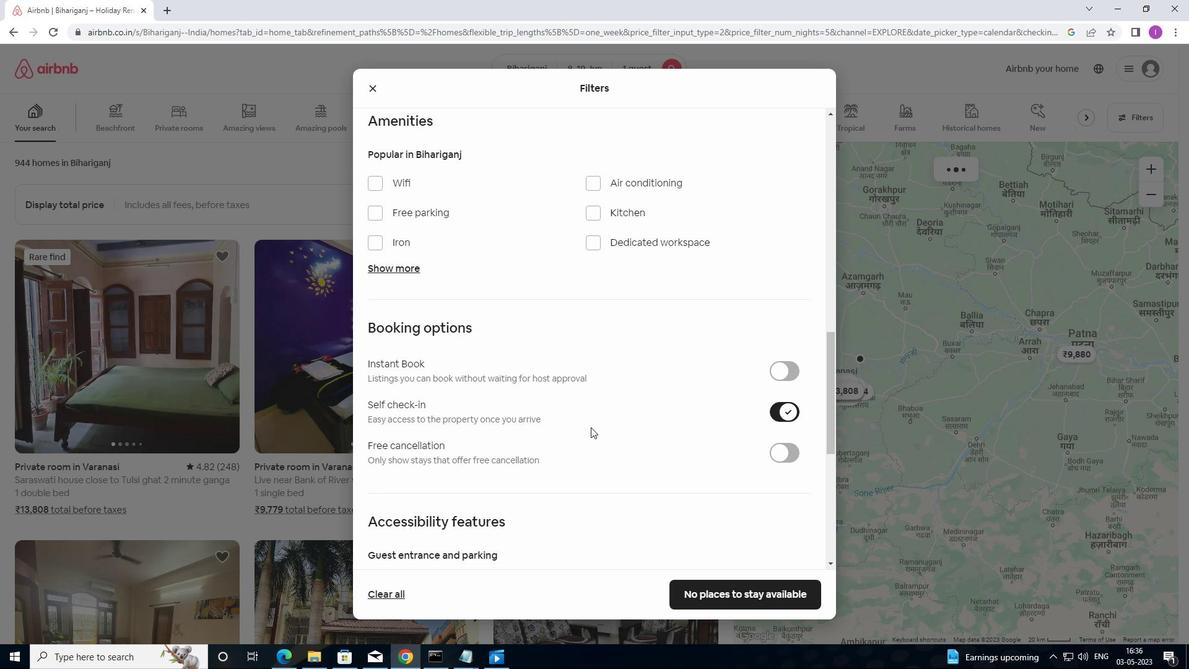 
Action: Mouse scrolled (590, 427) with delta (0, 0)
Screenshot: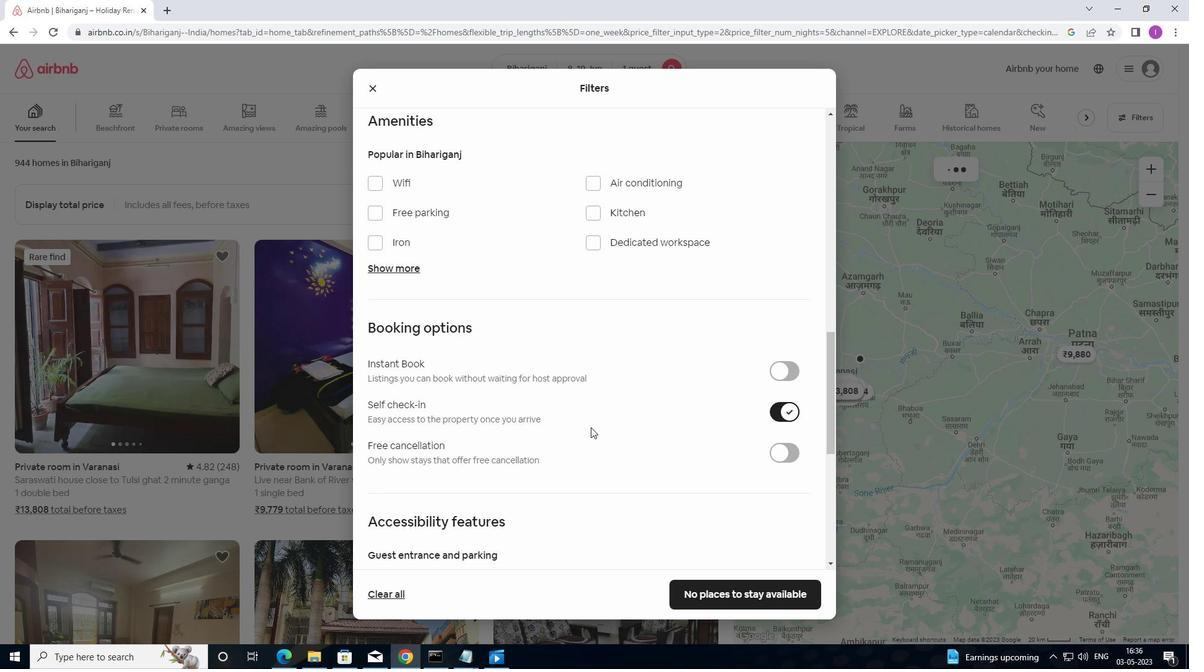 
Action: Mouse moved to (590, 428)
Screenshot: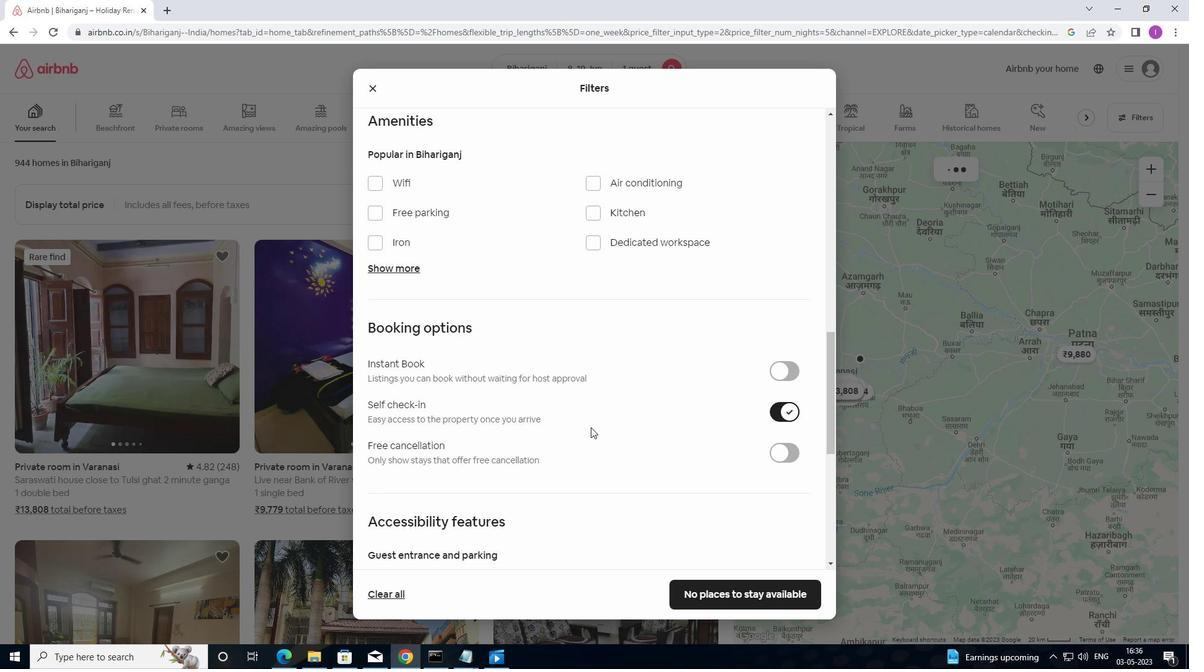 
Action: Mouse scrolled (590, 427) with delta (0, 0)
Screenshot: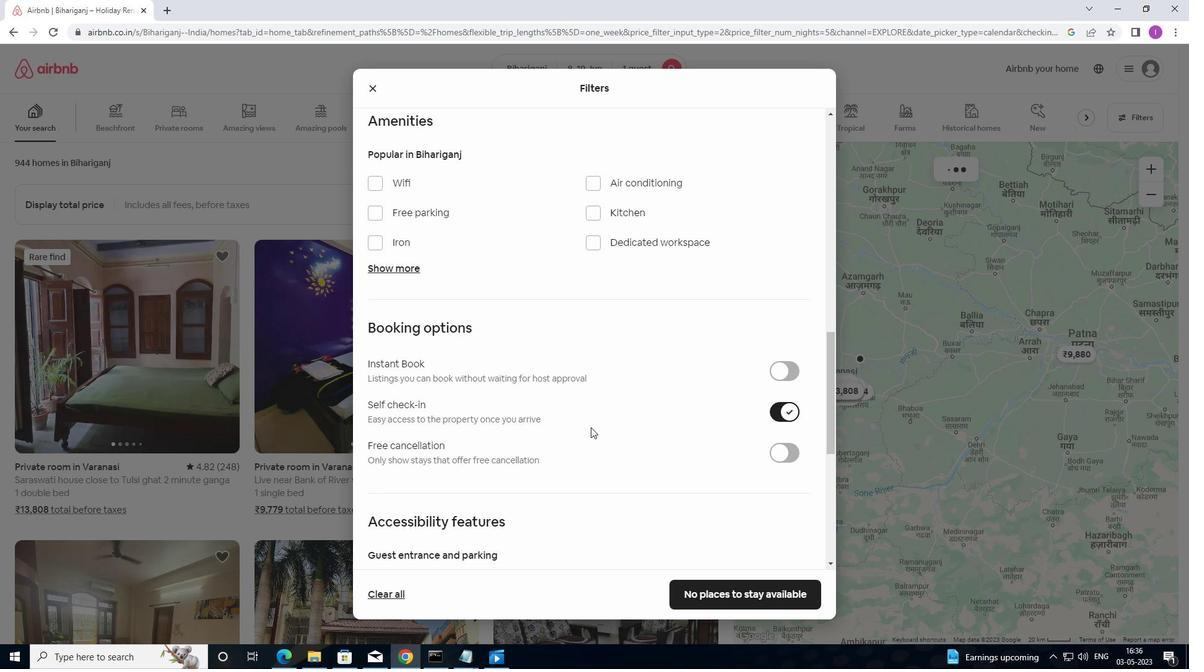 
Action: Mouse scrolled (590, 427) with delta (0, 0)
Screenshot: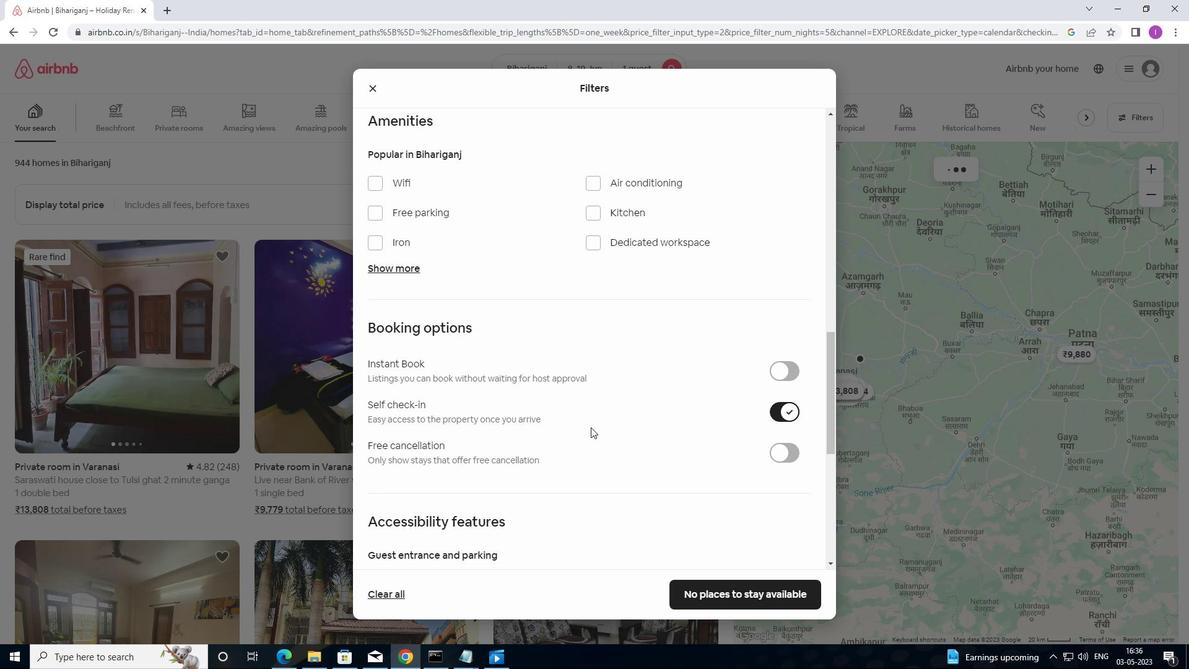 
Action: Mouse moved to (593, 423)
Screenshot: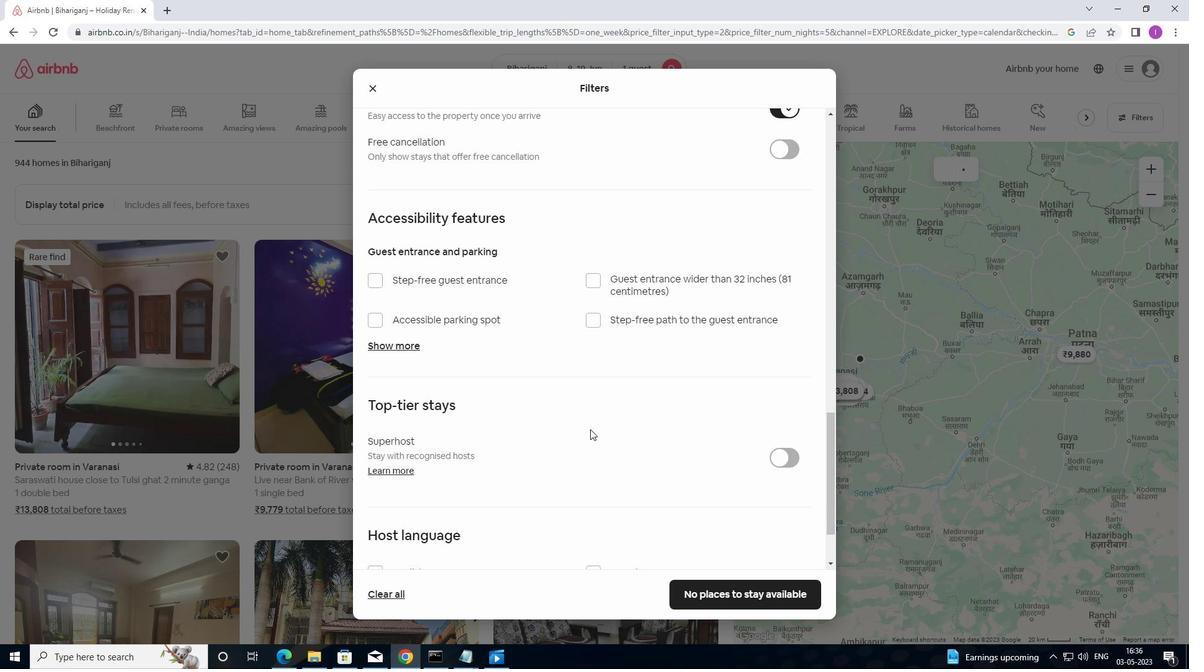 
Action: Mouse scrolled (593, 423) with delta (0, 0)
Screenshot: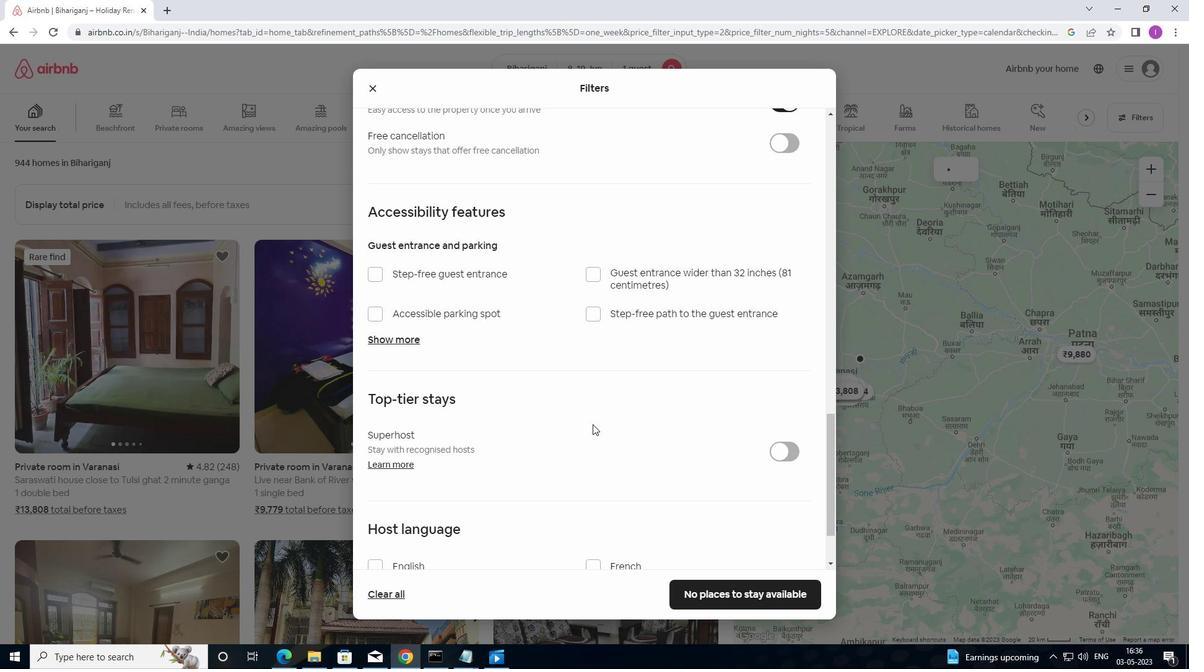 
Action: Mouse moved to (593, 423)
Screenshot: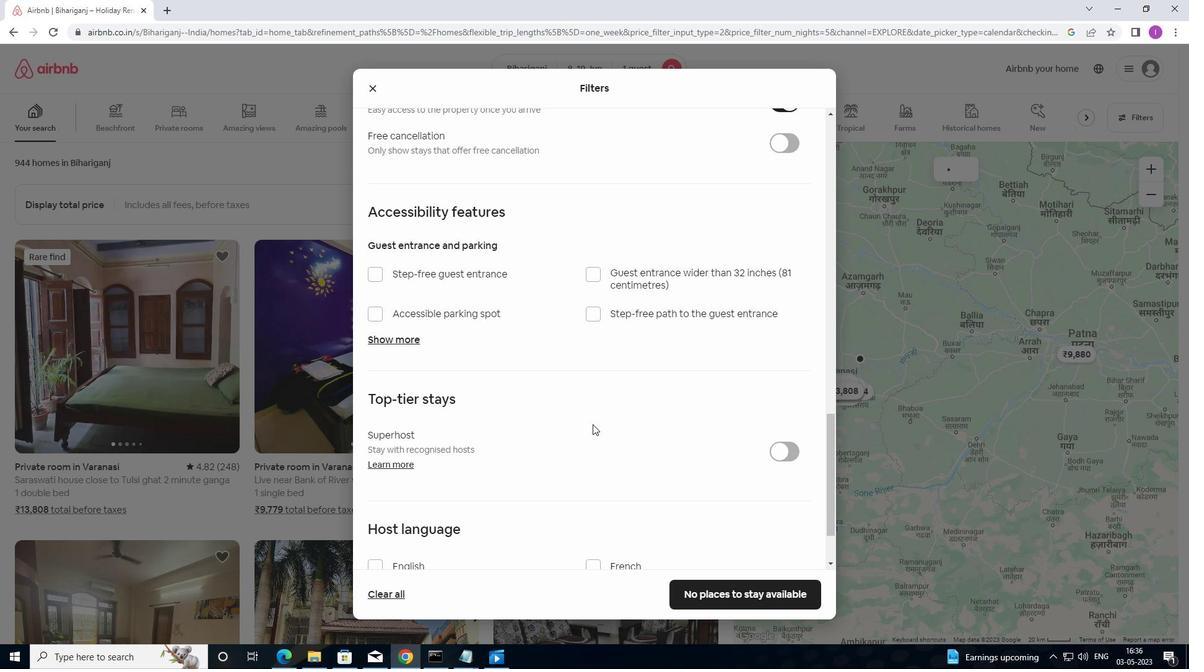 
Action: Mouse scrolled (593, 422) with delta (0, 0)
Screenshot: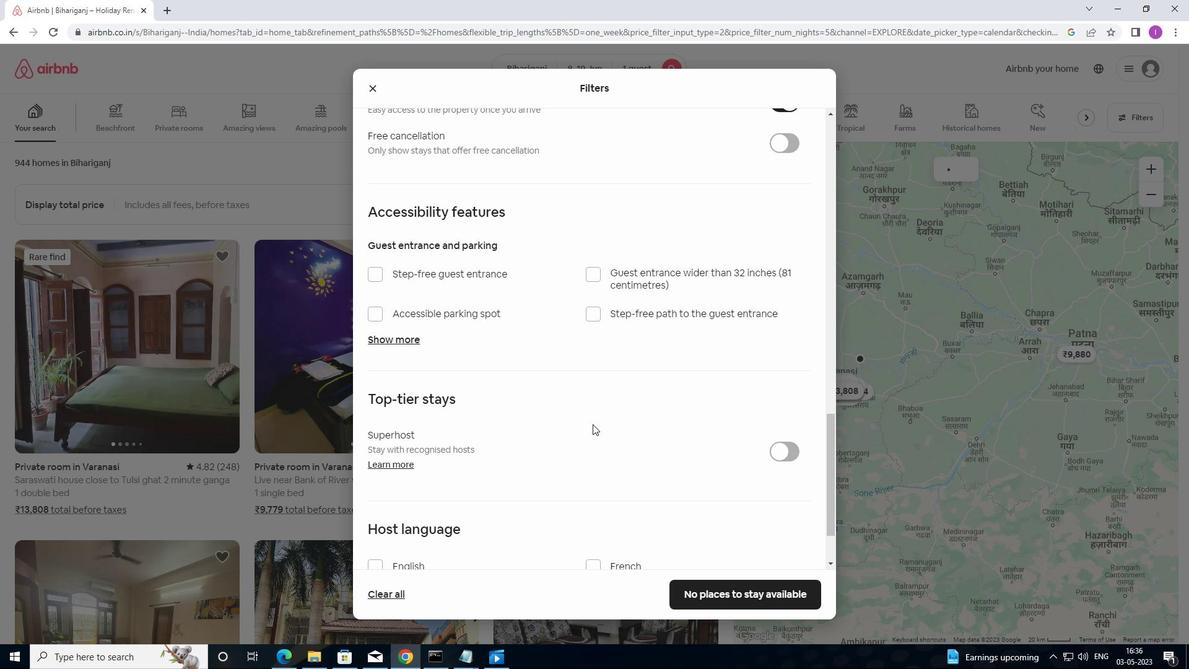 
Action: Mouse moved to (593, 424)
Screenshot: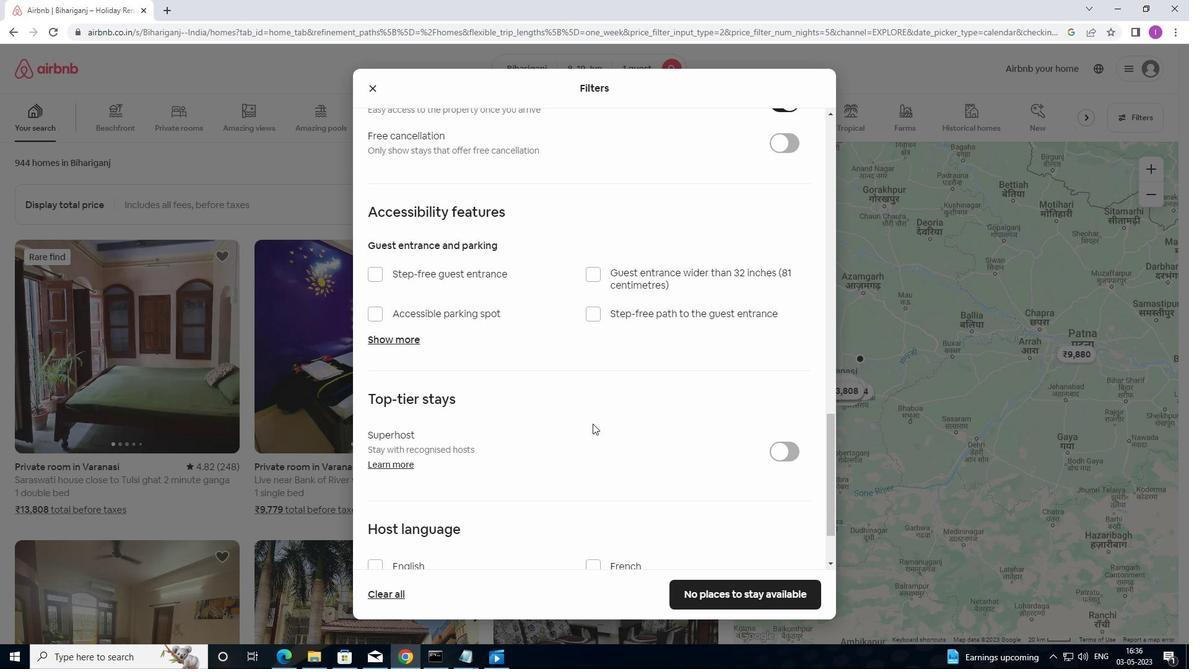
Action: Mouse scrolled (593, 423) with delta (0, 0)
Screenshot: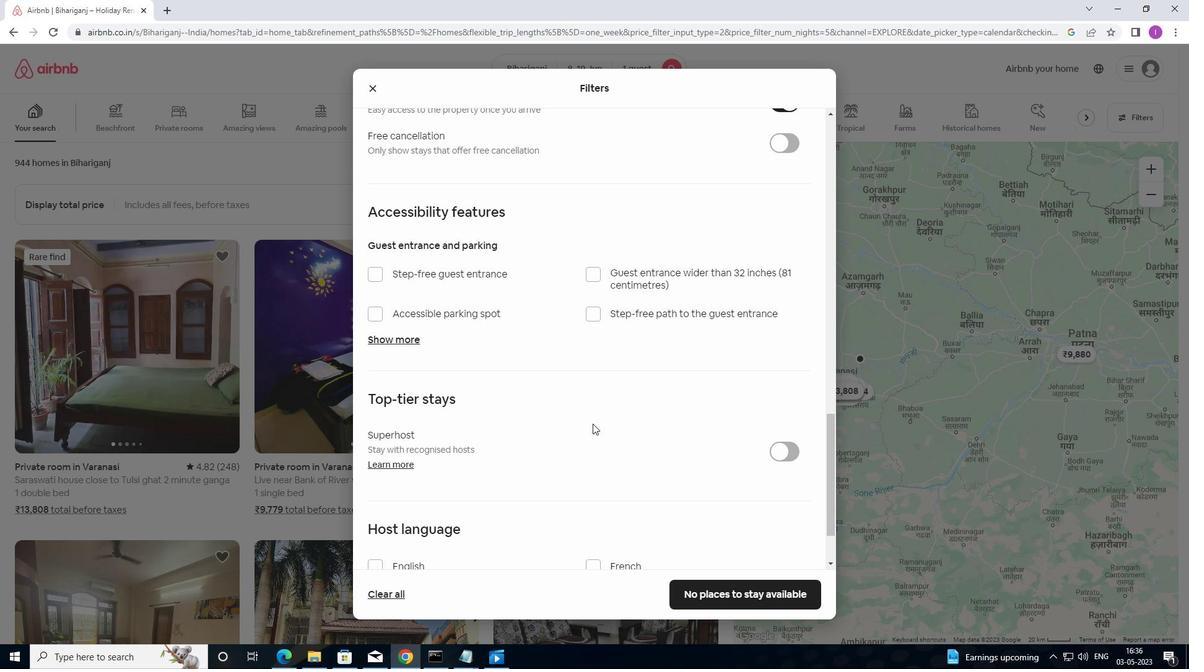 
Action: Mouse moved to (593, 424)
Screenshot: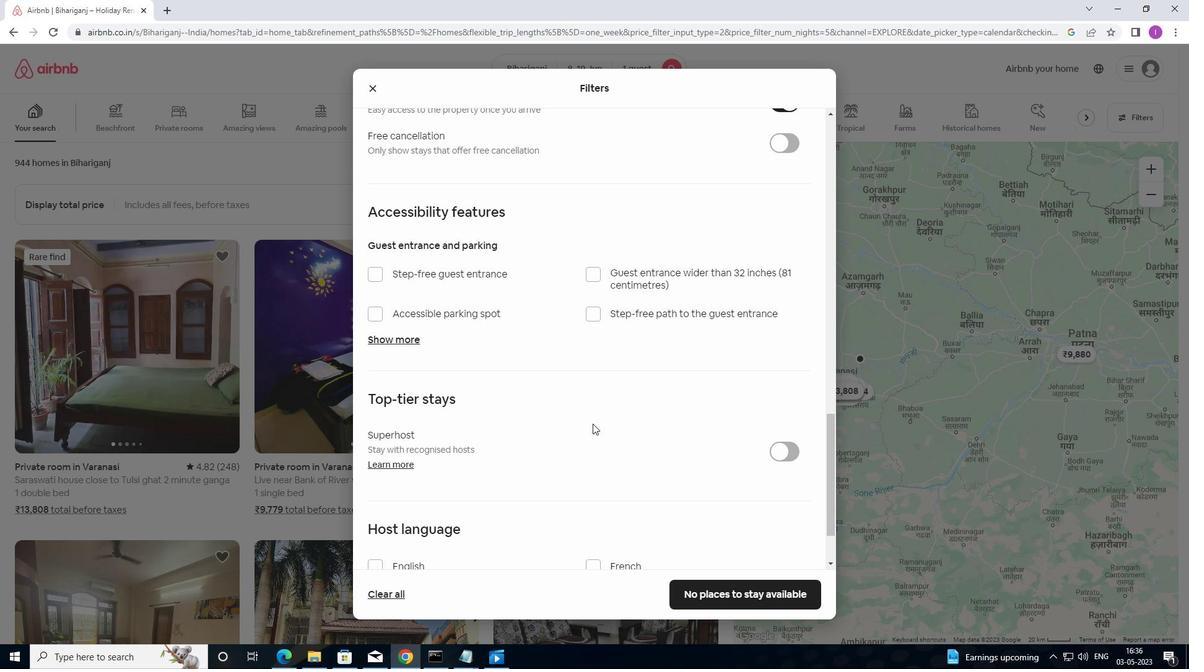 
Action: Mouse scrolled (593, 423) with delta (0, 0)
Screenshot: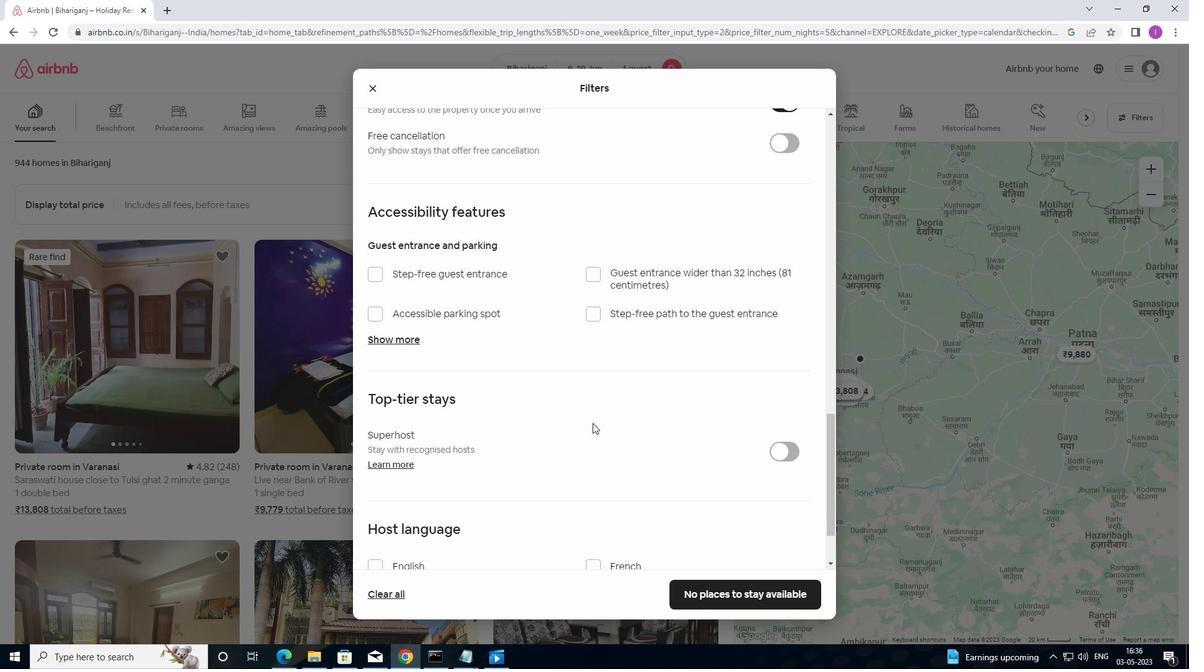 
Action: Mouse scrolled (593, 423) with delta (0, 0)
Screenshot: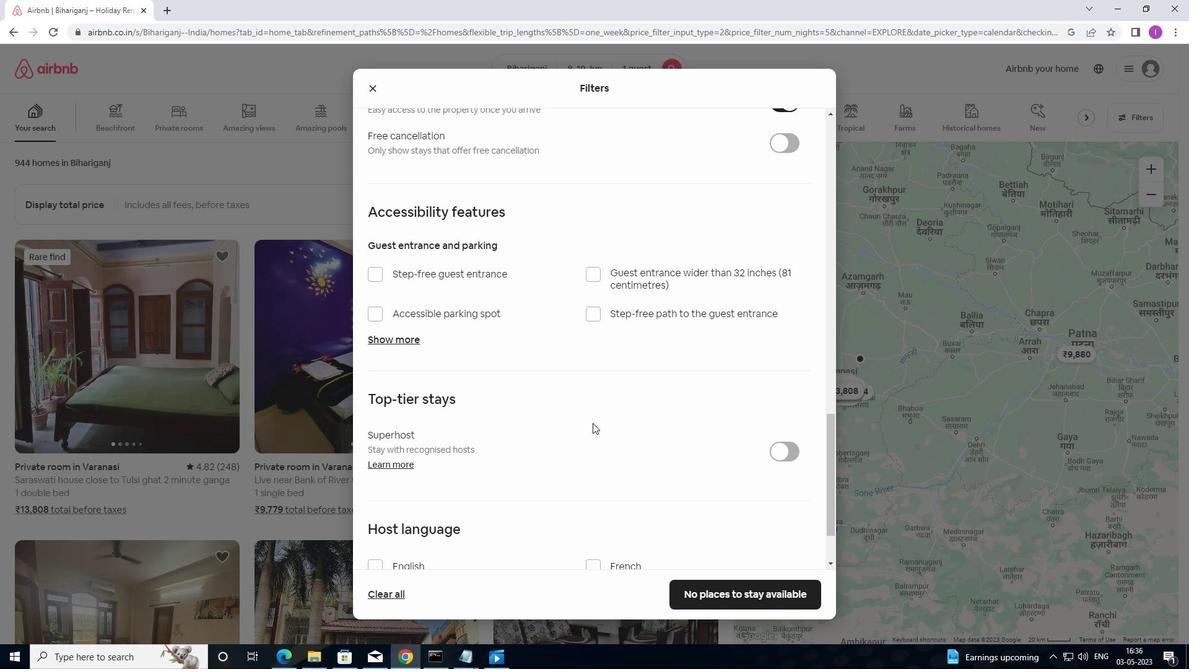 
Action: Mouse moved to (594, 425)
Screenshot: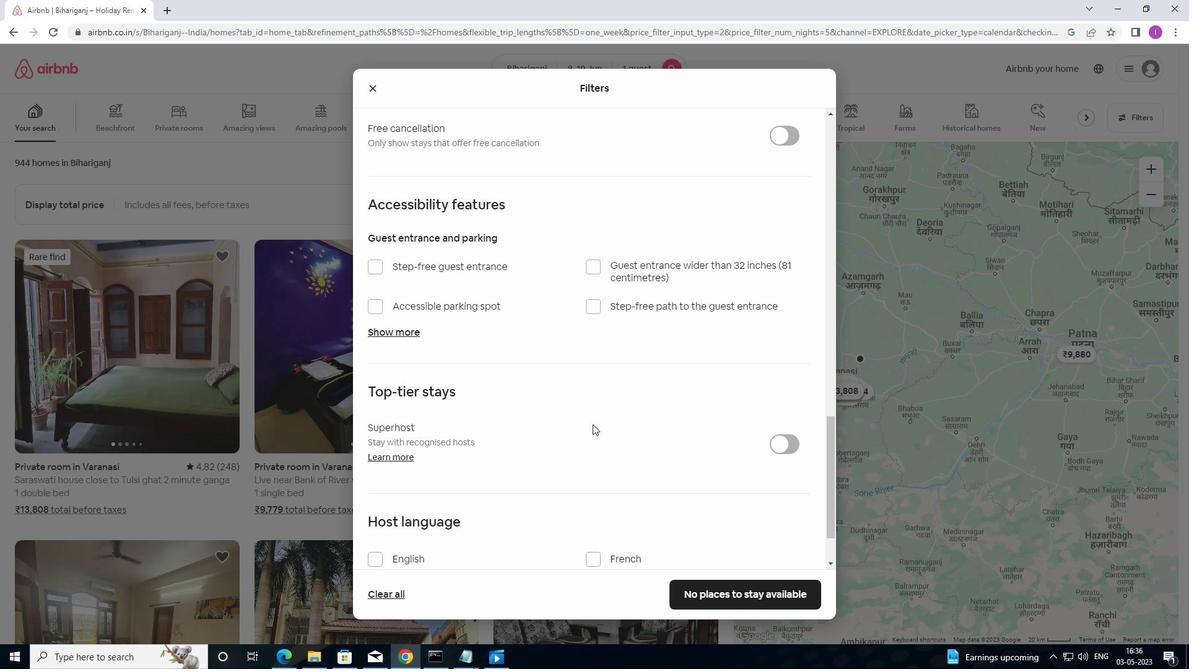 
Action: Mouse scrolled (594, 424) with delta (0, 0)
Screenshot: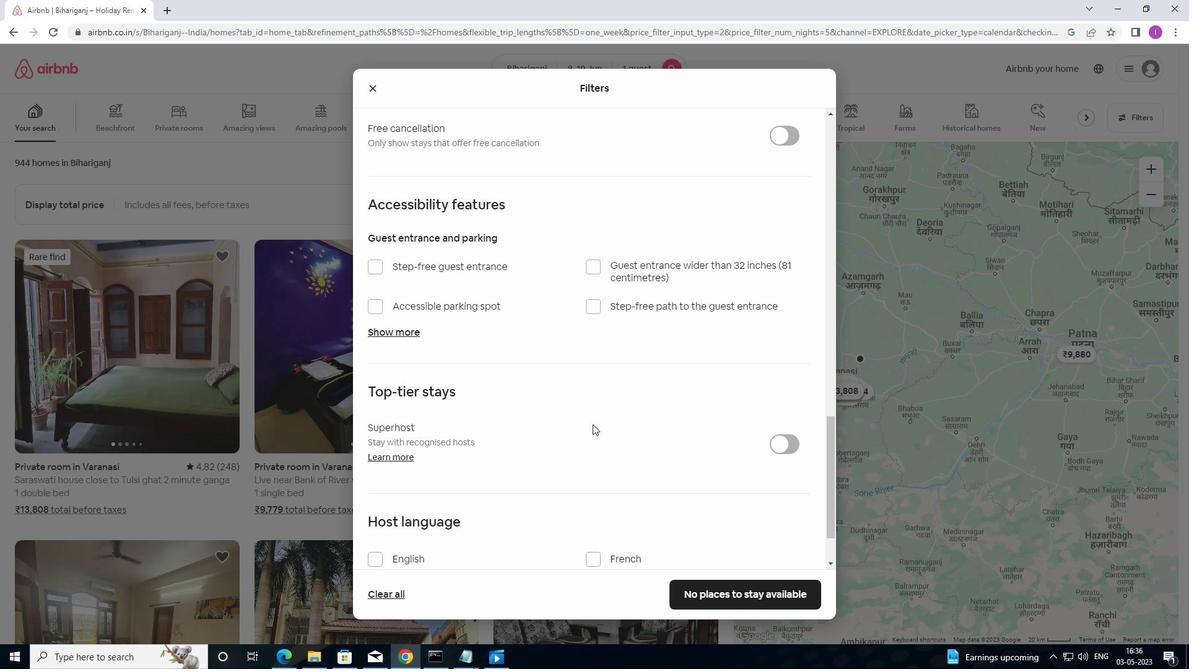 
Action: Mouse moved to (418, 519)
Screenshot: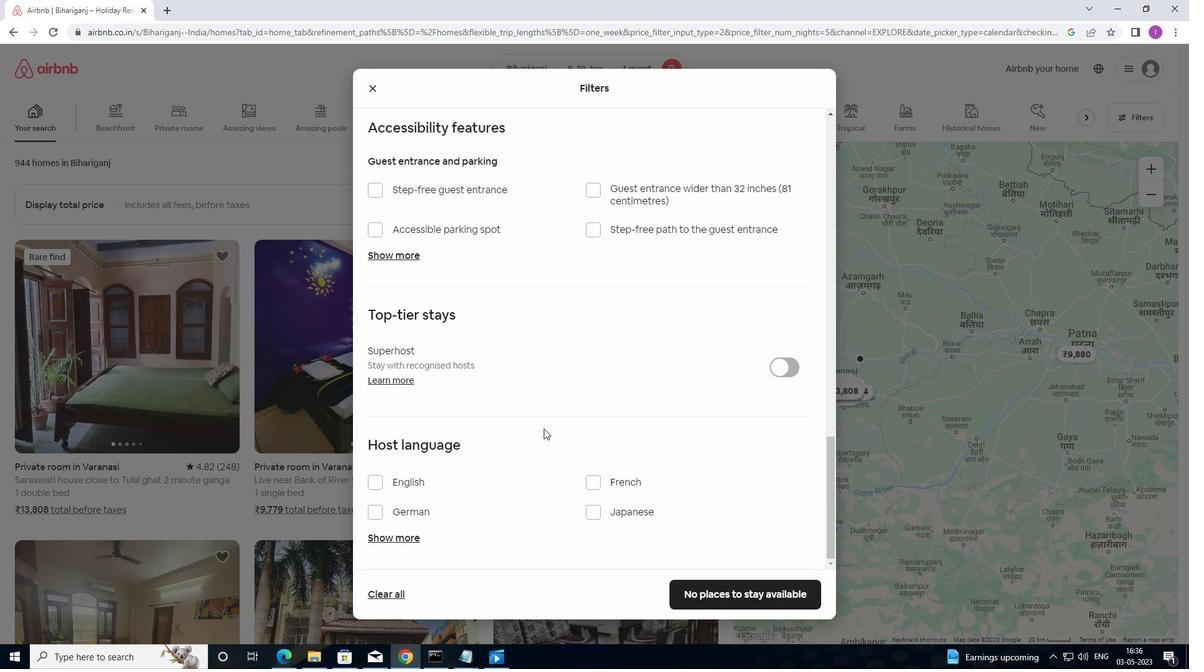 
Action: Mouse scrolled (418, 518) with delta (0, 0)
Screenshot: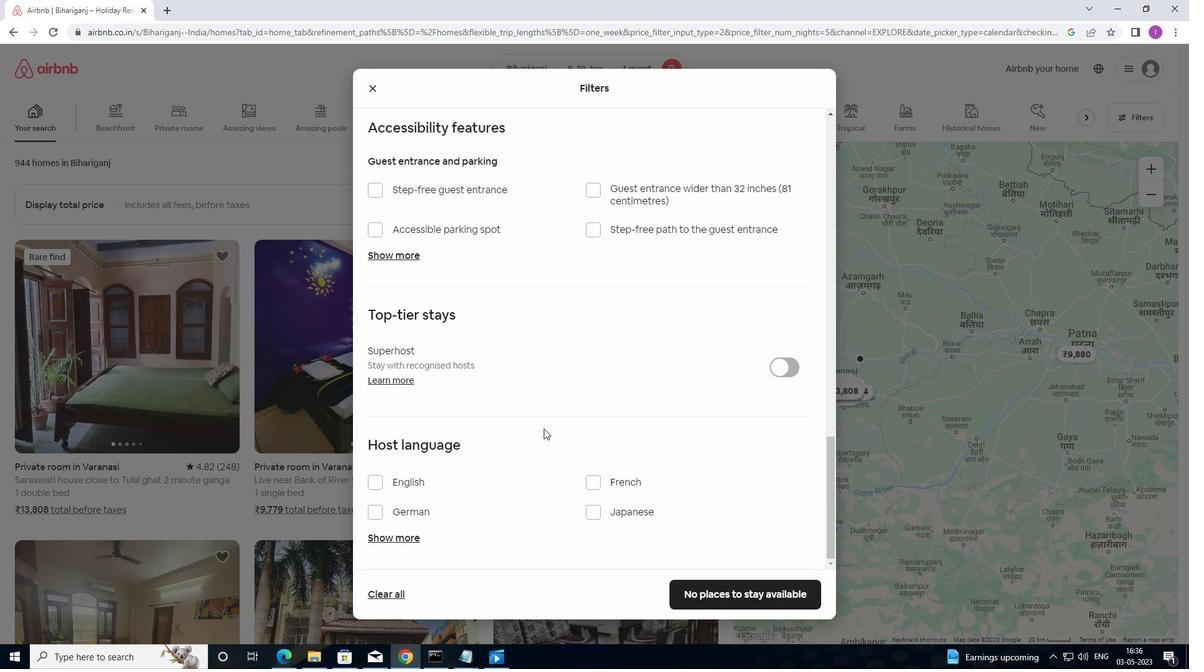 
Action: Mouse moved to (381, 486)
Screenshot: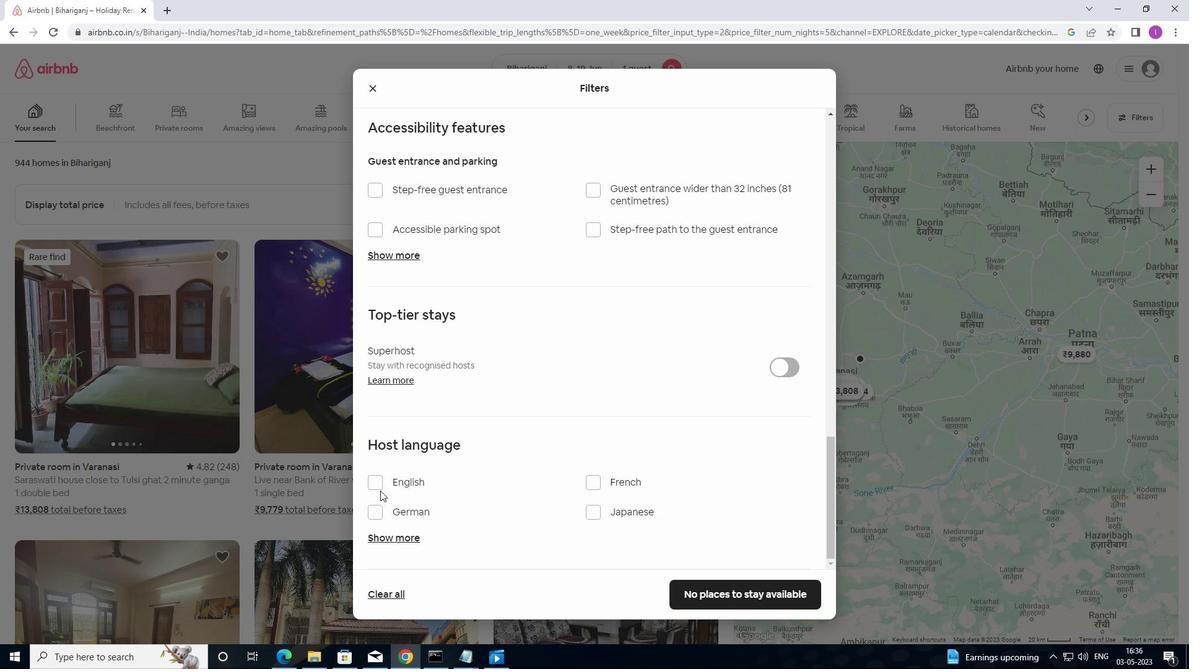 
Action: Mouse pressed left at (381, 486)
Screenshot: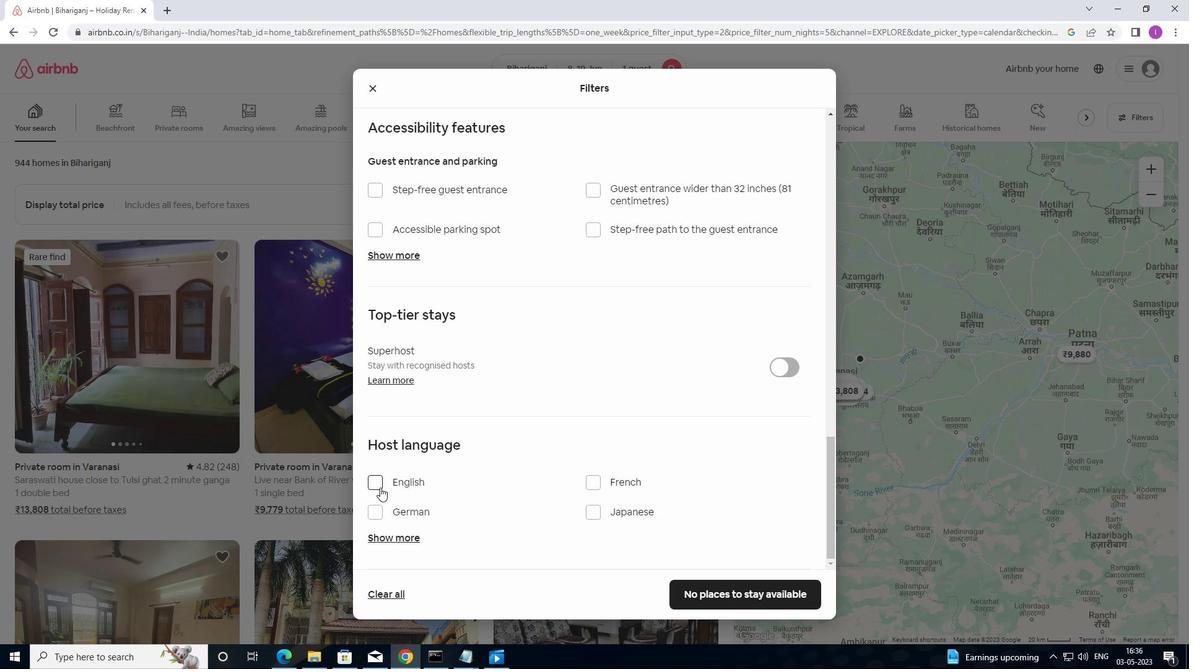 
Action: Mouse moved to (736, 601)
Screenshot: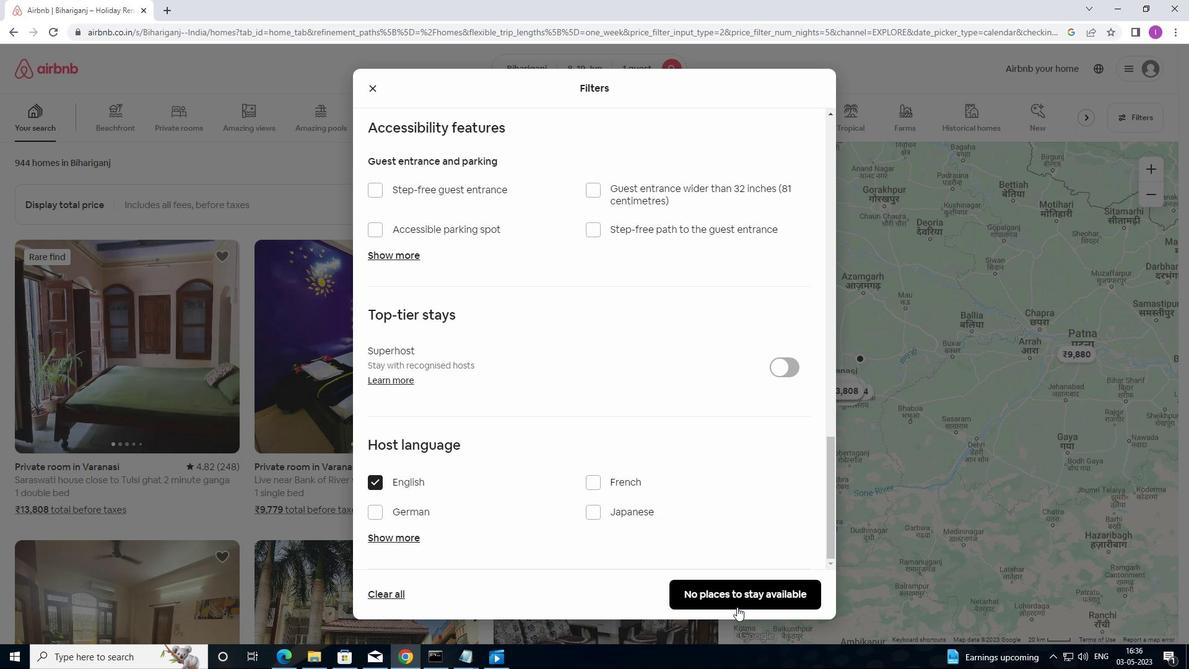 
Action: Mouse pressed left at (736, 601)
Screenshot: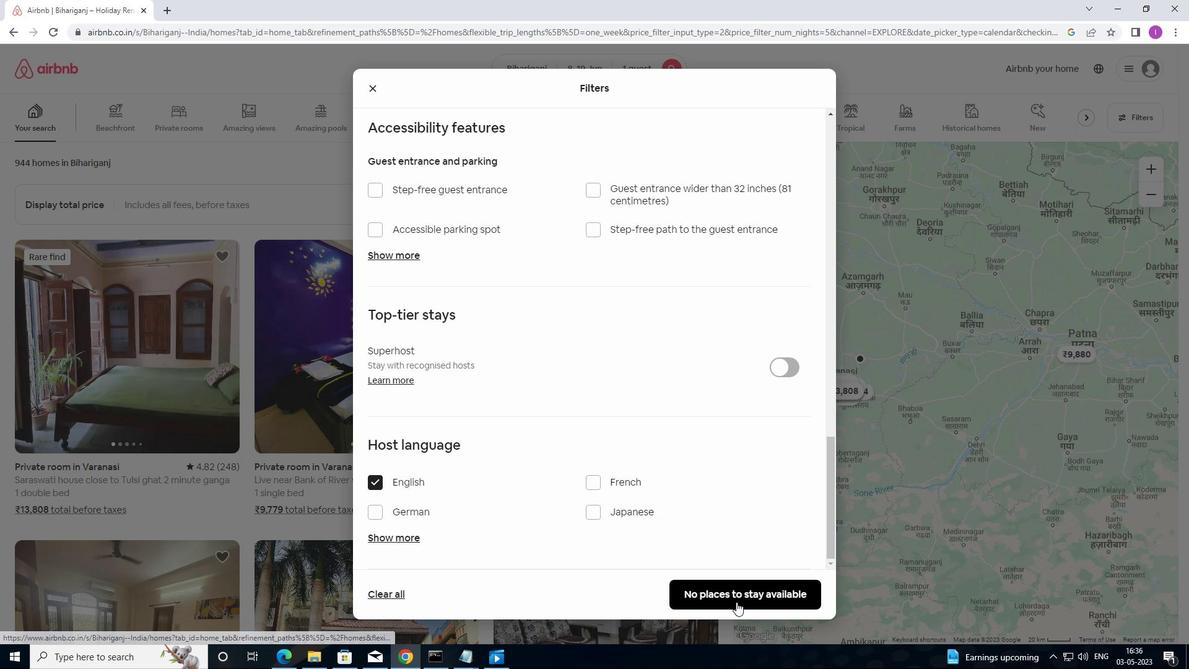 
Action: Mouse moved to (735, 505)
Screenshot: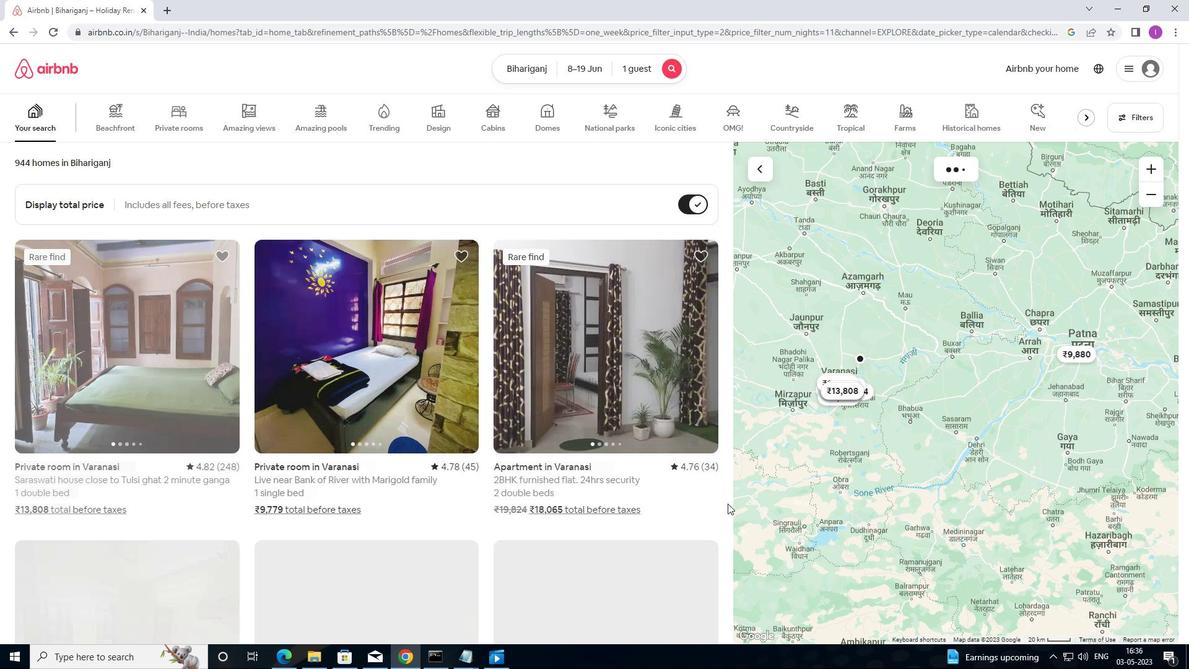 
